 Task: Check the average views per listing of air conditioning unit in the last 5 years.
Action: Mouse moved to (1104, 249)
Screenshot: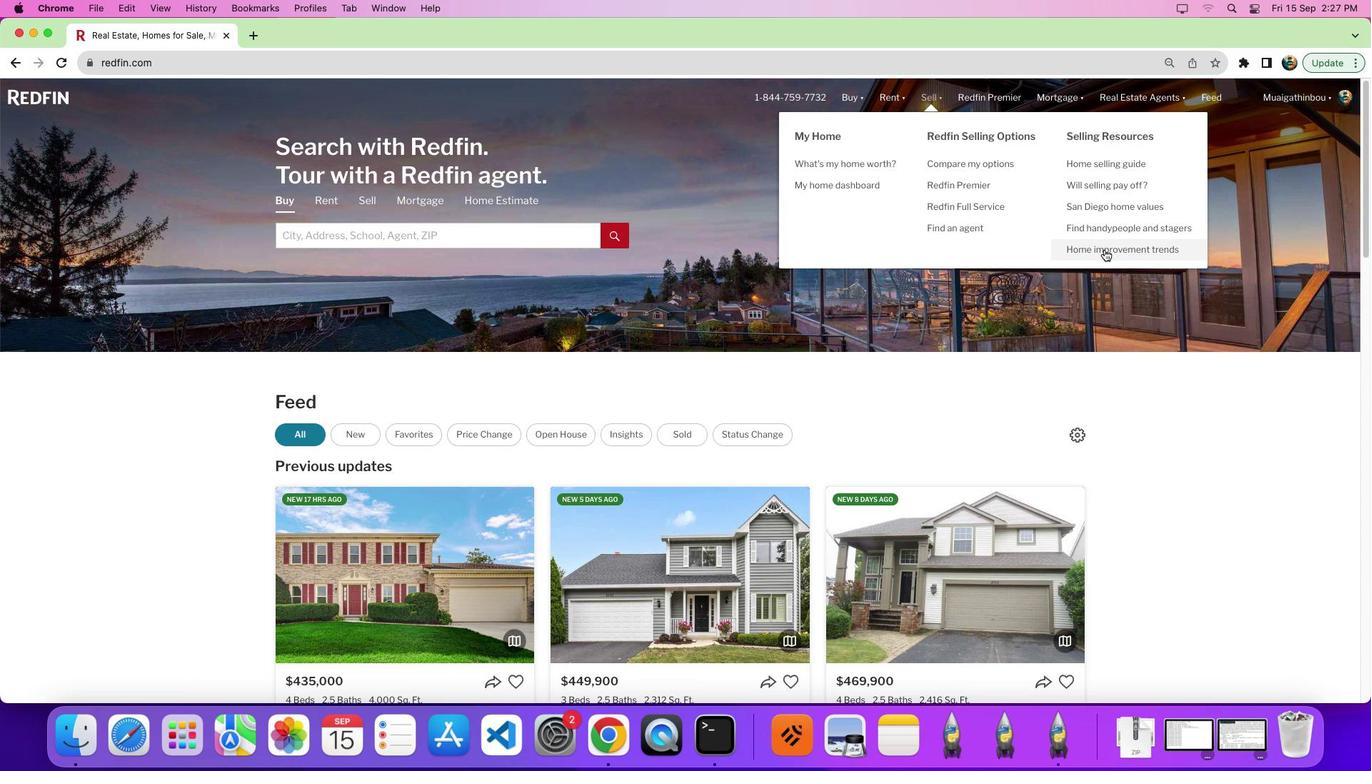 
Action: Mouse pressed left at (1104, 249)
Screenshot: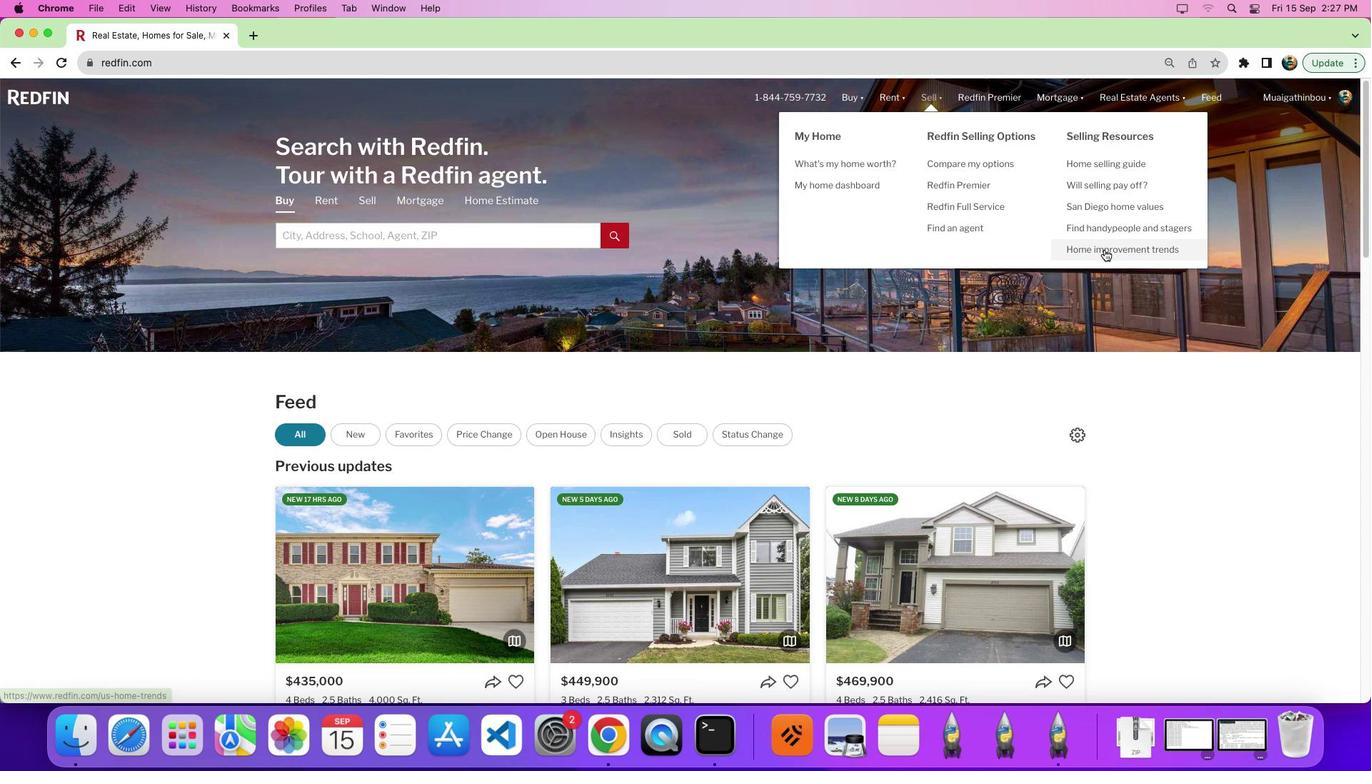 
Action: Mouse pressed left at (1104, 249)
Screenshot: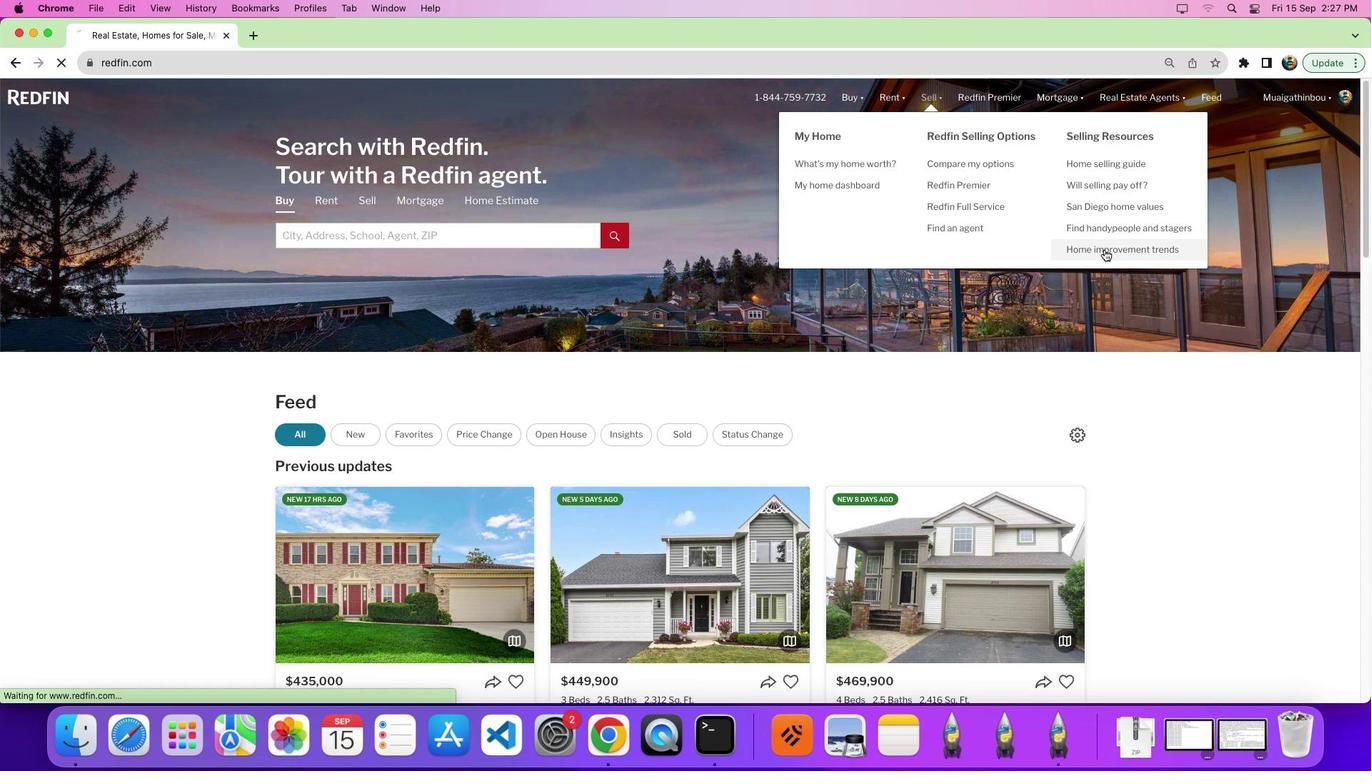 
Action: Mouse moved to (382, 277)
Screenshot: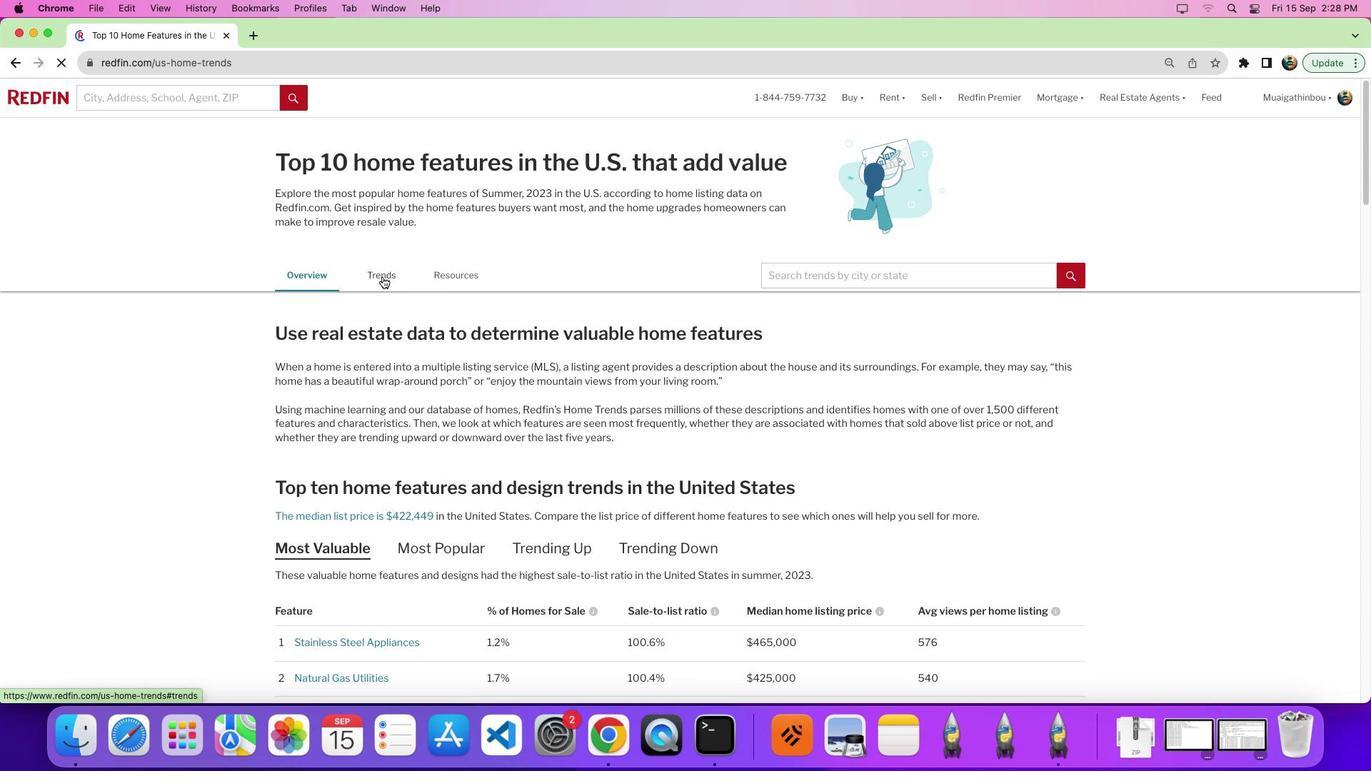 
Action: Mouse pressed left at (382, 277)
Screenshot: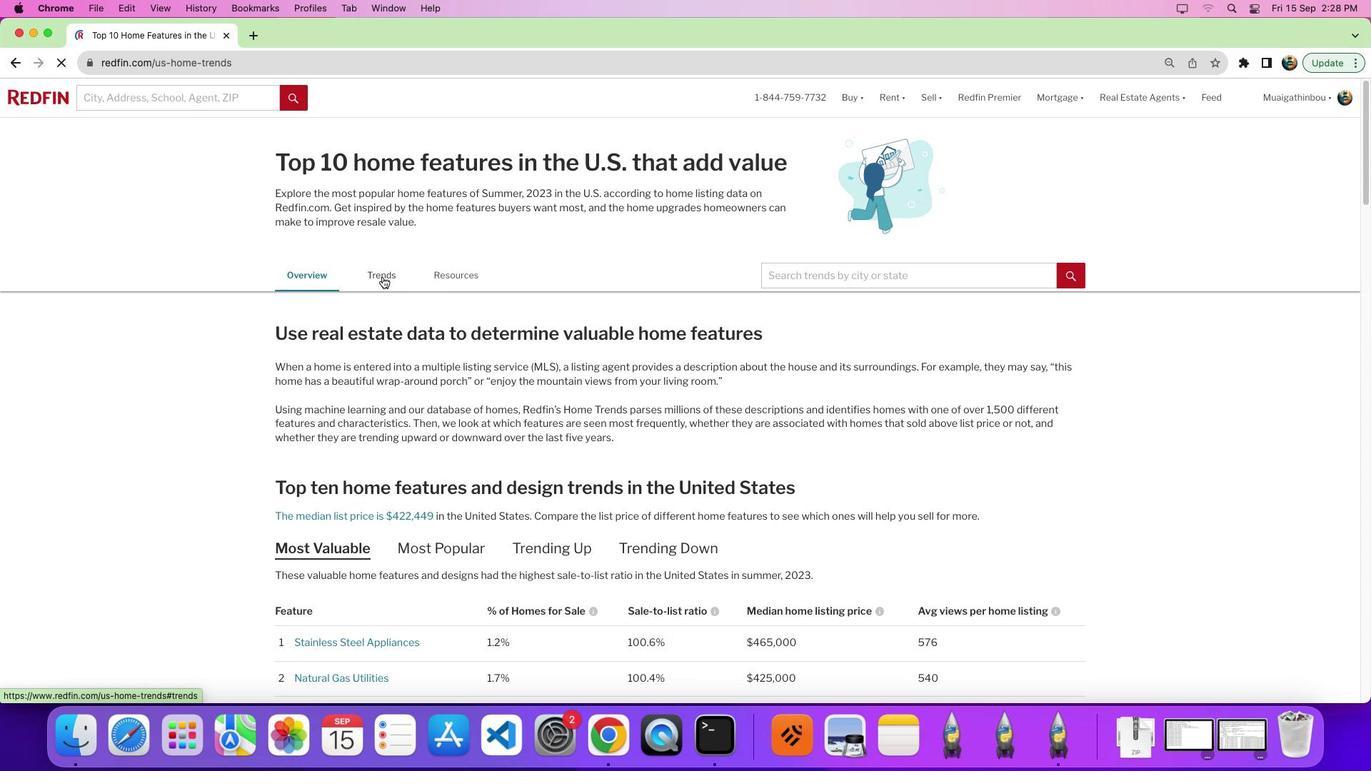 
Action: Mouse pressed left at (382, 277)
Screenshot: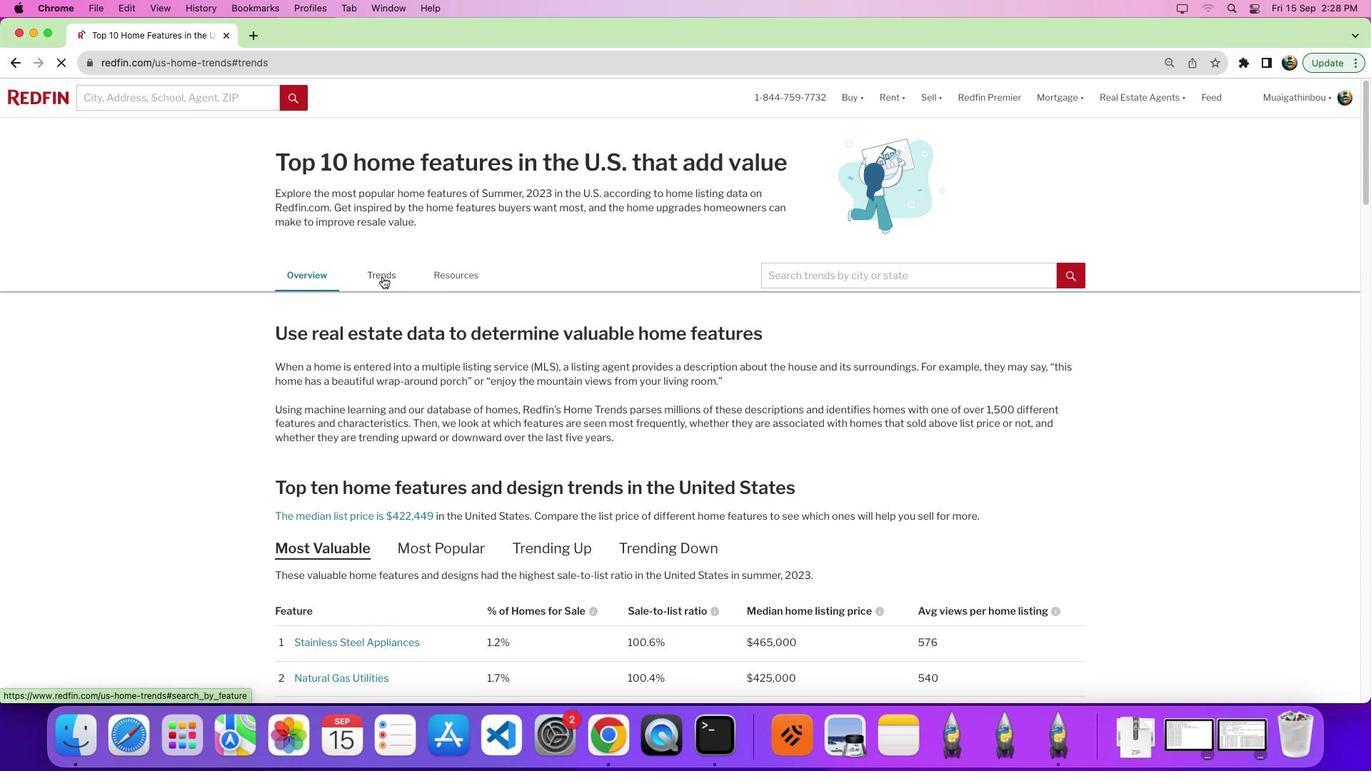 
Action: Mouse moved to (572, 359)
Screenshot: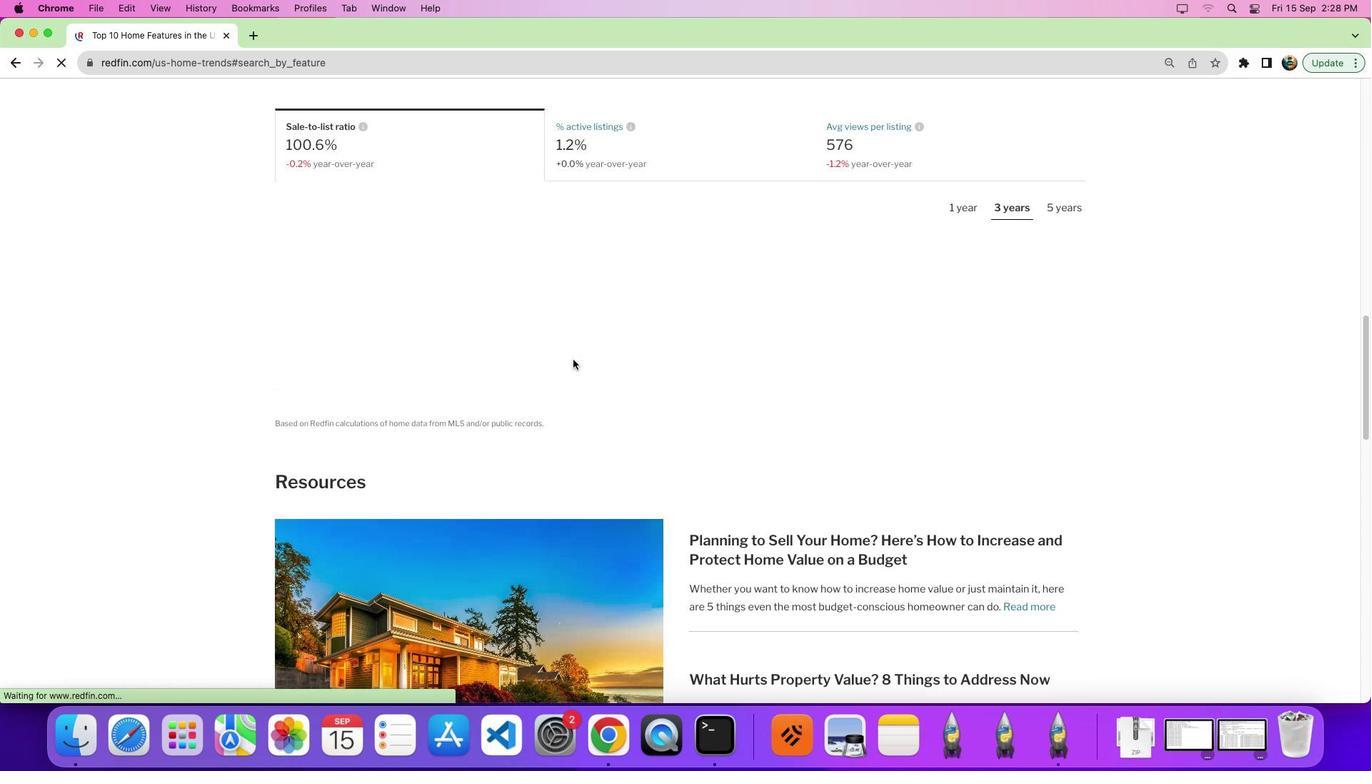 
Action: Mouse scrolled (572, 359) with delta (0, 0)
Screenshot: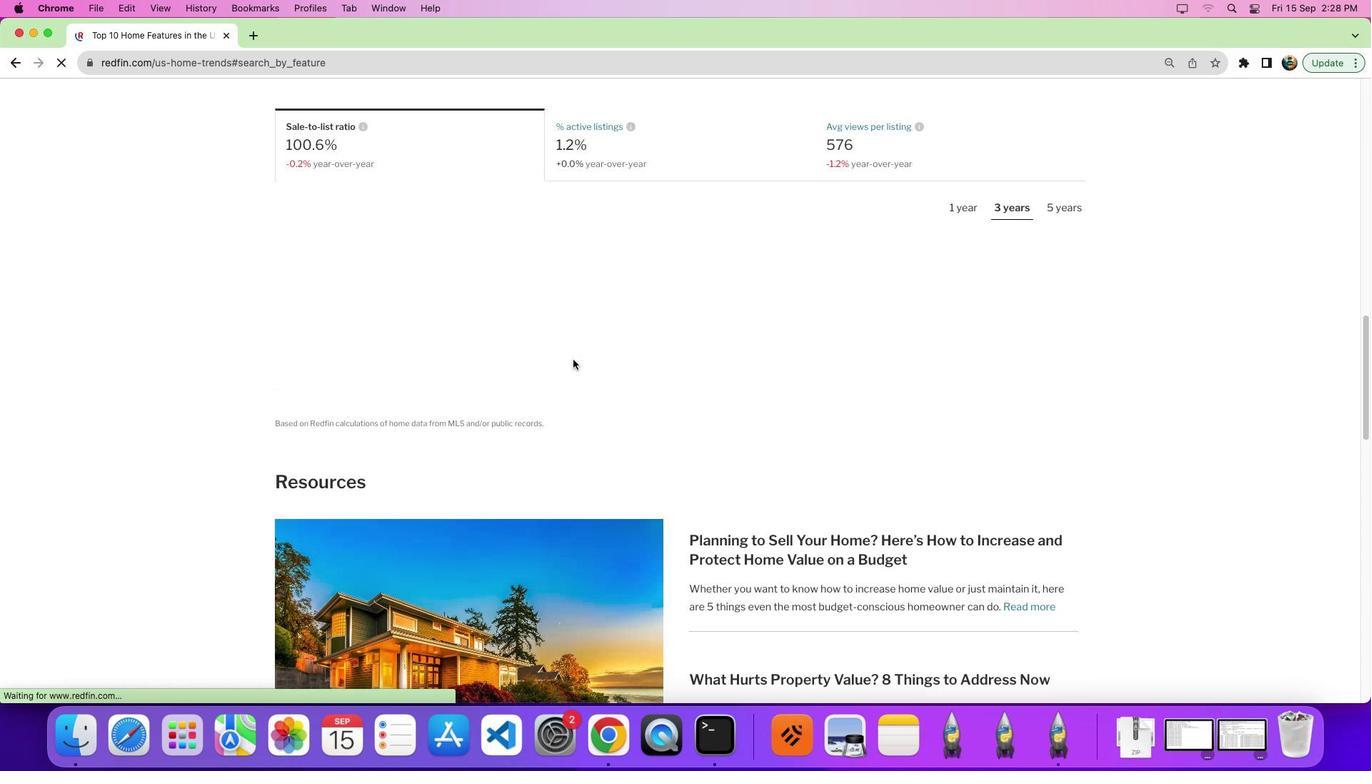 
Action: Mouse scrolled (572, 359) with delta (0, -1)
Screenshot: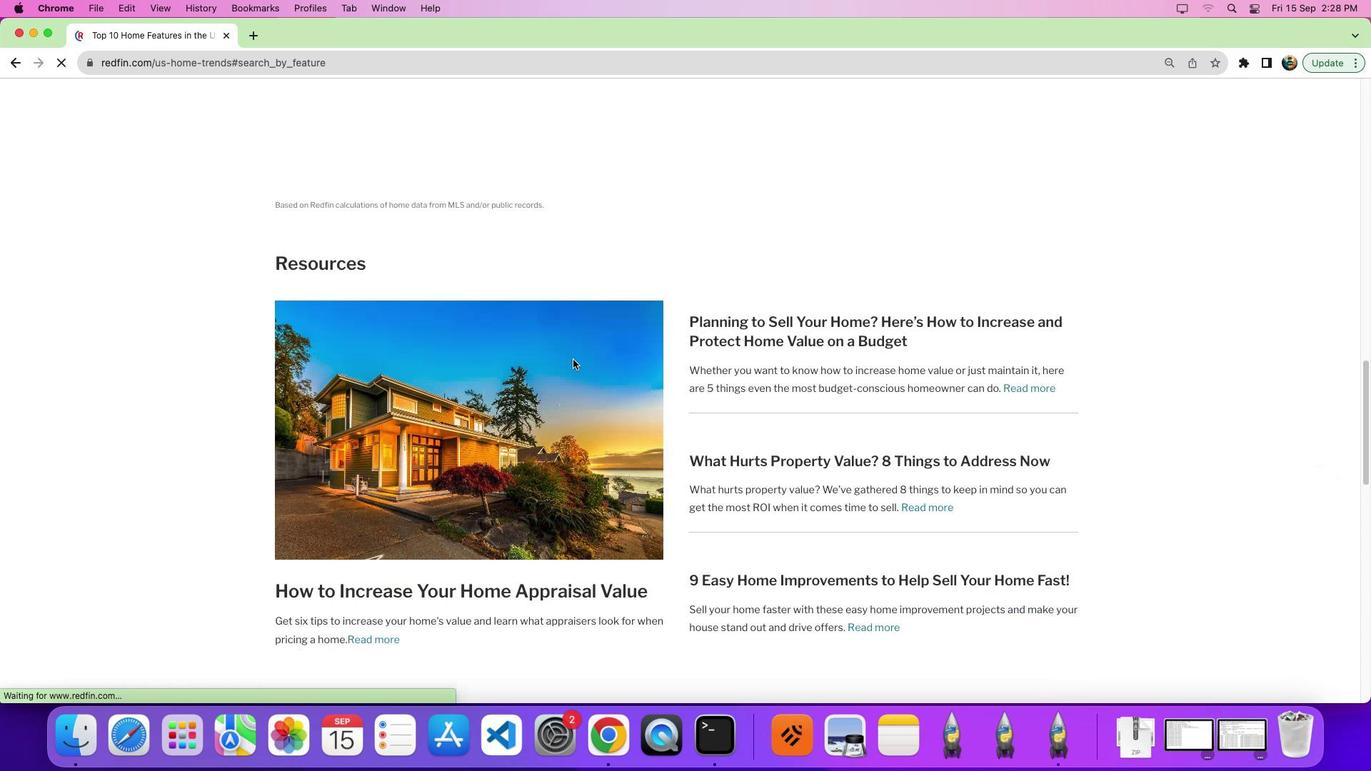
Action: Mouse scrolled (572, 359) with delta (0, -6)
Screenshot: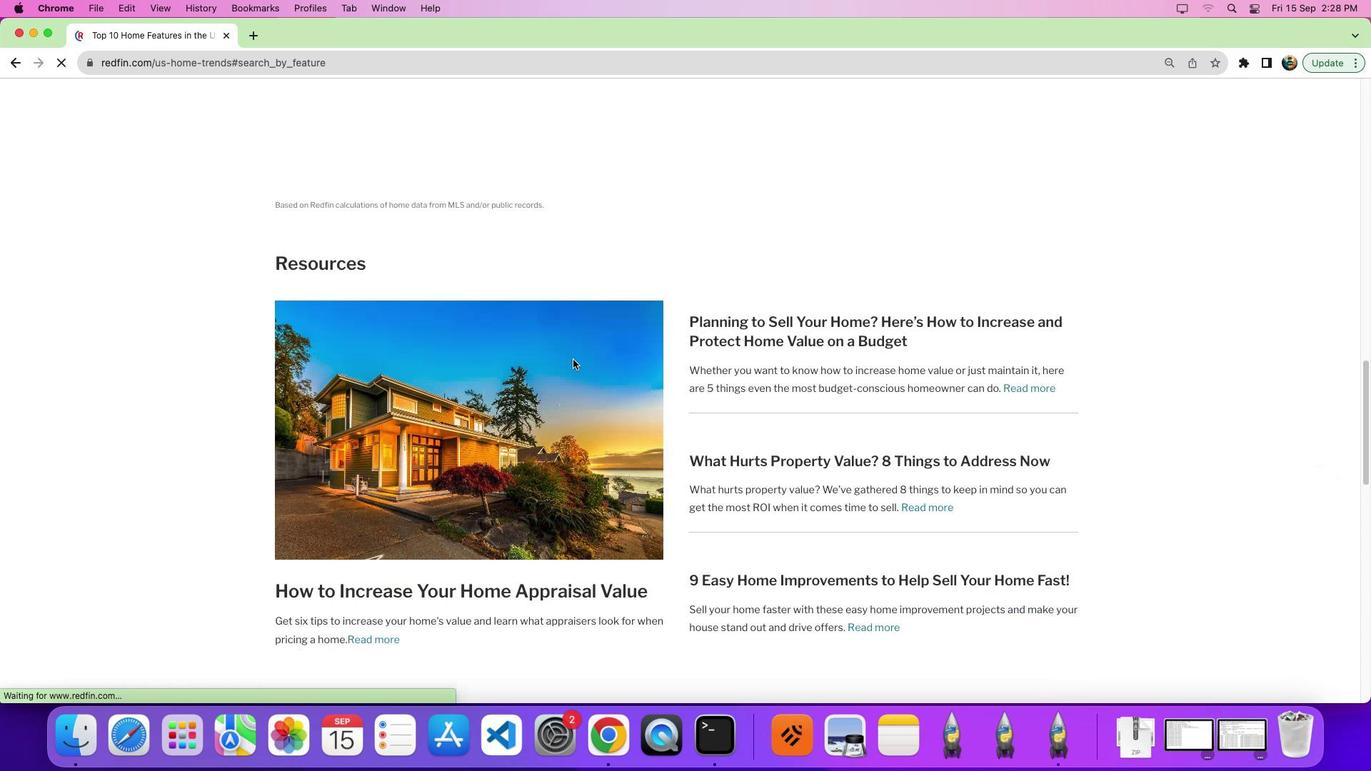 
Action: Mouse moved to (572, 359)
Screenshot: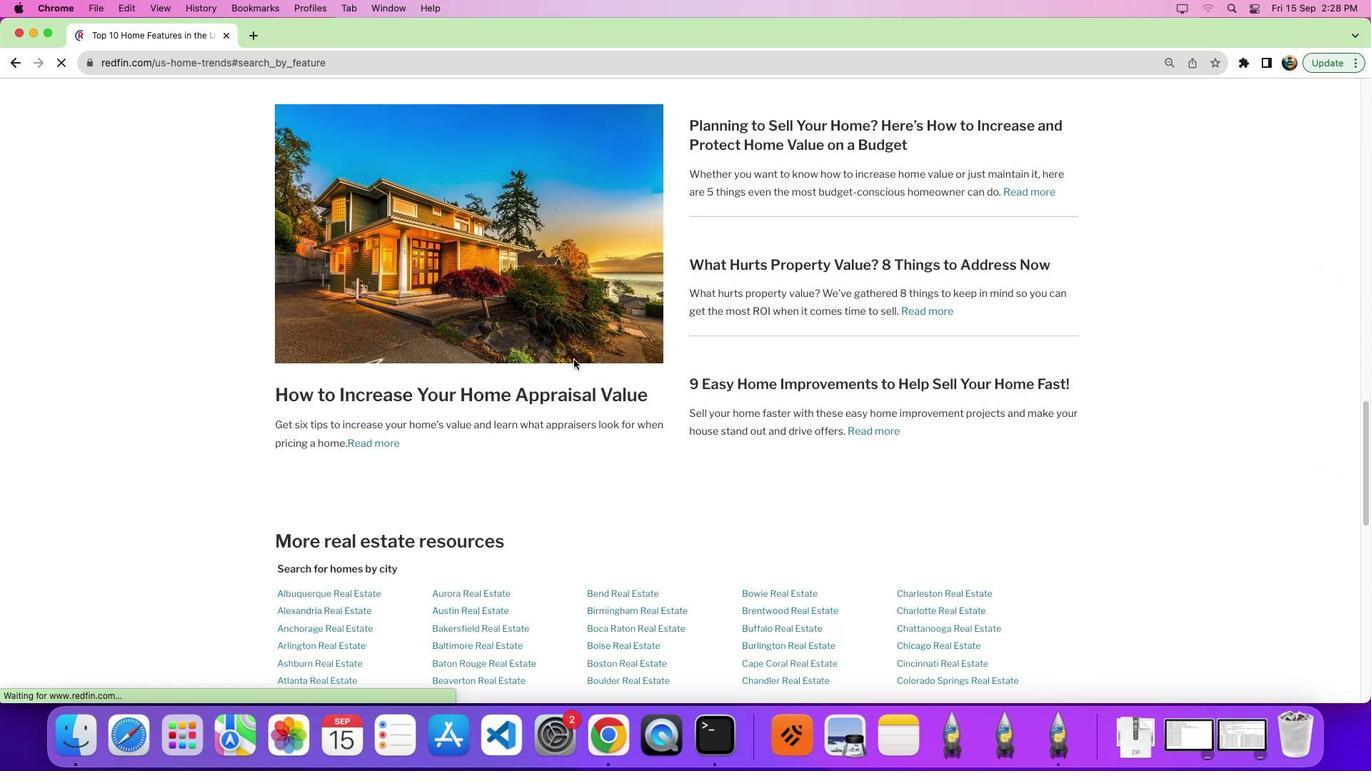 
Action: Mouse scrolled (572, 359) with delta (0, -8)
Screenshot: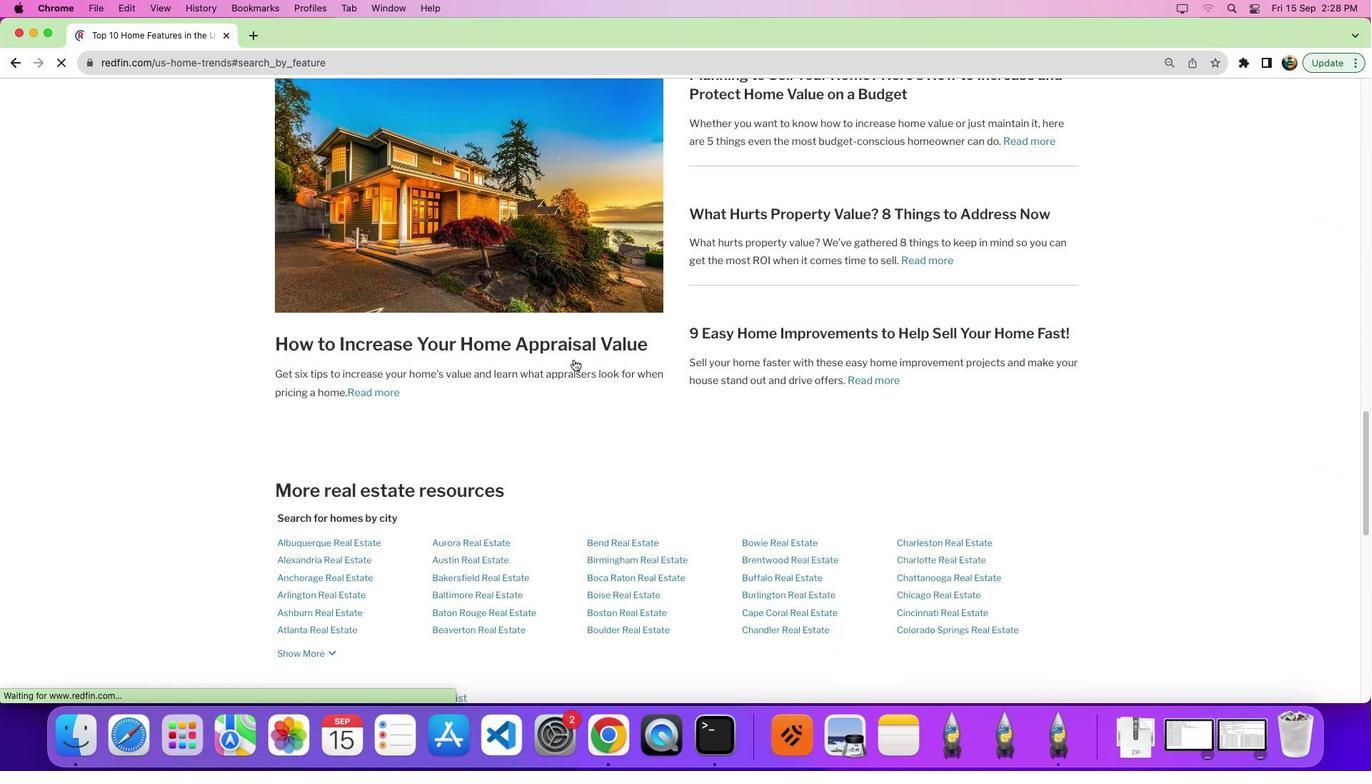 
Action: Mouse moved to (574, 359)
Screenshot: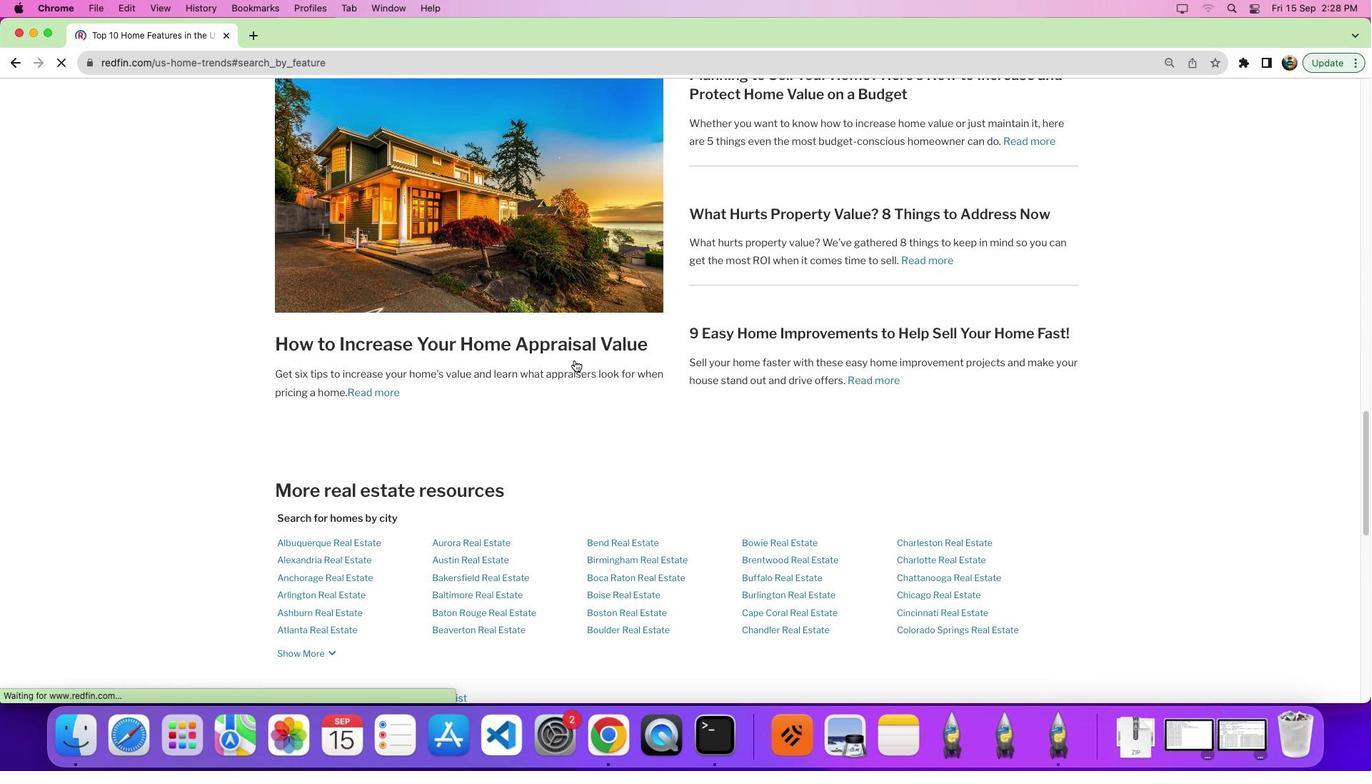 
Action: Mouse scrolled (574, 359) with delta (0, 0)
Screenshot: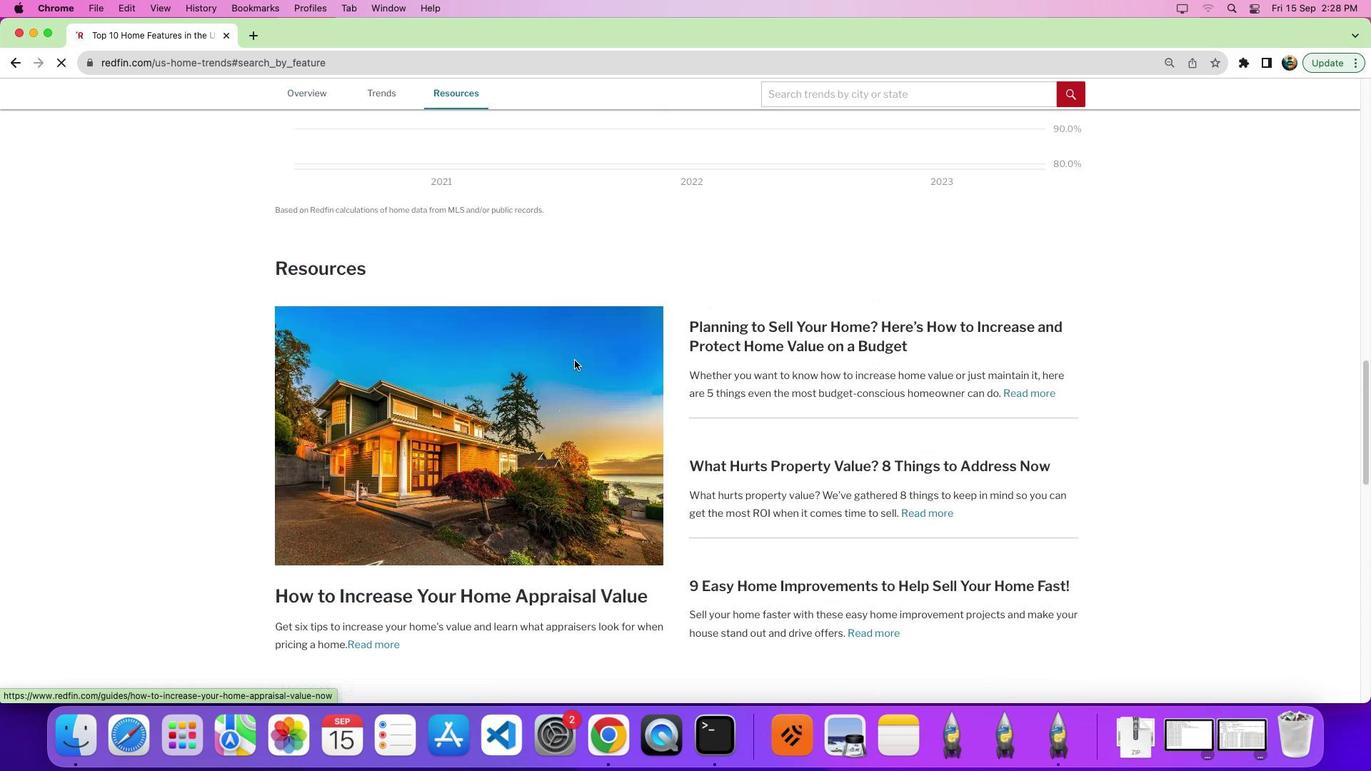
Action: Mouse scrolled (574, 359) with delta (0, 1)
Screenshot: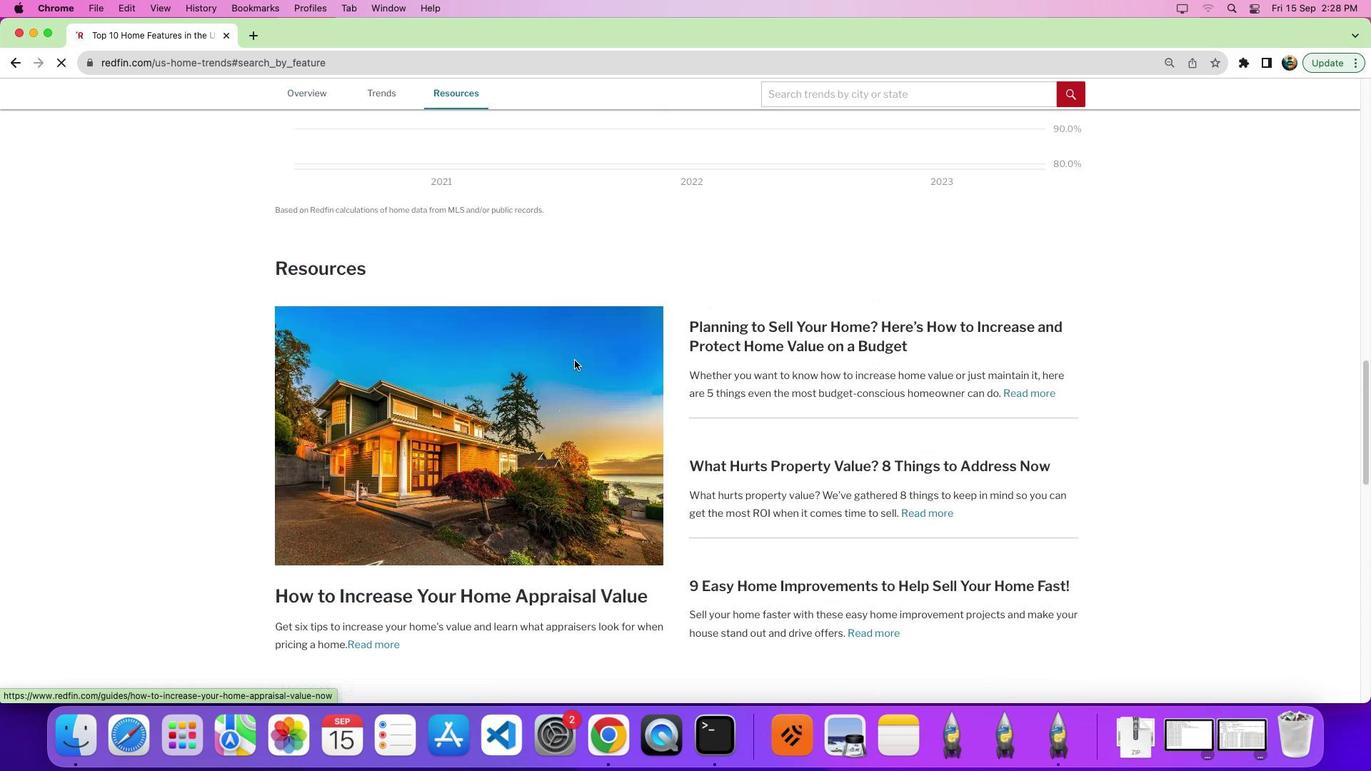 
Action: Mouse scrolled (574, 359) with delta (0, 6)
Screenshot: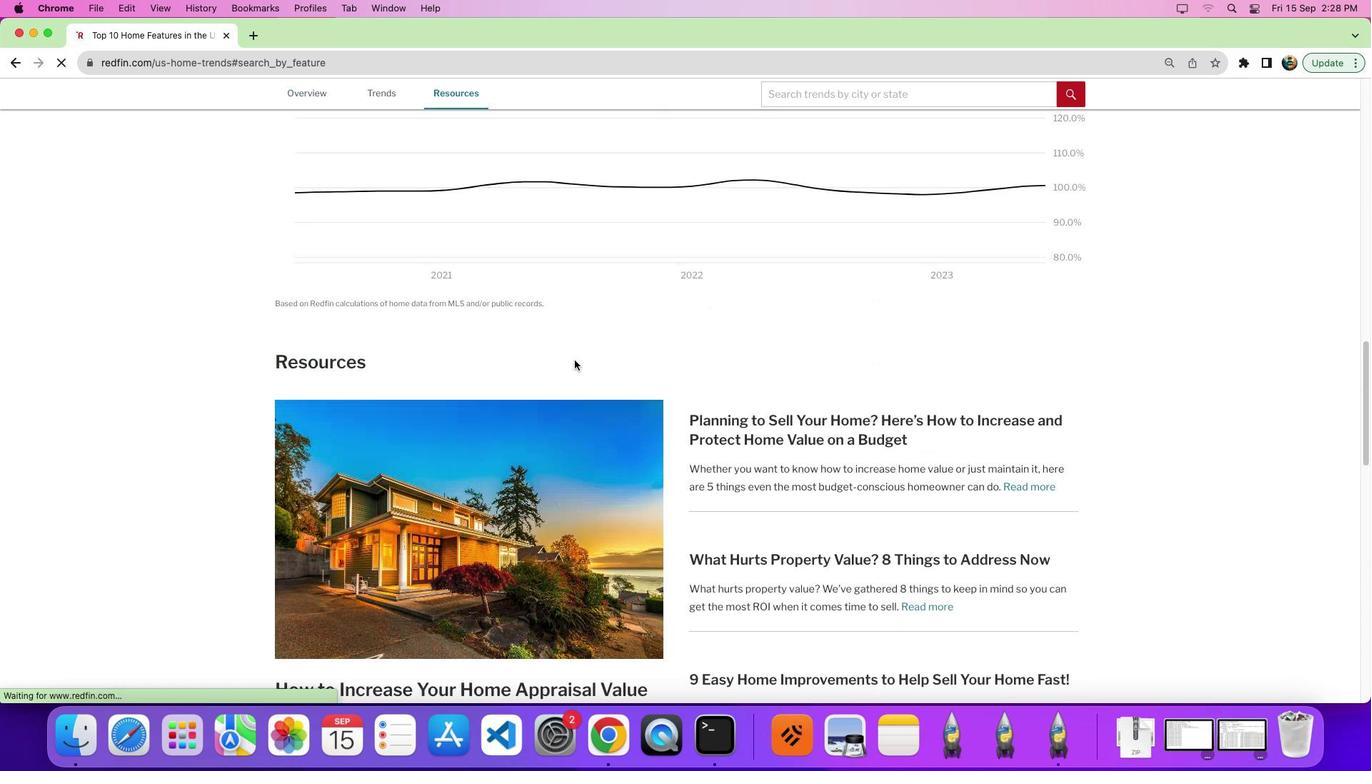 
Action: Mouse moved to (405, 274)
Screenshot: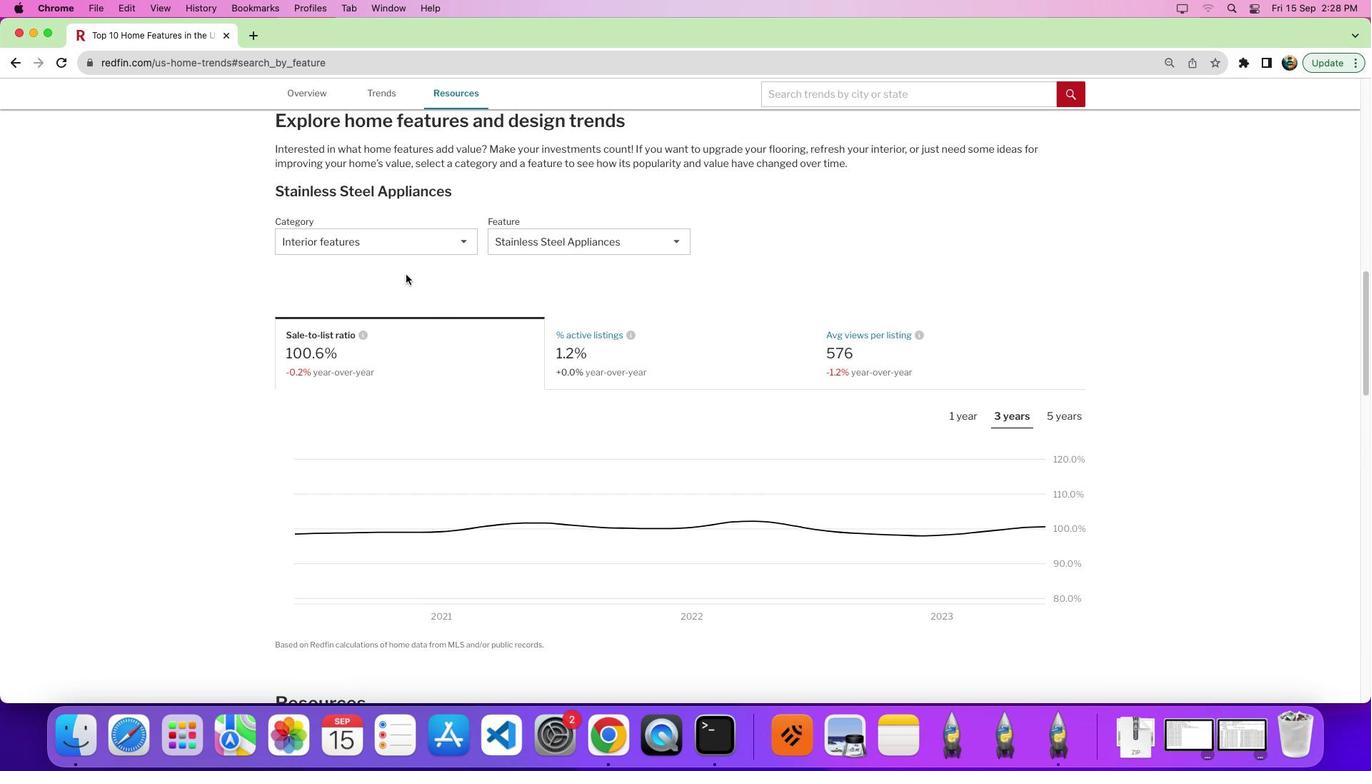 
Action: Mouse pressed left at (405, 274)
Screenshot: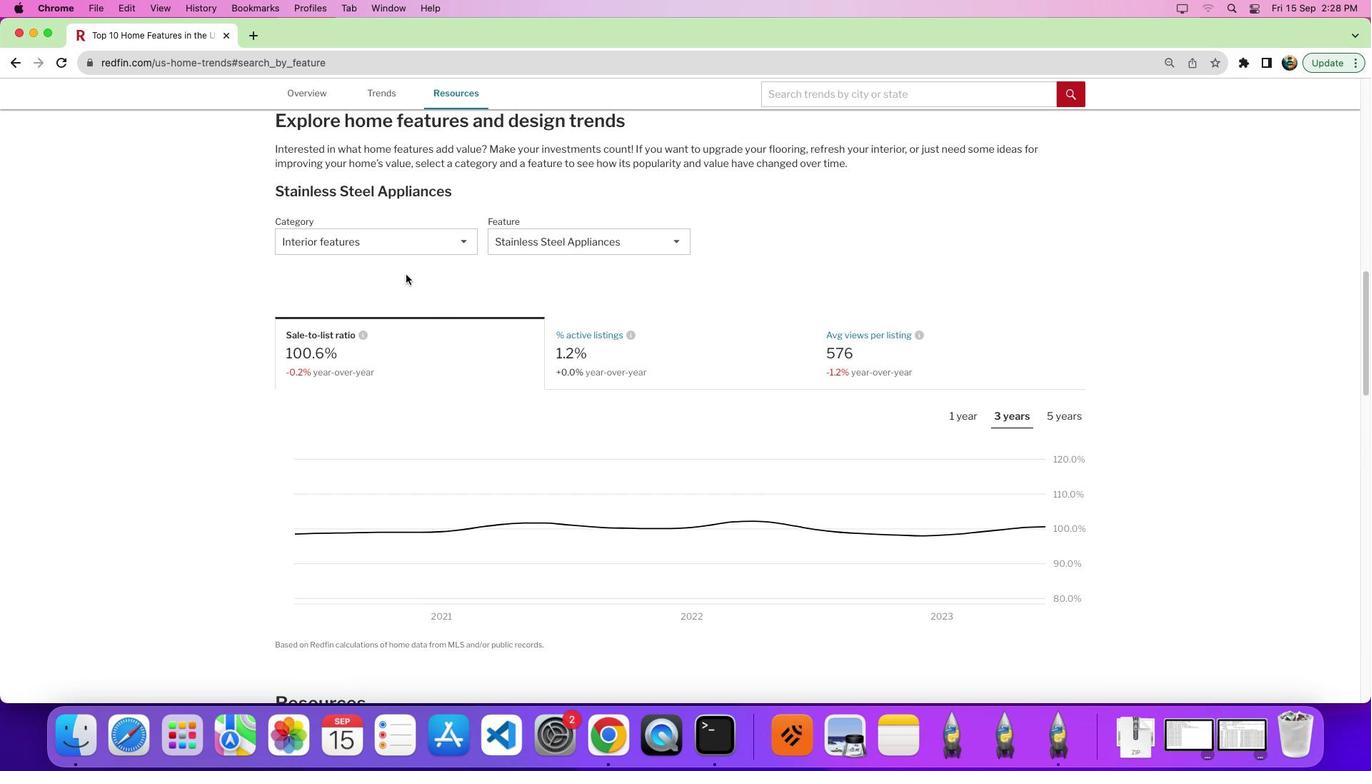 
Action: Mouse moved to (401, 252)
Screenshot: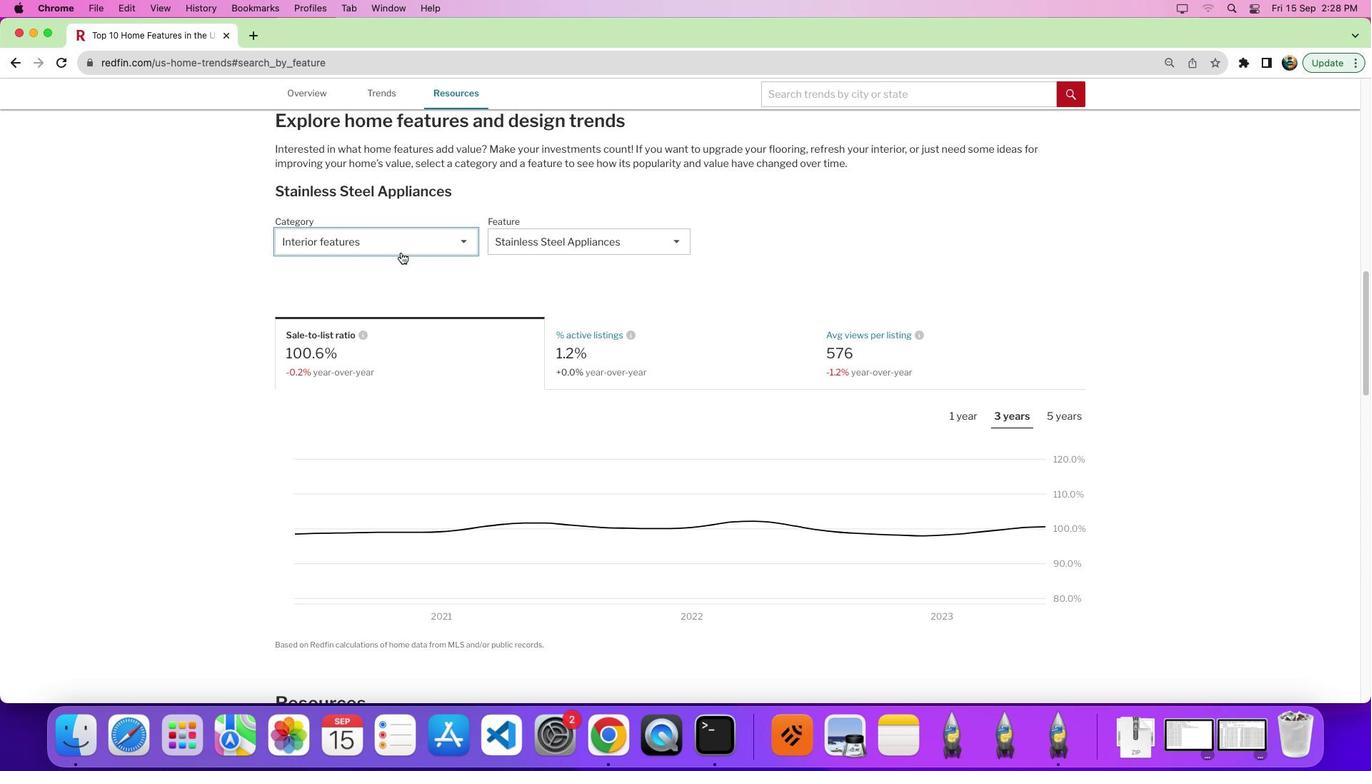 
Action: Mouse pressed left at (401, 252)
Screenshot: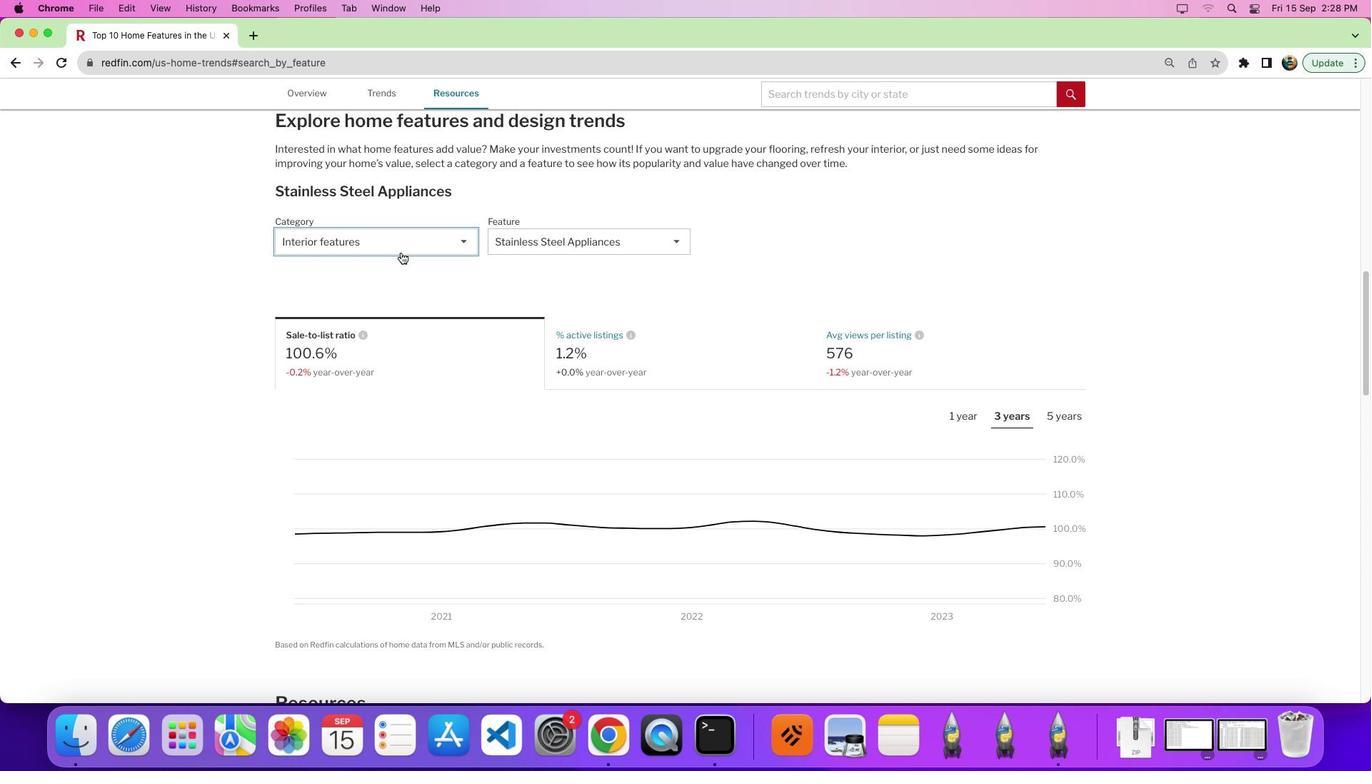 
Action: Mouse moved to (417, 300)
Screenshot: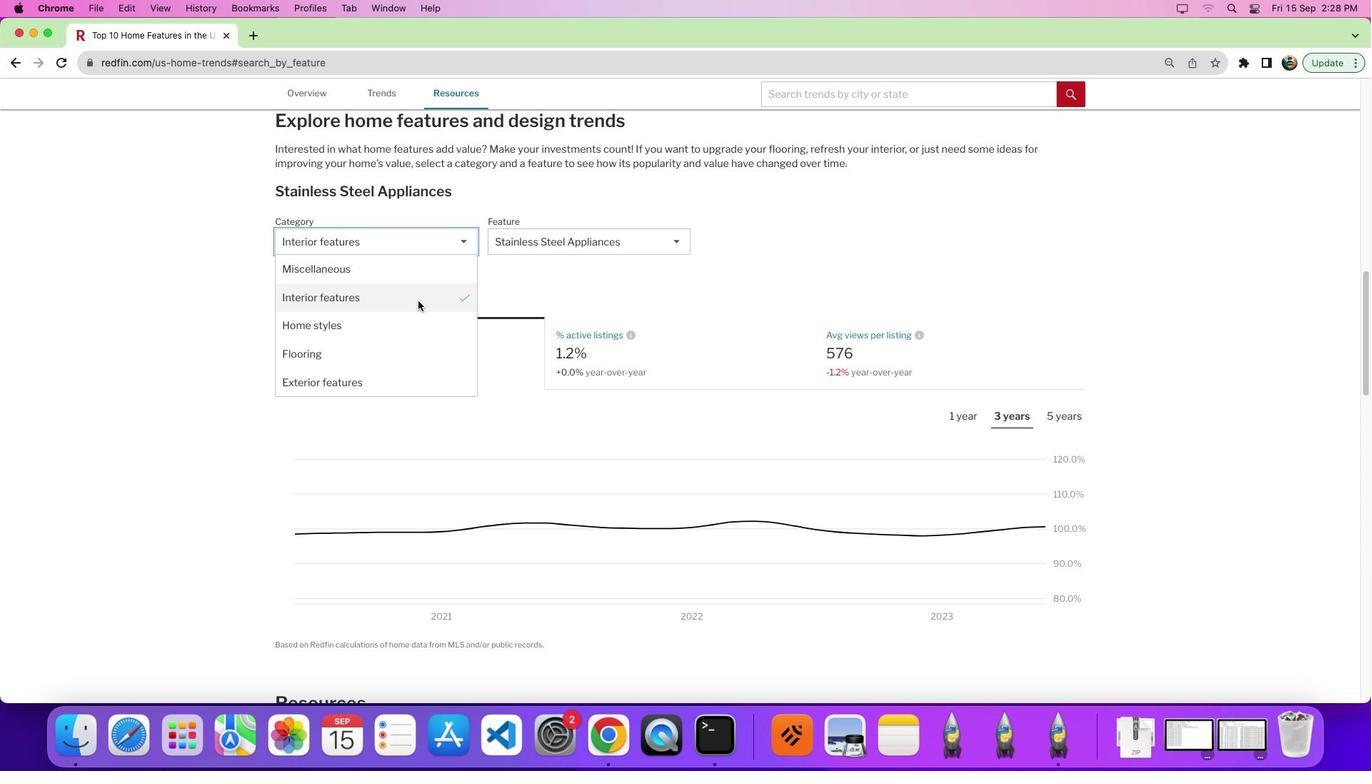 
Action: Mouse pressed left at (417, 300)
Screenshot: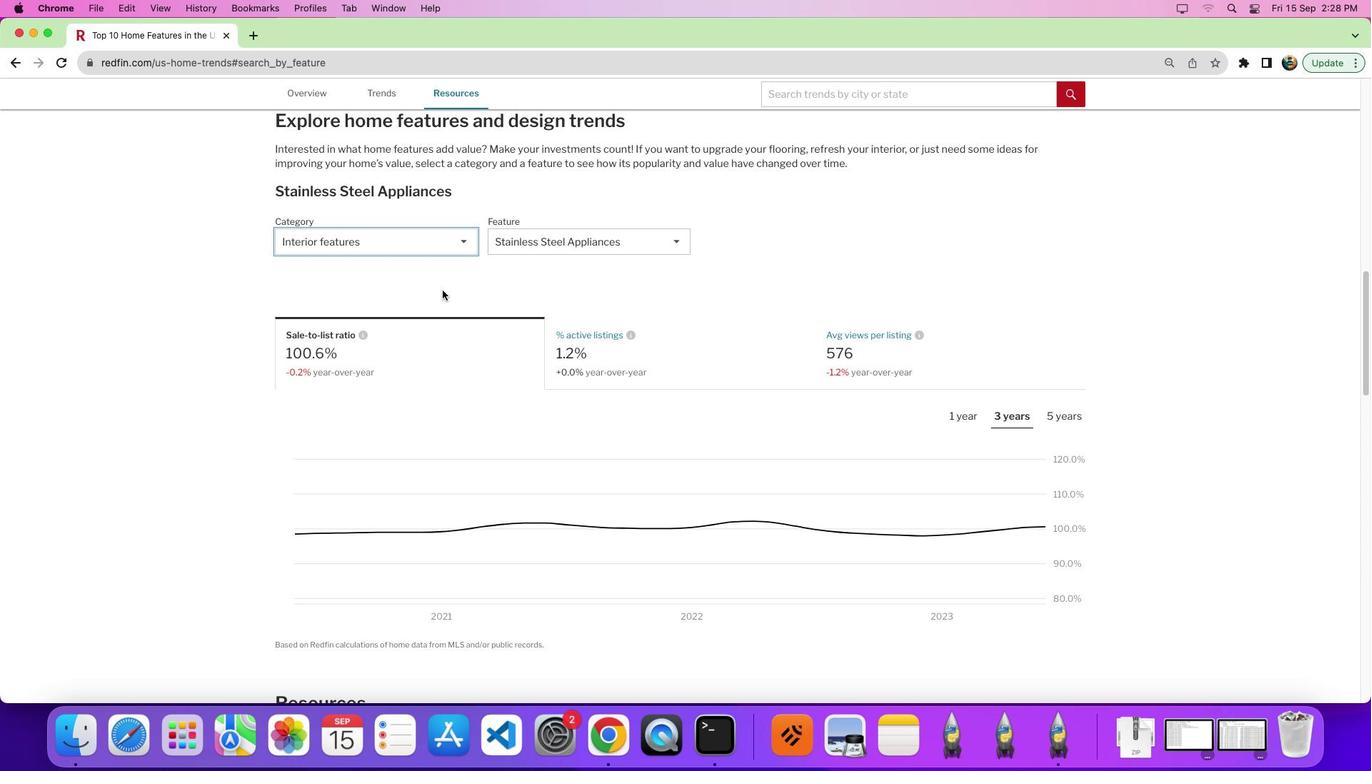 
Action: Mouse moved to (582, 243)
Screenshot: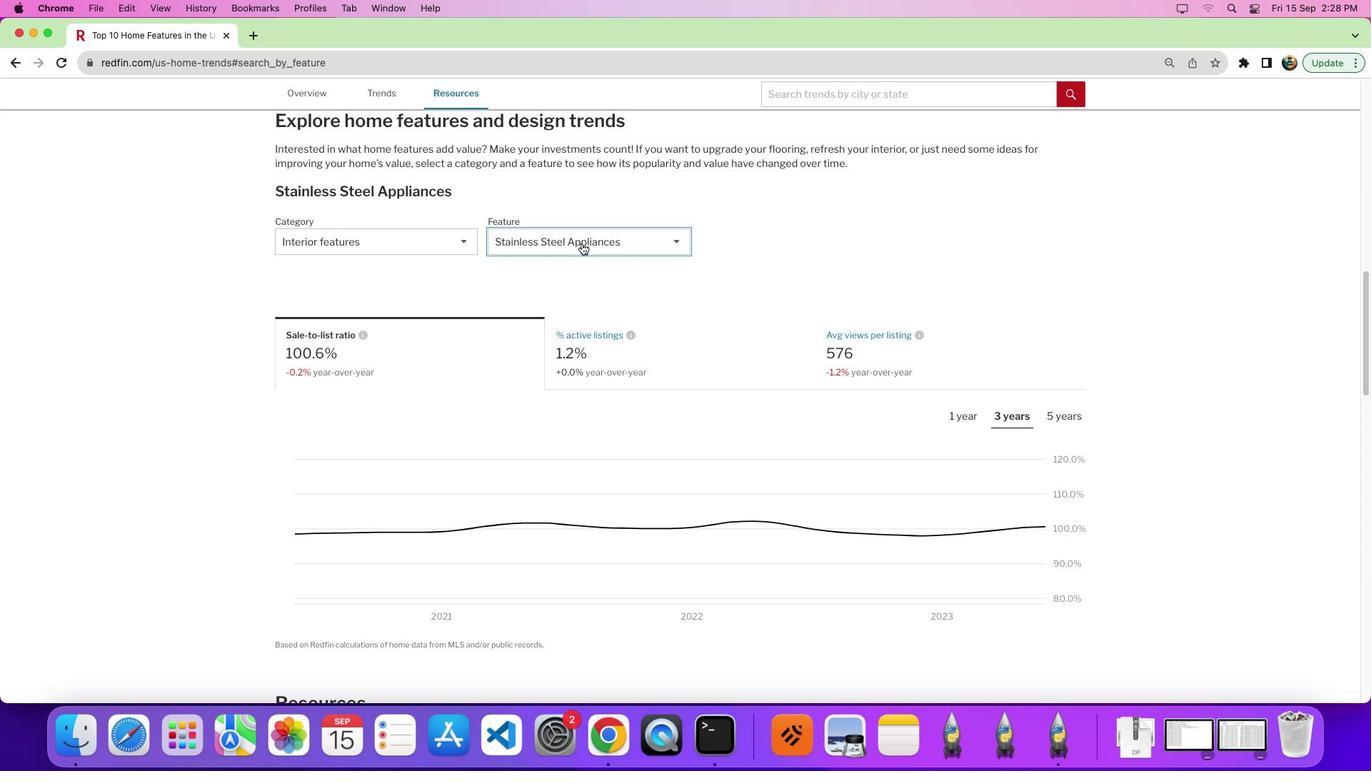 
Action: Mouse pressed left at (582, 243)
Screenshot: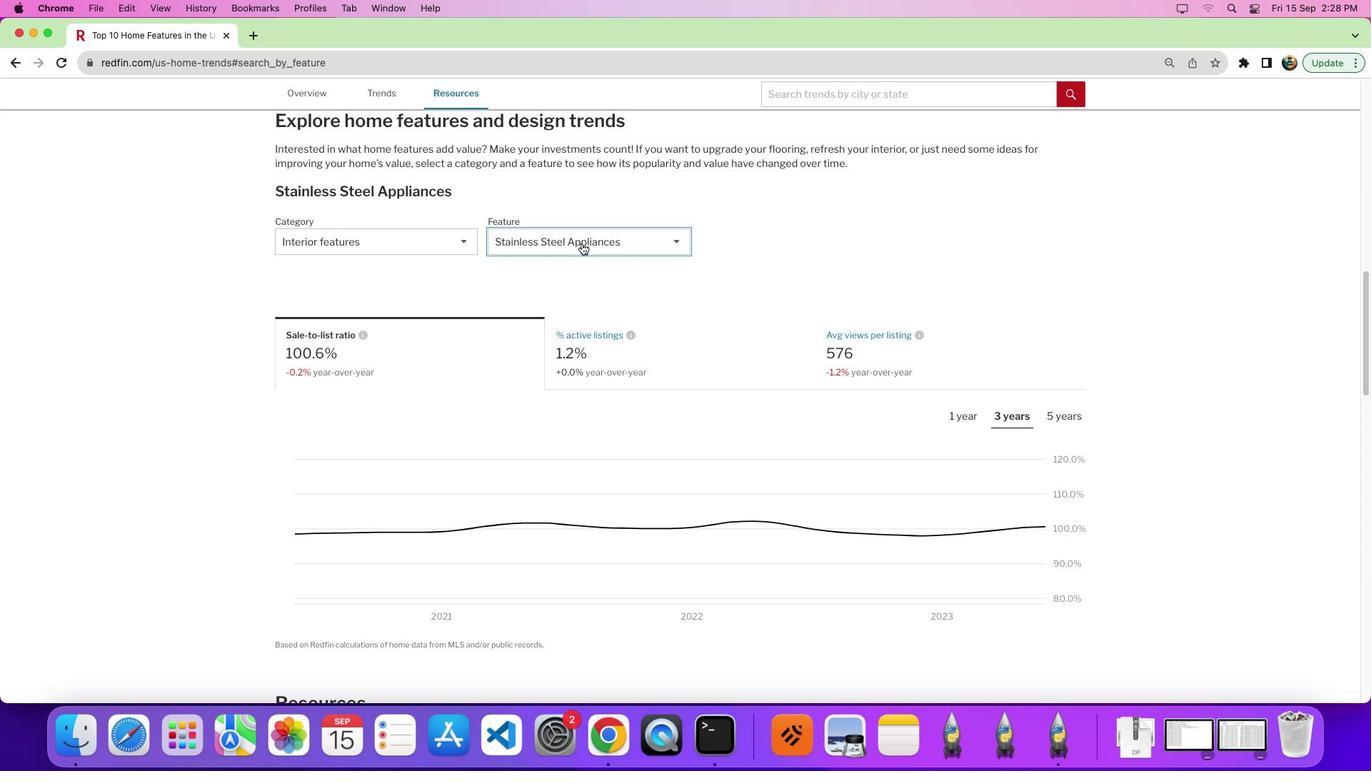 
Action: Mouse moved to (604, 367)
Screenshot: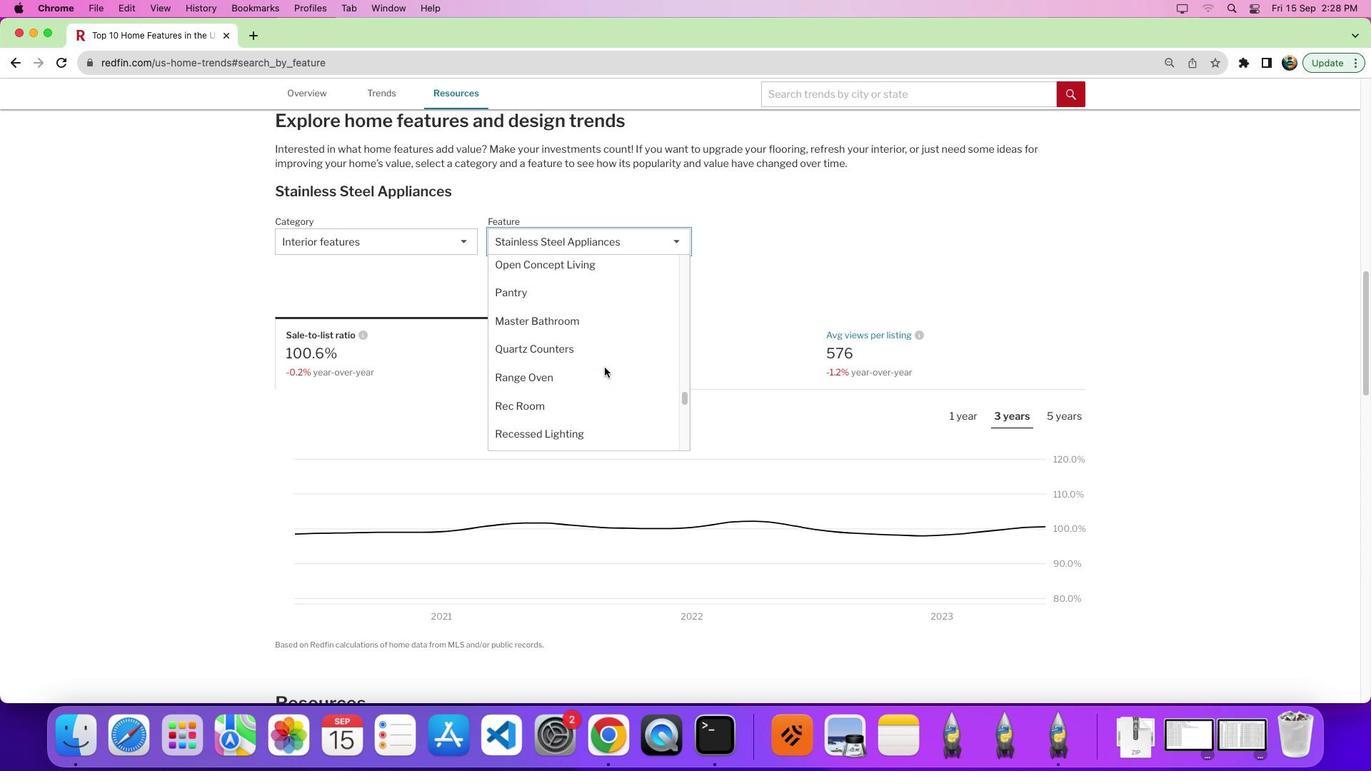 
Action: Mouse scrolled (604, 367) with delta (0, 0)
Screenshot: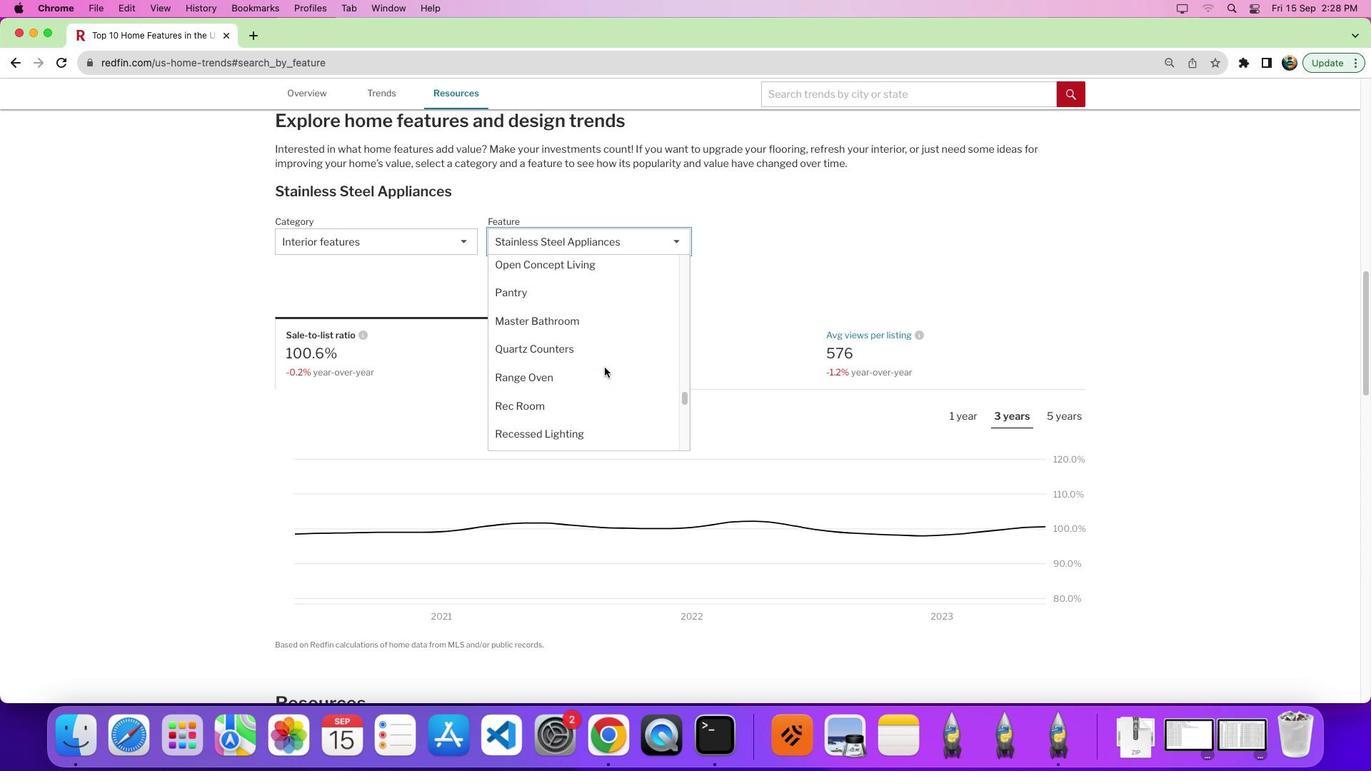 
Action: Mouse scrolled (604, 367) with delta (0, 0)
Screenshot: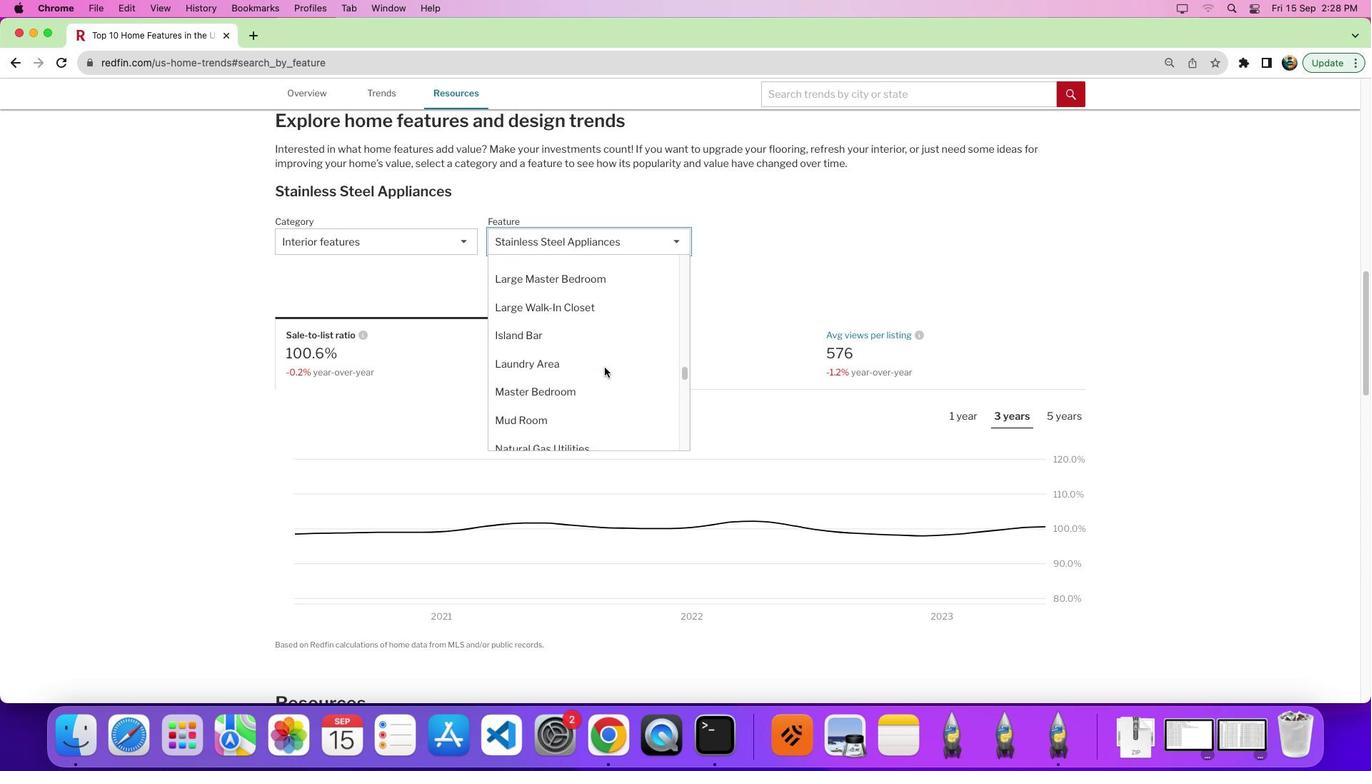 
Action: Mouse scrolled (604, 367) with delta (0, 6)
Screenshot: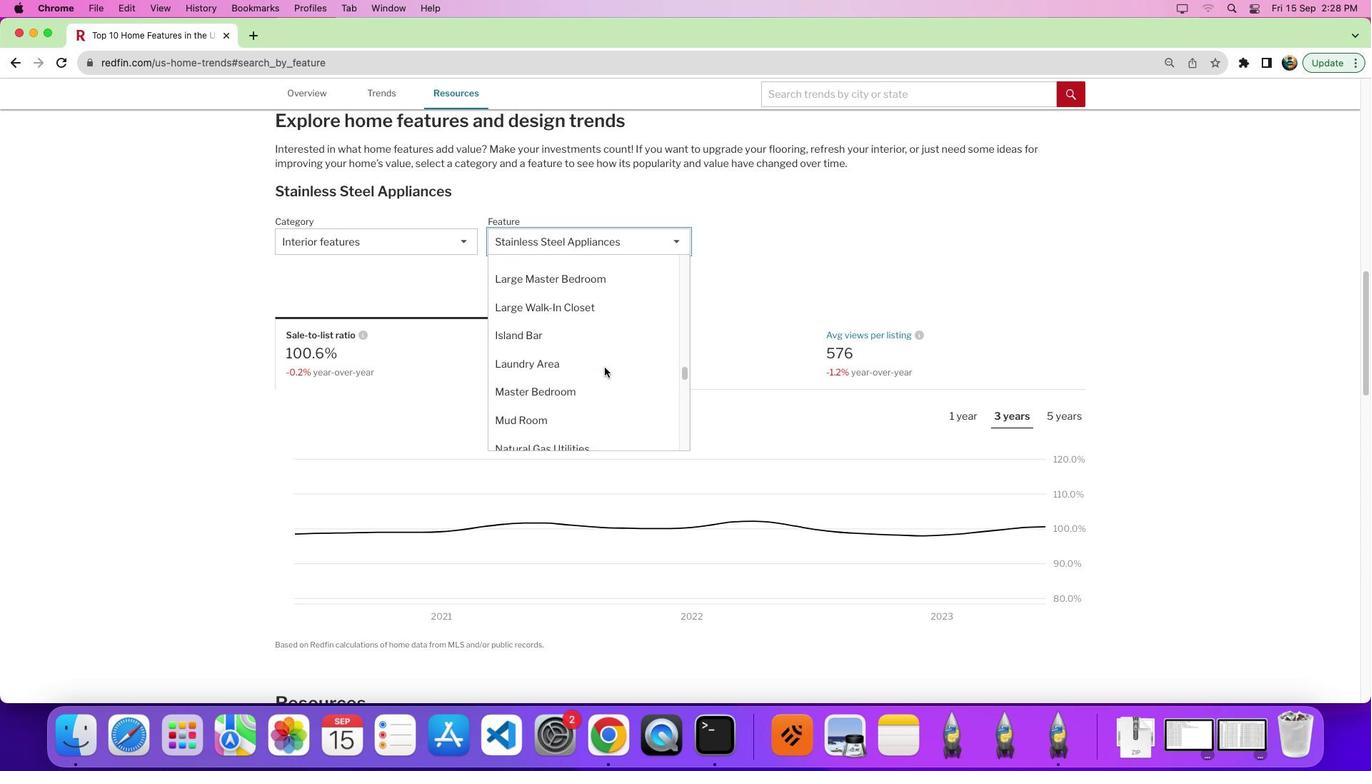 
Action: Mouse scrolled (604, 367) with delta (0, 9)
Screenshot: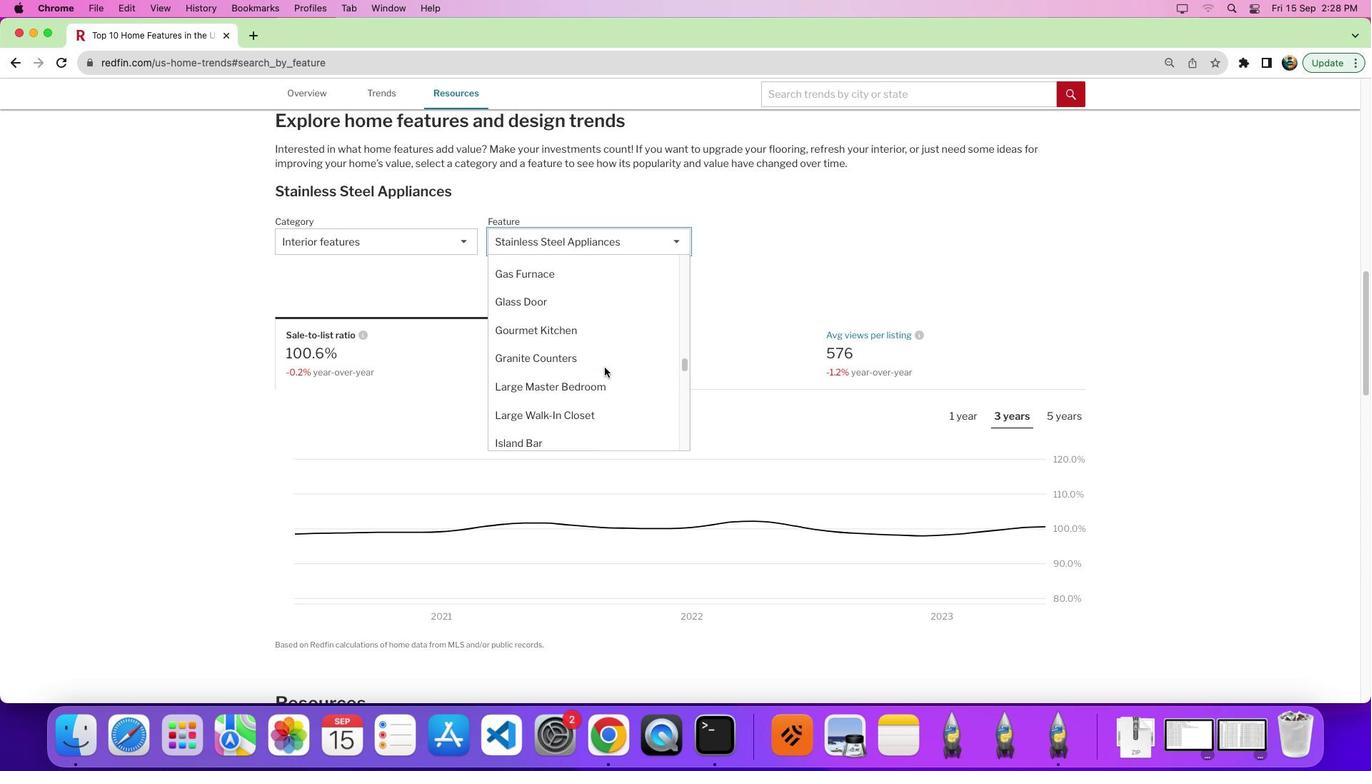 
Action: Mouse scrolled (604, 367) with delta (0, 0)
Screenshot: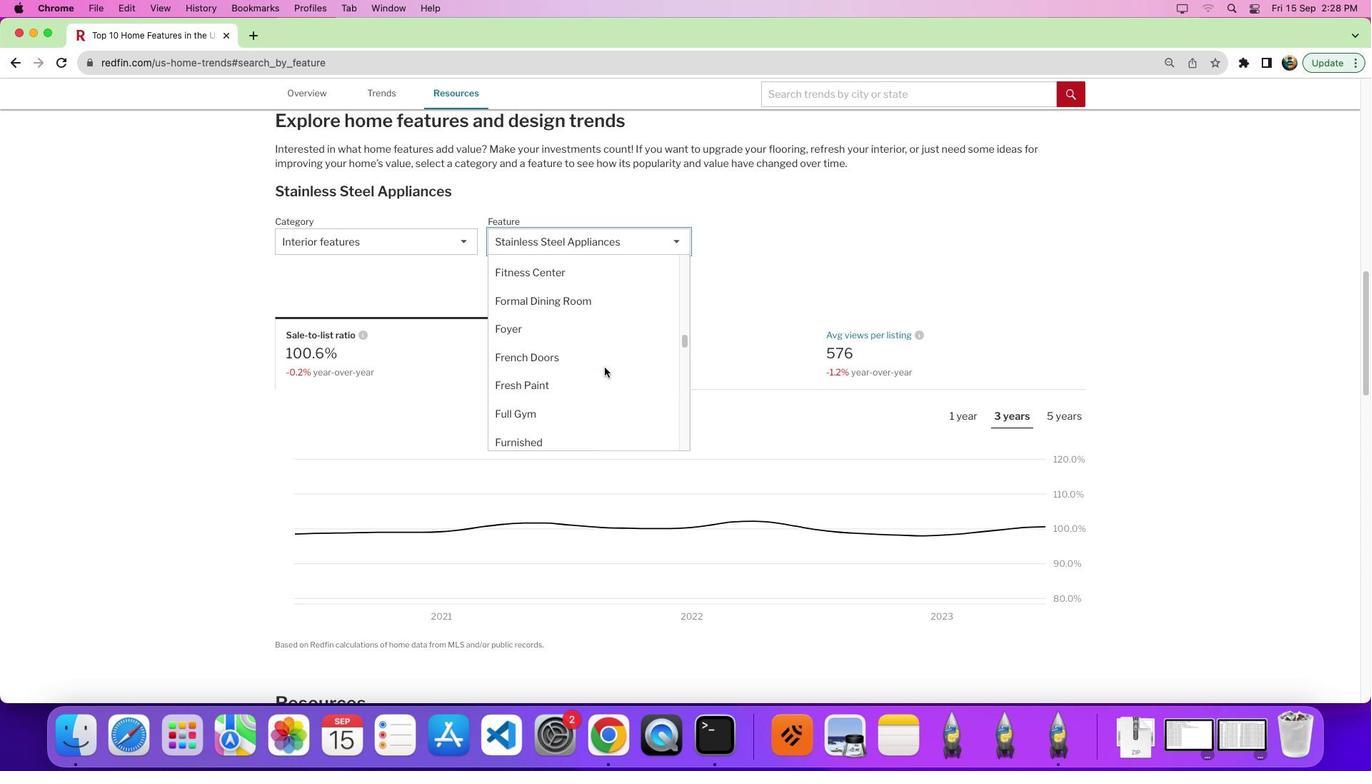 
Action: Mouse scrolled (604, 367) with delta (0, 0)
Screenshot: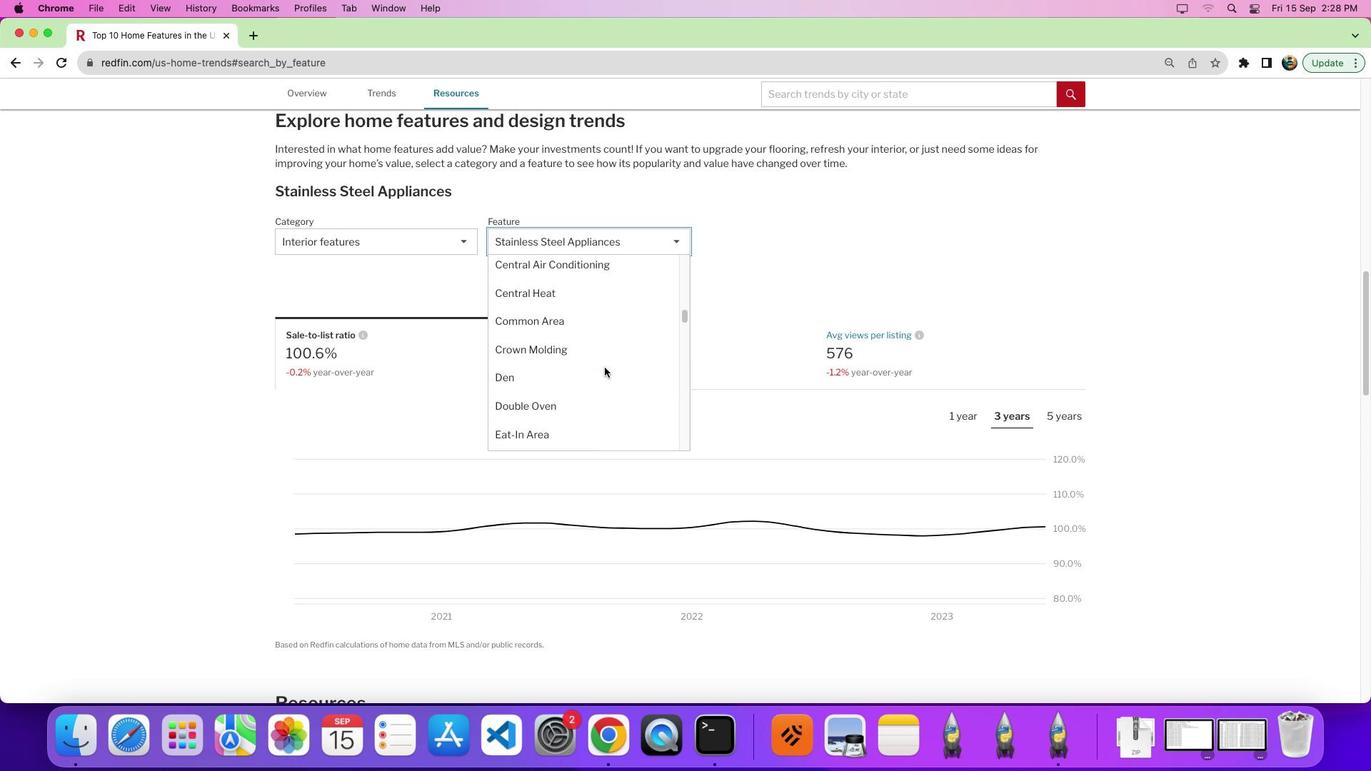 
Action: Mouse scrolled (604, 367) with delta (0, 6)
Screenshot: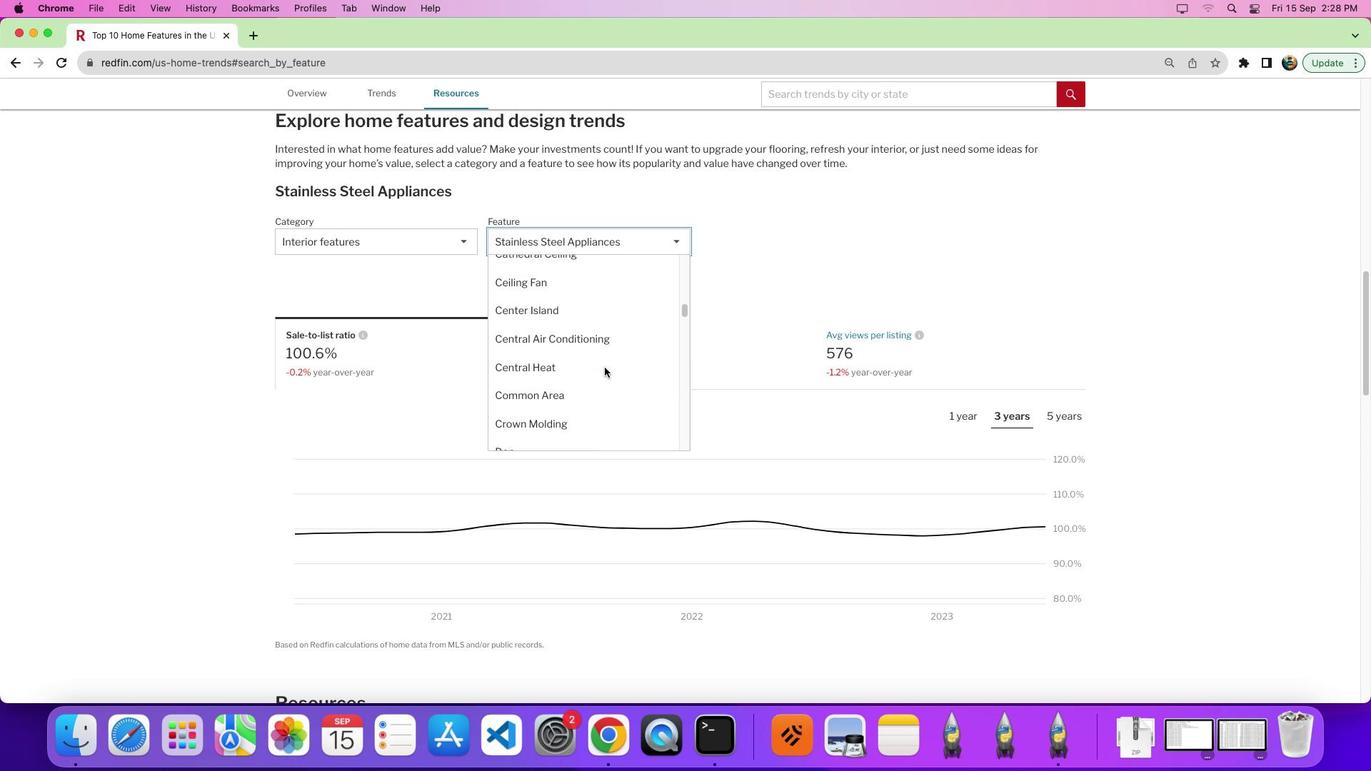 
Action: Mouse scrolled (604, 367) with delta (0, 9)
Screenshot: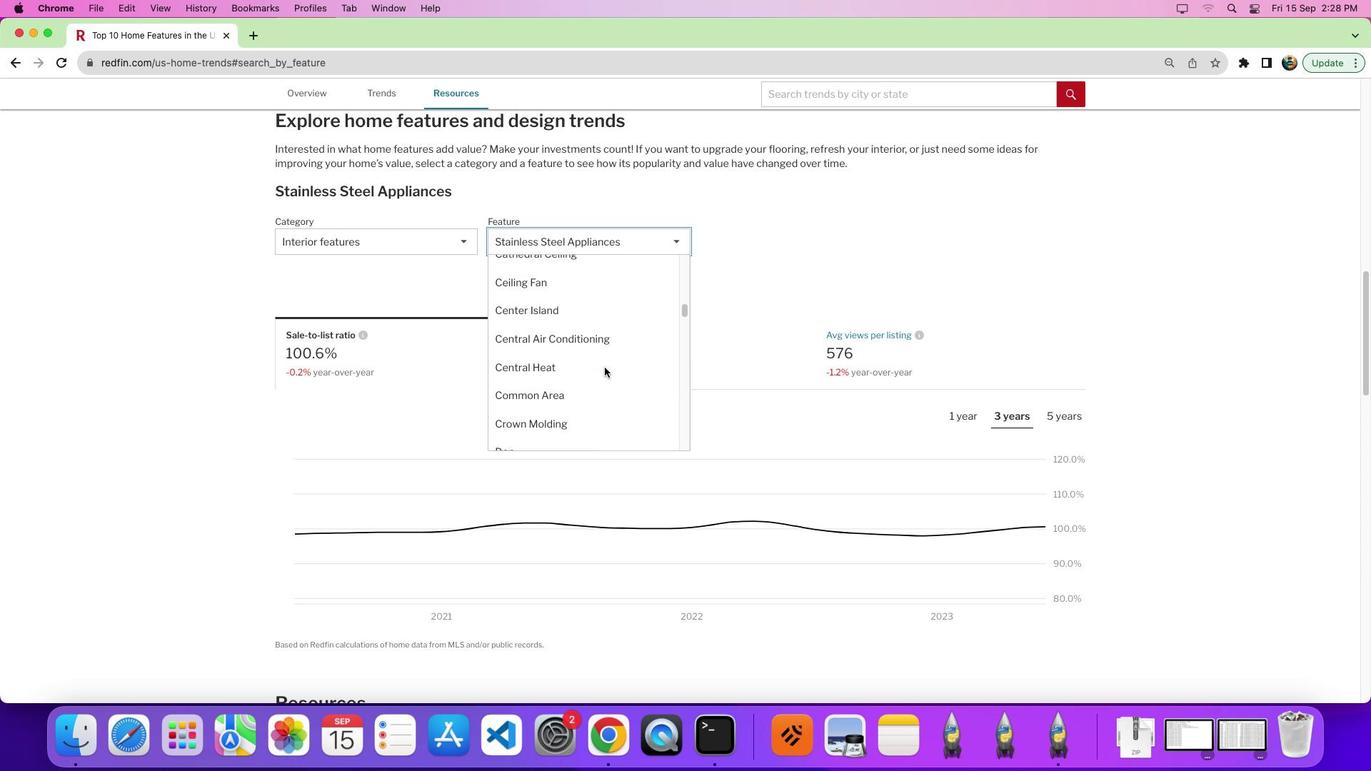 
Action: Mouse scrolled (604, 367) with delta (0, 0)
Screenshot: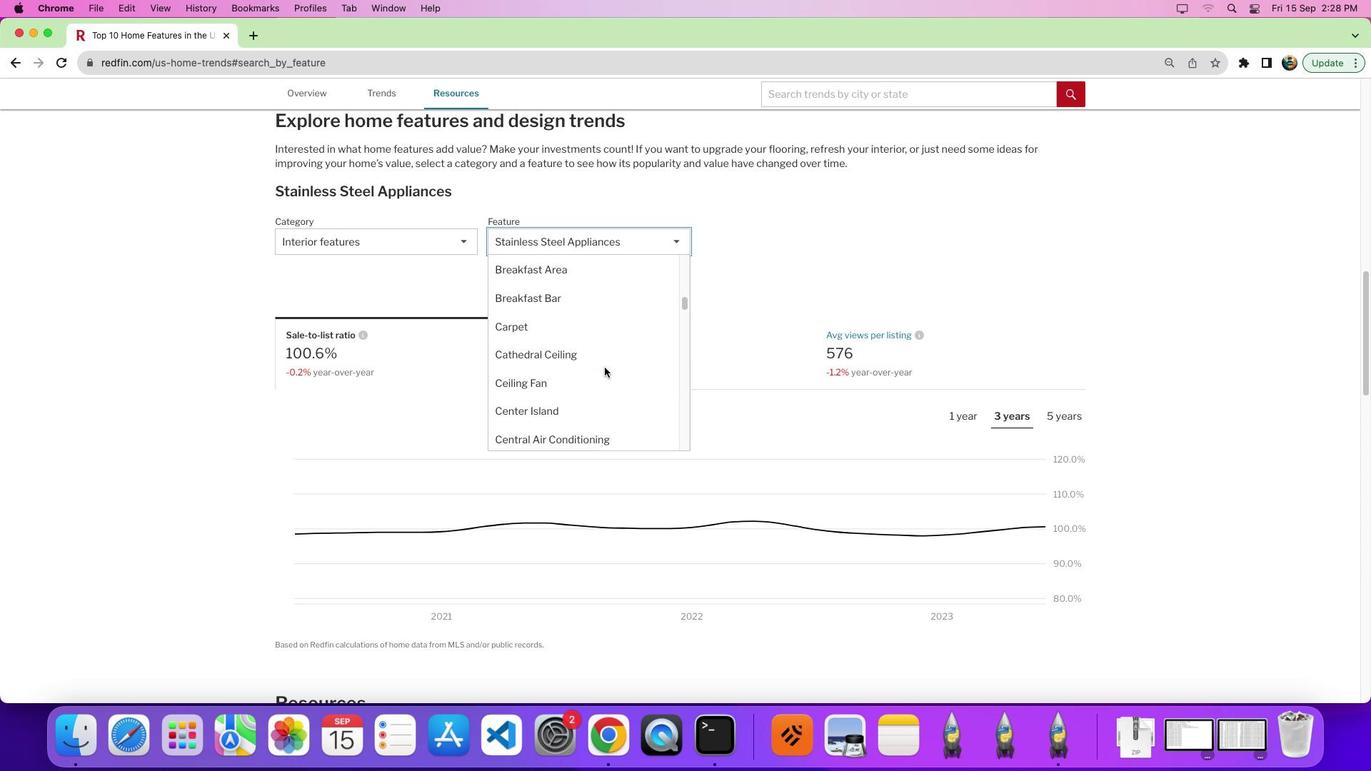 
Action: Mouse scrolled (604, 367) with delta (0, 0)
Screenshot: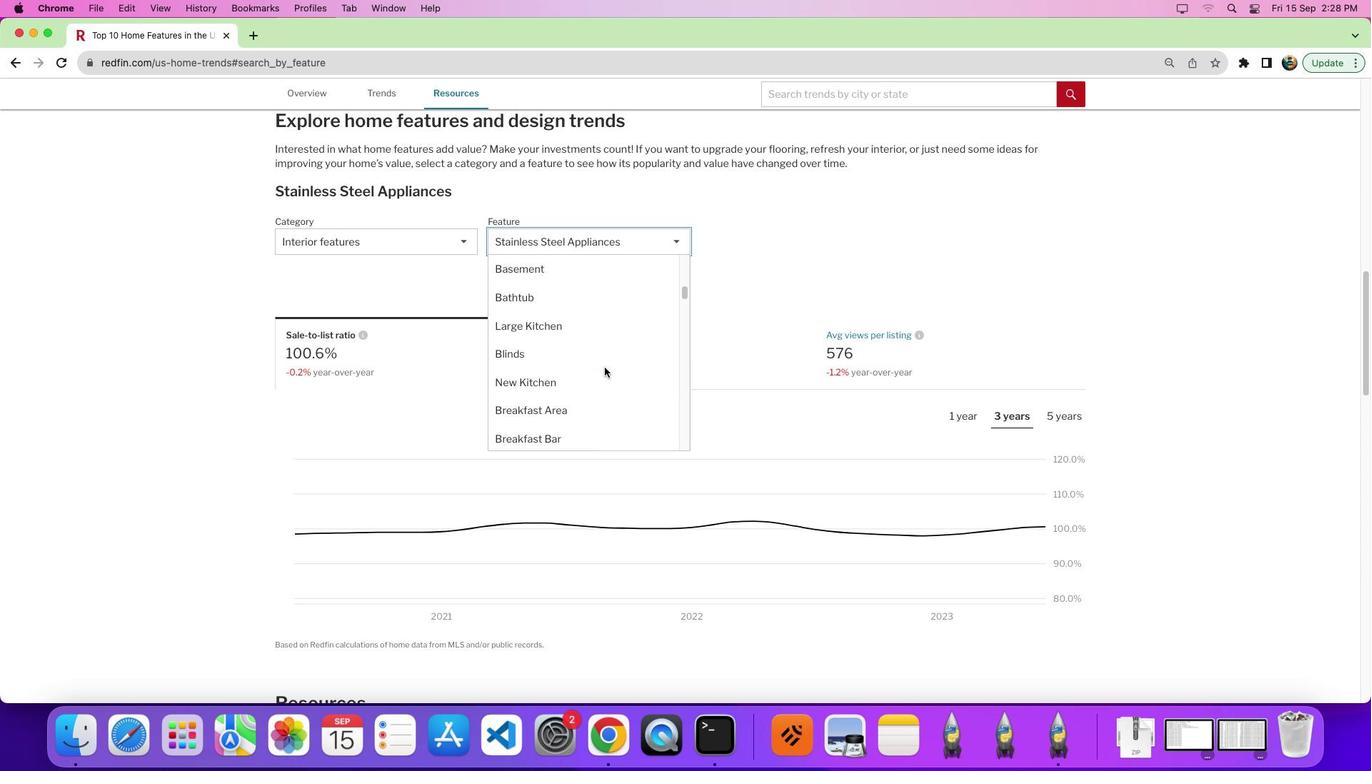 
Action: Mouse scrolled (604, 367) with delta (0, 5)
Screenshot: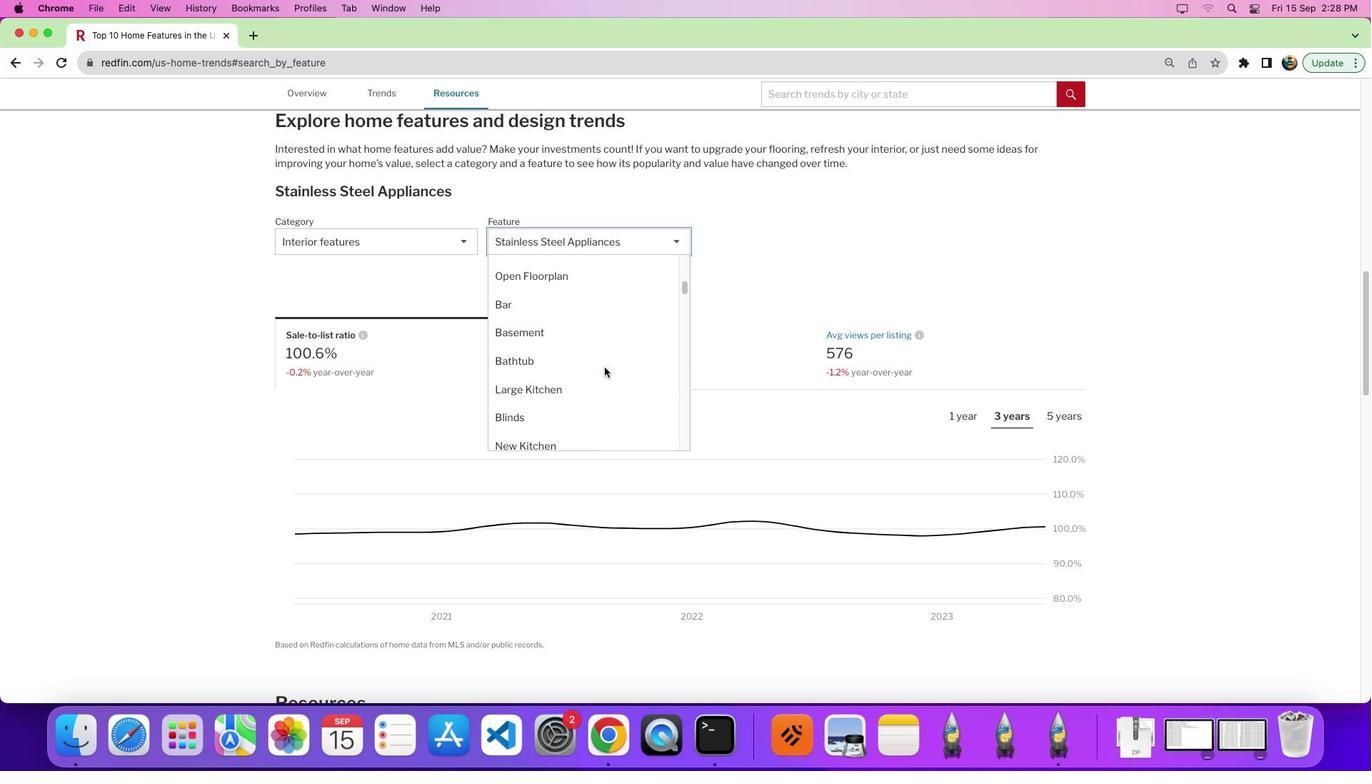 
Action: Mouse scrolled (604, 367) with delta (0, 0)
Screenshot: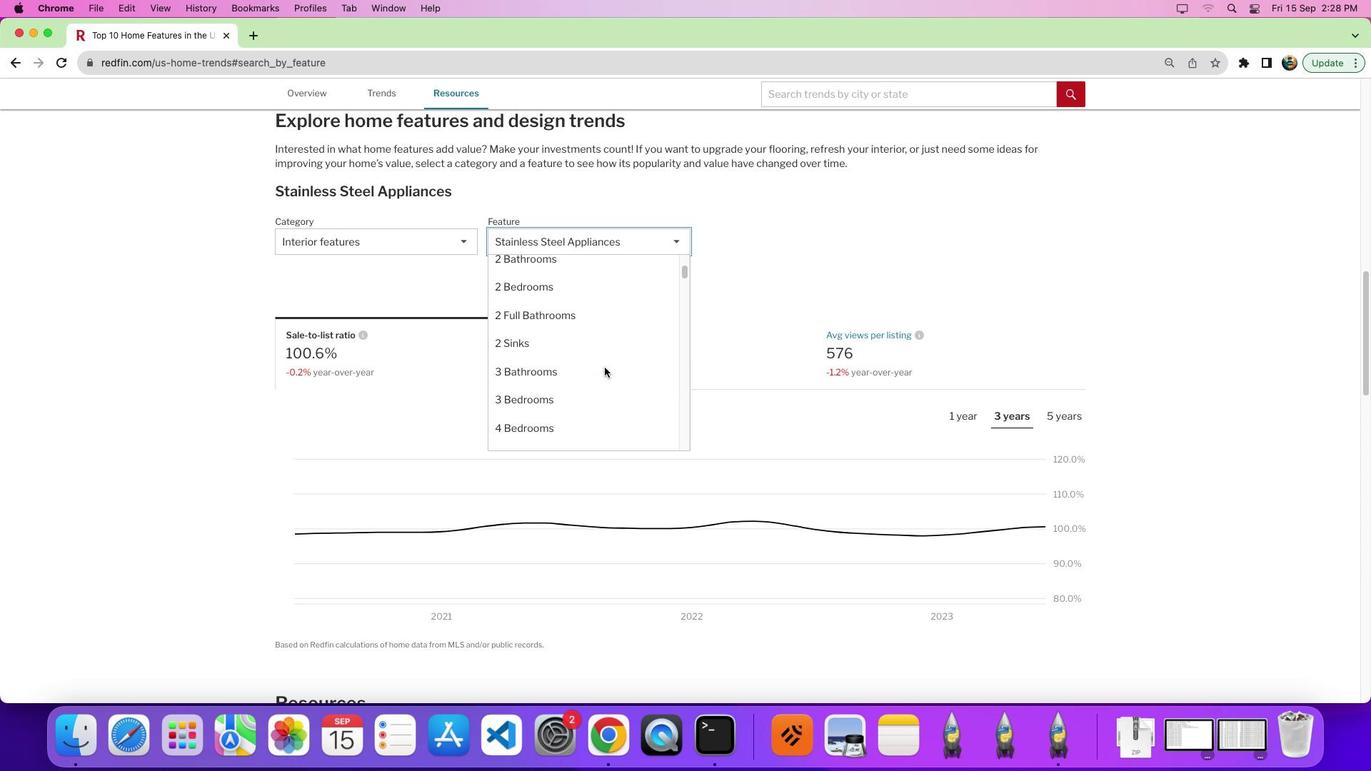 
Action: Mouse scrolled (604, 367) with delta (0, 0)
Screenshot: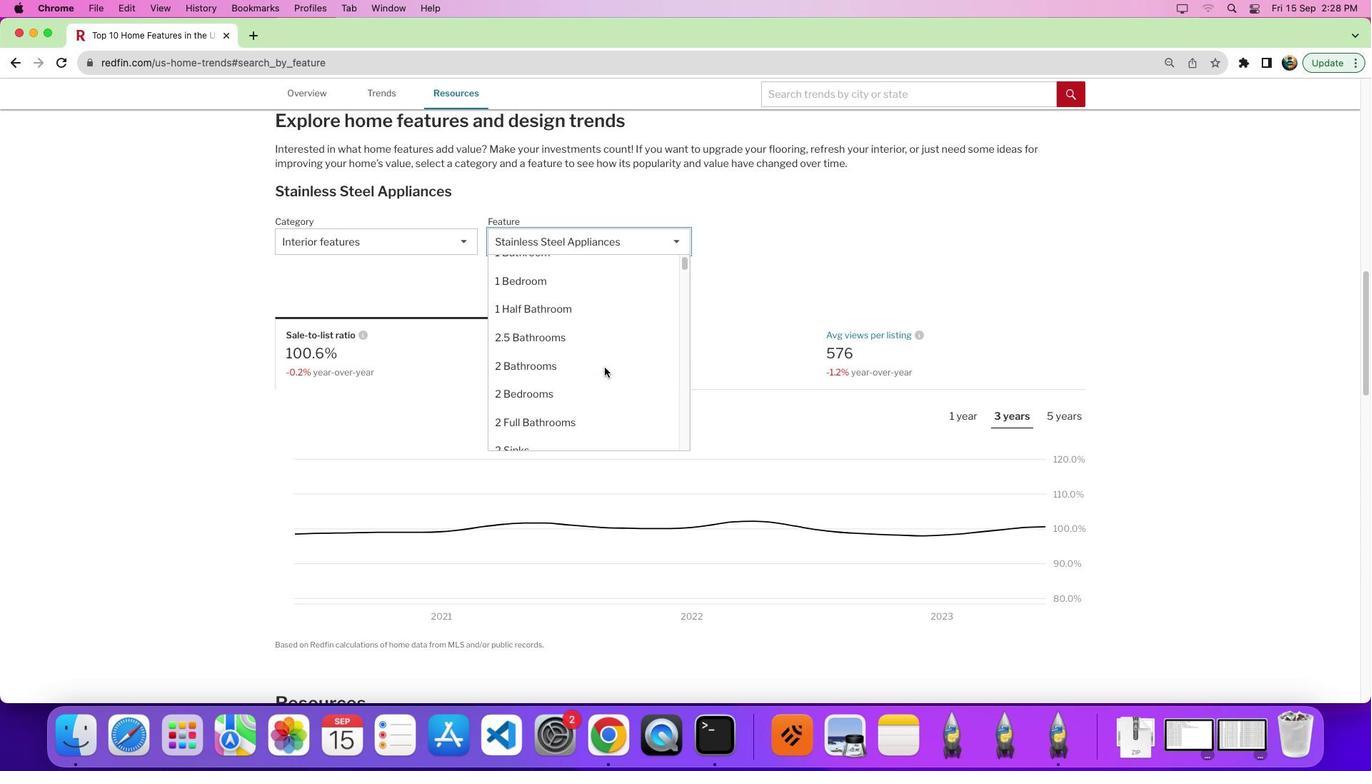 
Action: Mouse scrolled (604, 367) with delta (0, 6)
Screenshot: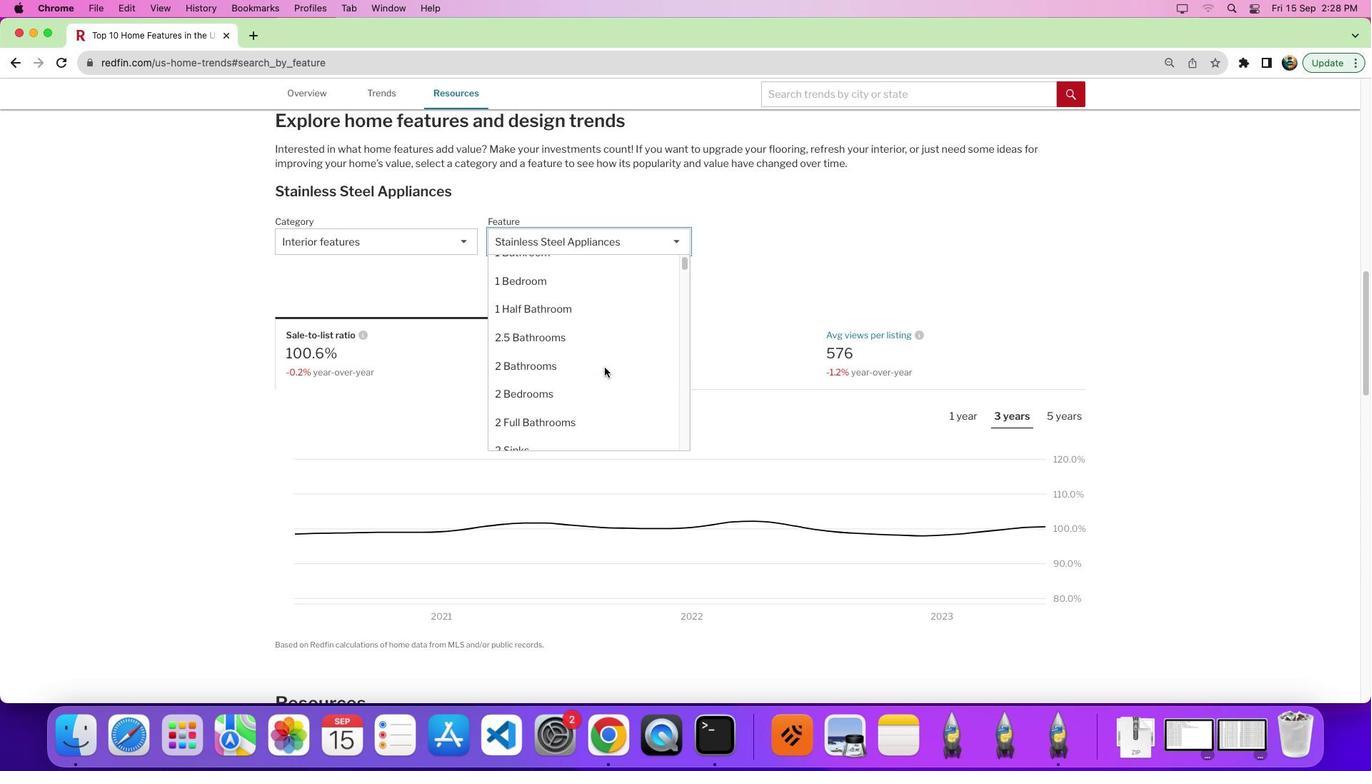 
Action: Mouse scrolled (604, 367) with delta (0, 9)
Screenshot: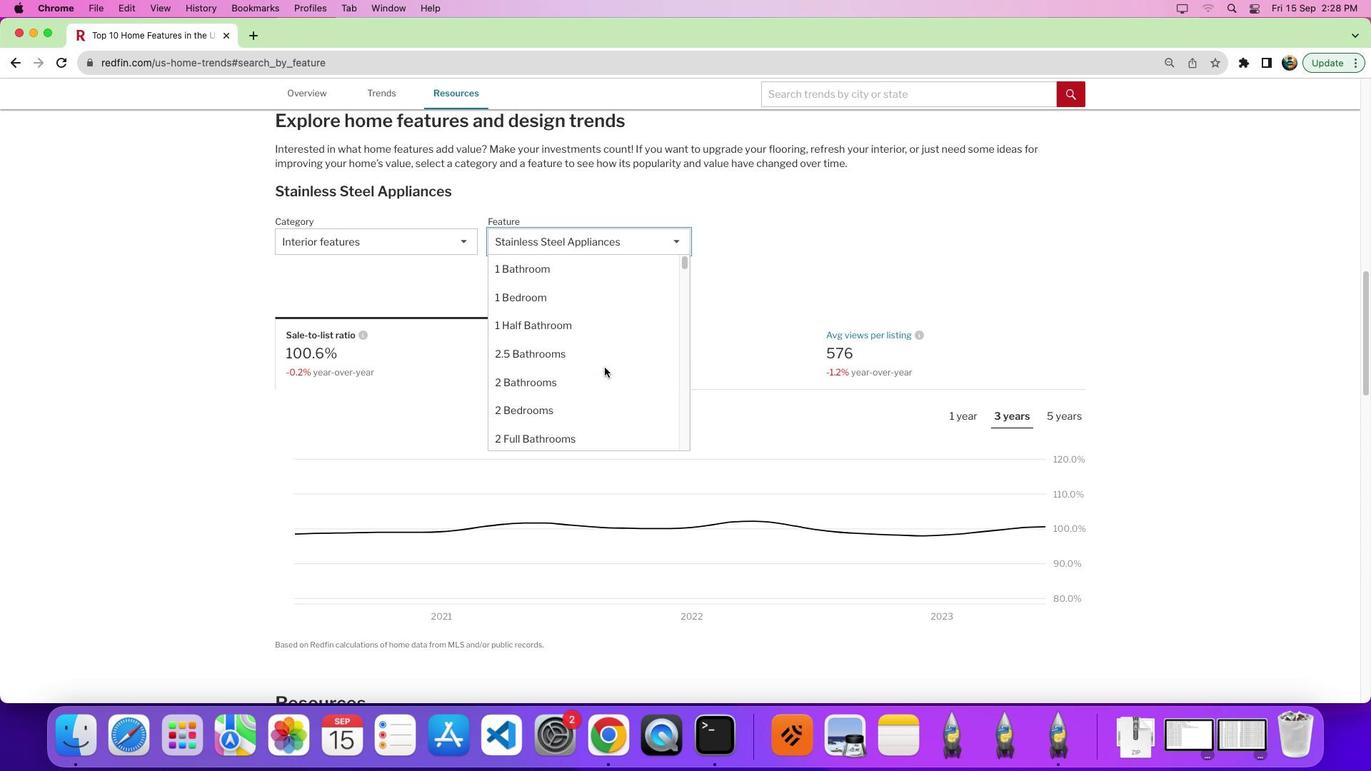
Action: Mouse scrolled (604, 367) with delta (0, 0)
Screenshot: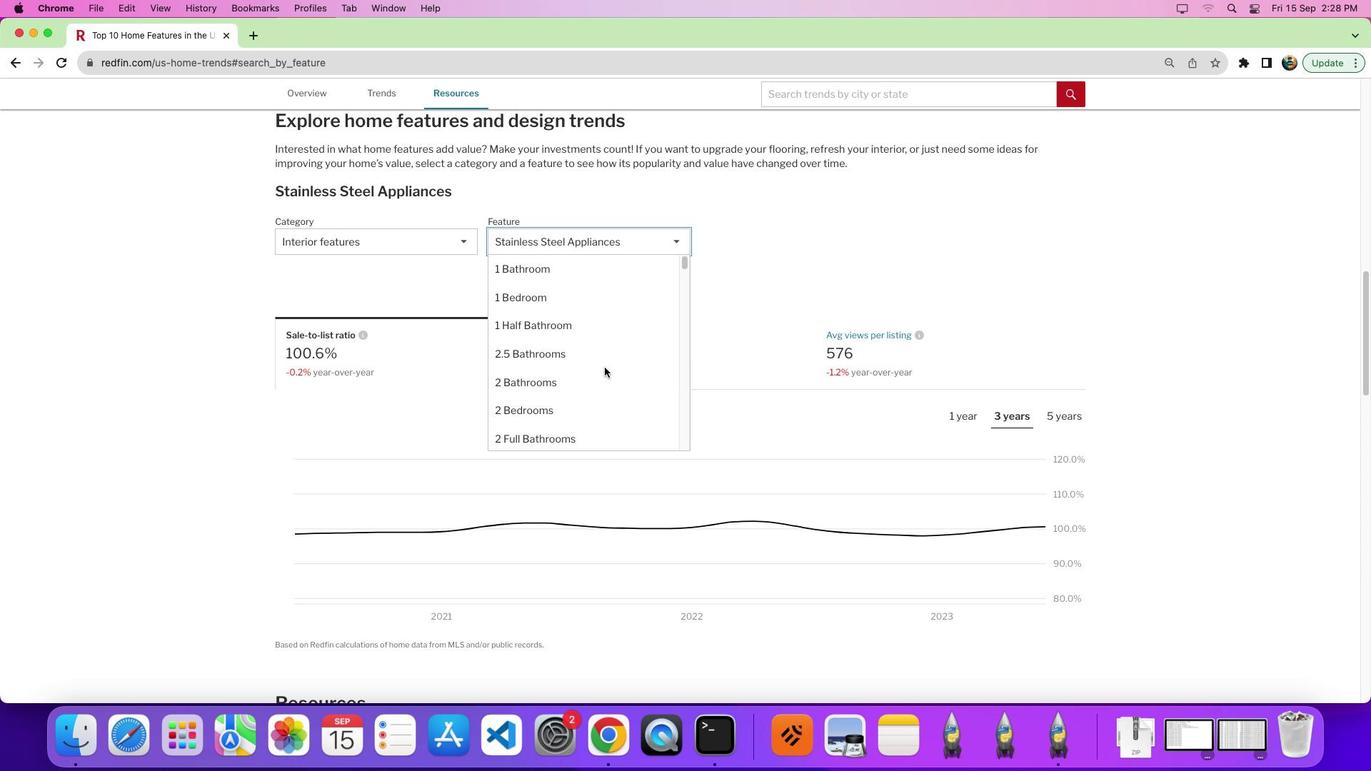 
Action: Mouse moved to (509, 410)
Screenshot: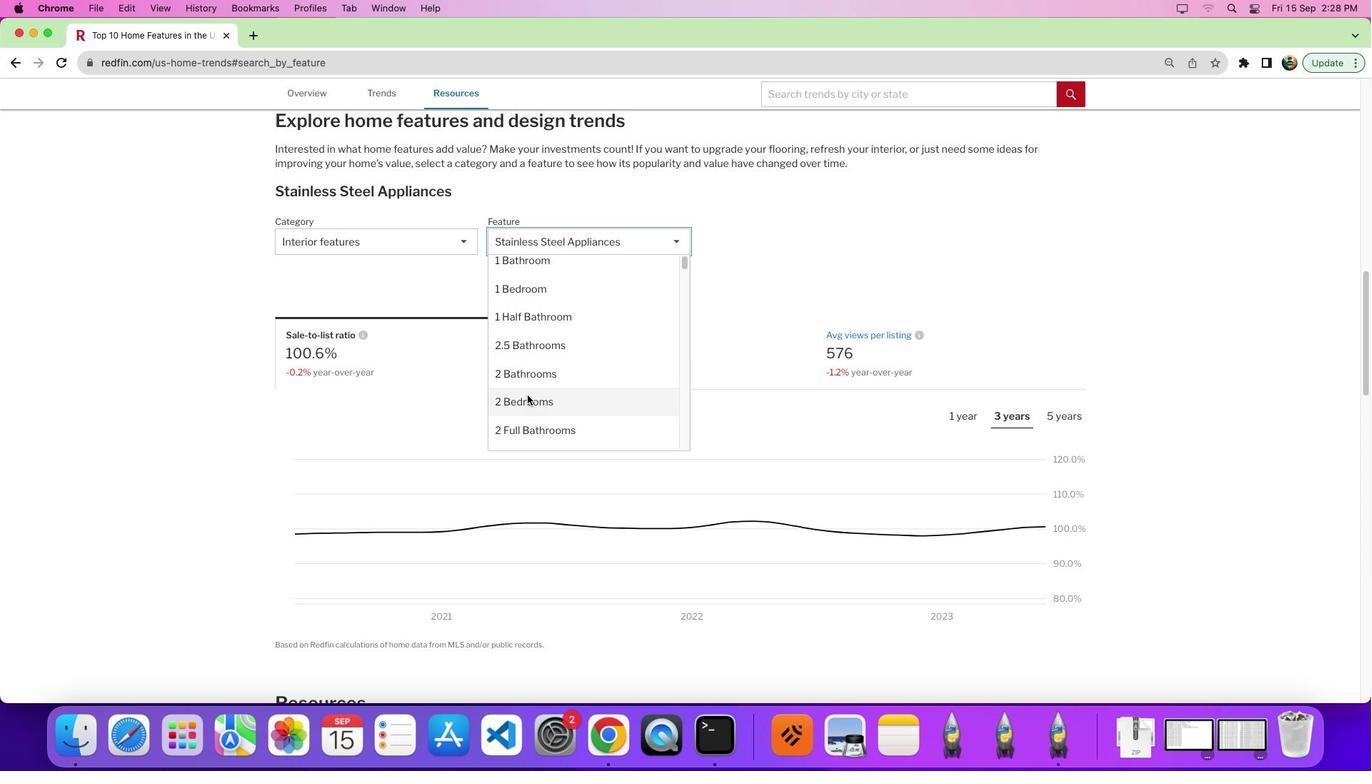
Action: Mouse scrolled (509, 410) with delta (0, 0)
Screenshot: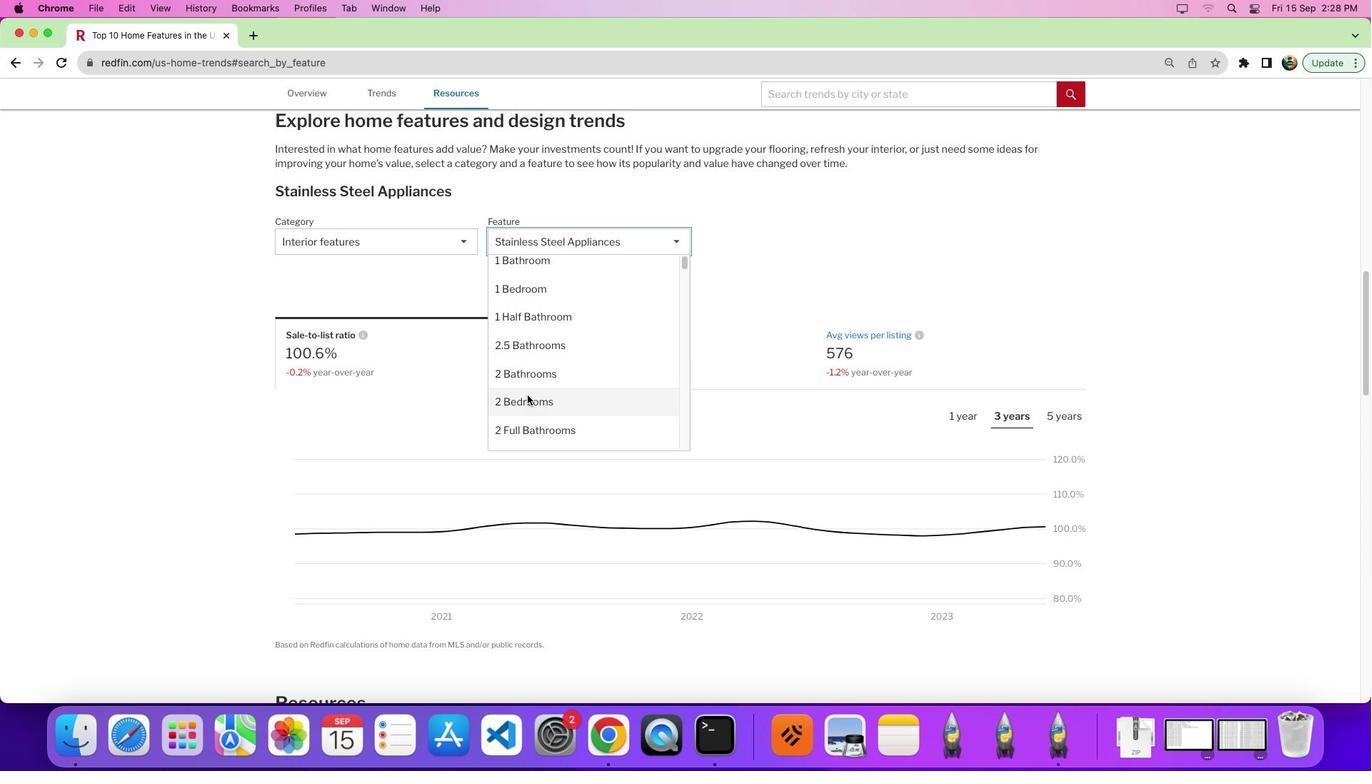 
Action: Mouse moved to (510, 409)
Screenshot: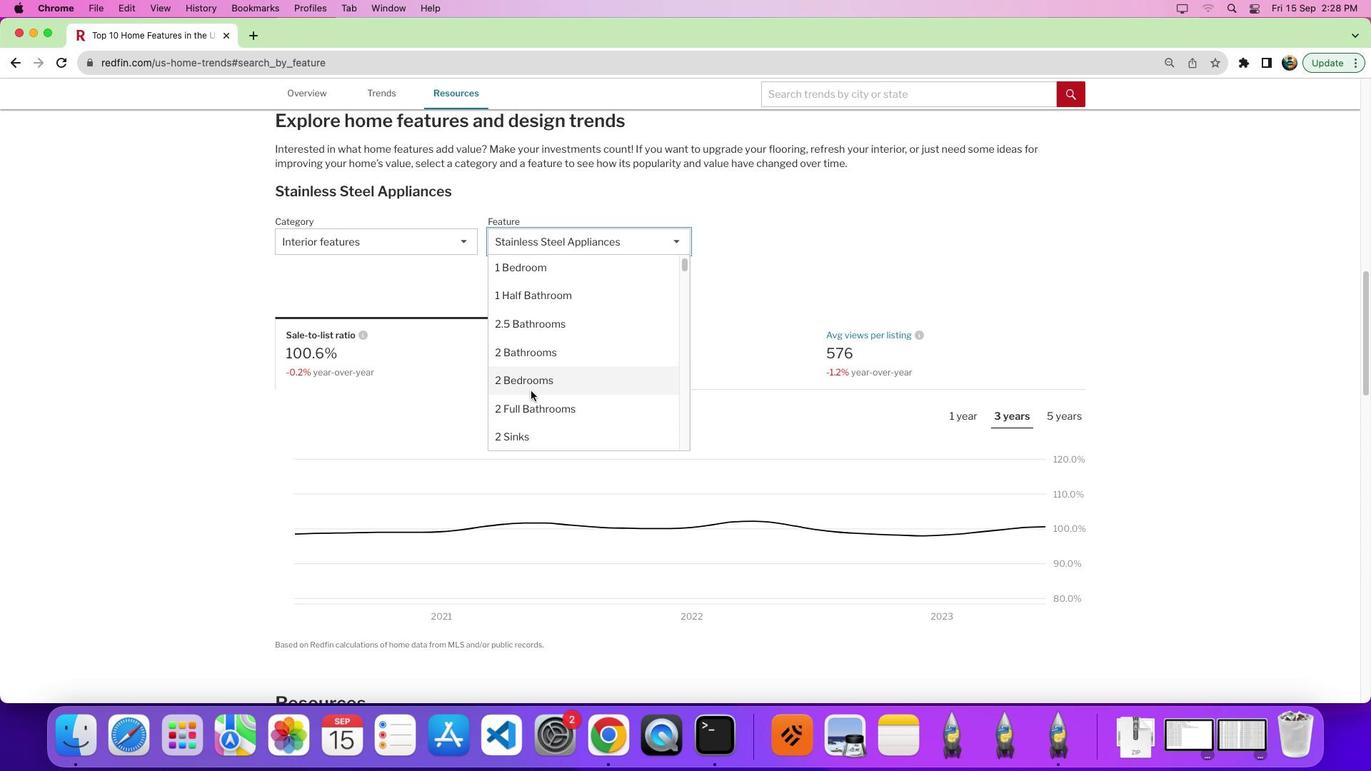 
Action: Mouse scrolled (510, 409) with delta (0, 0)
Screenshot: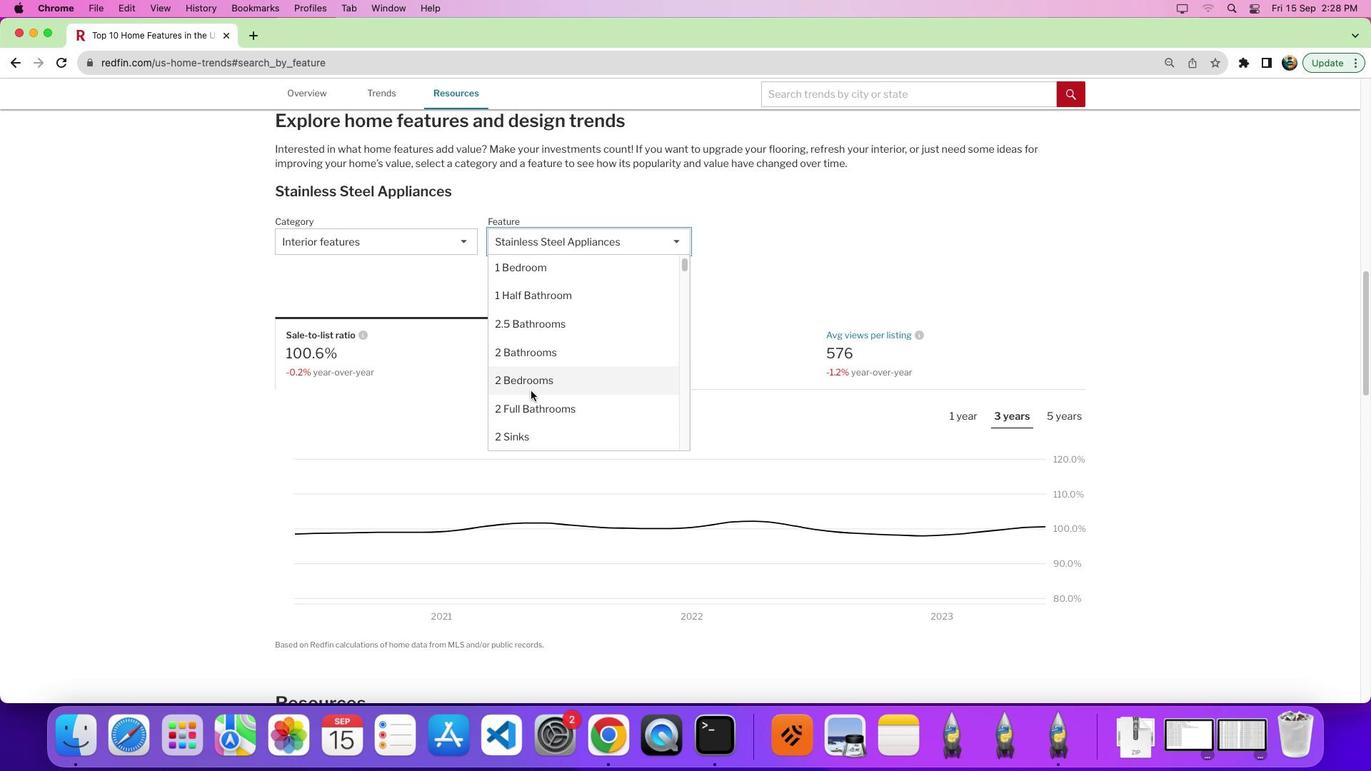 
Action: Mouse moved to (530, 391)
Screenshot: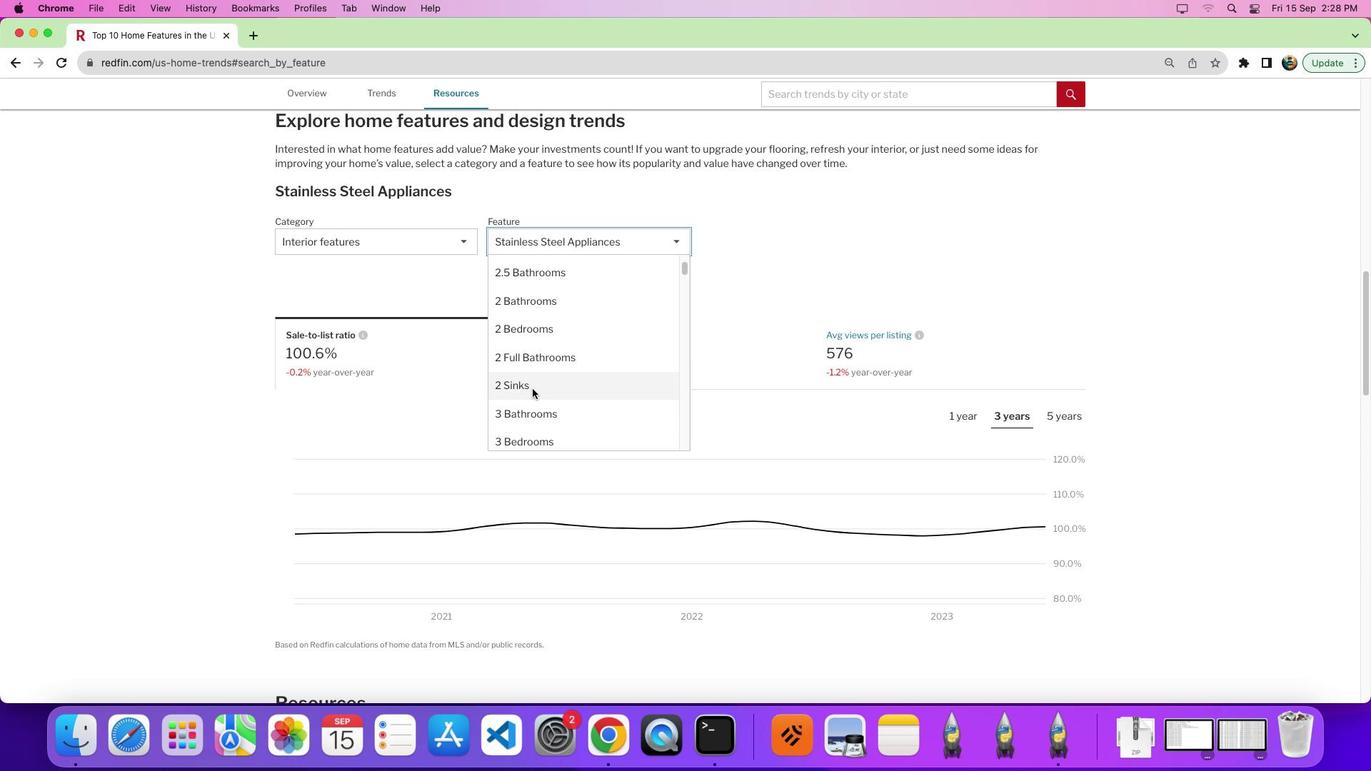 
Action: Mouse scrolled (530, 391) with delta (0, 0)
Screenshot: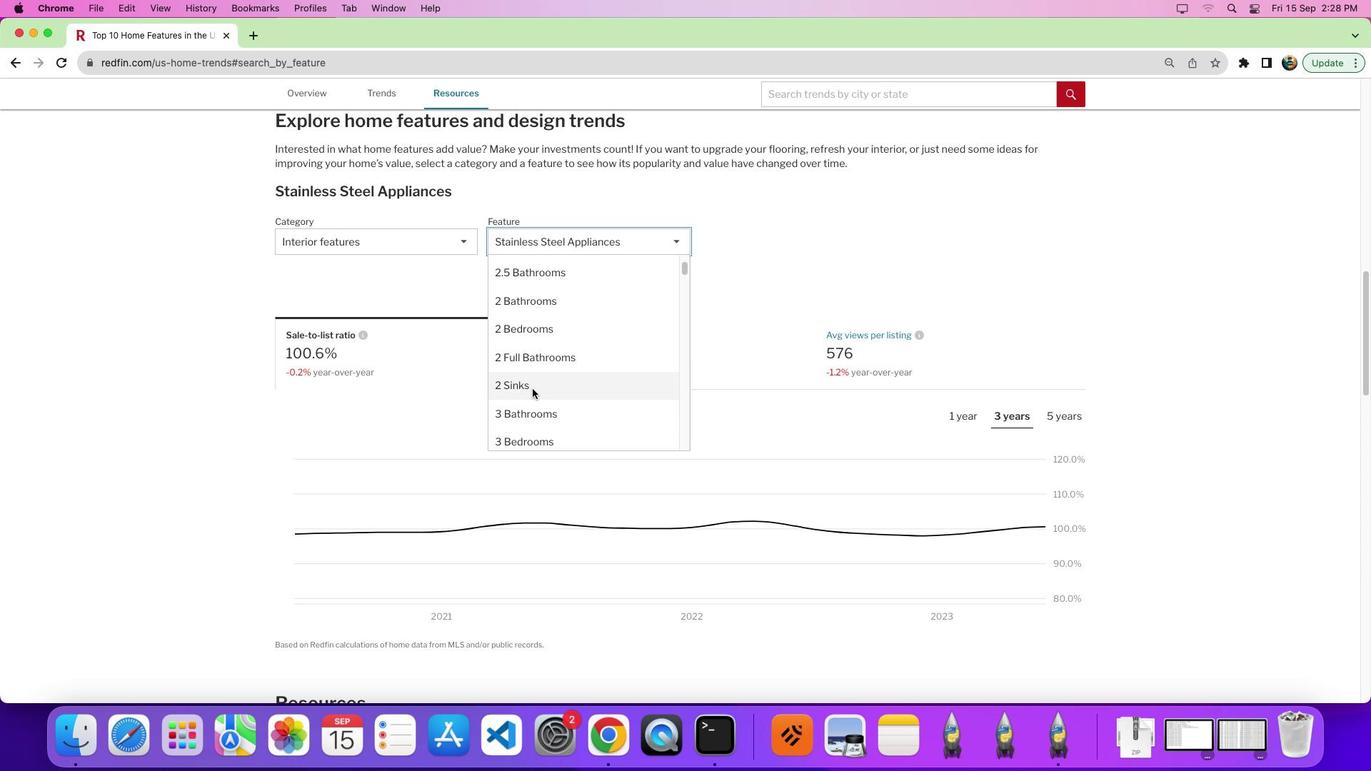 
Action: Mouse moved to (538, 389)
Screenshot: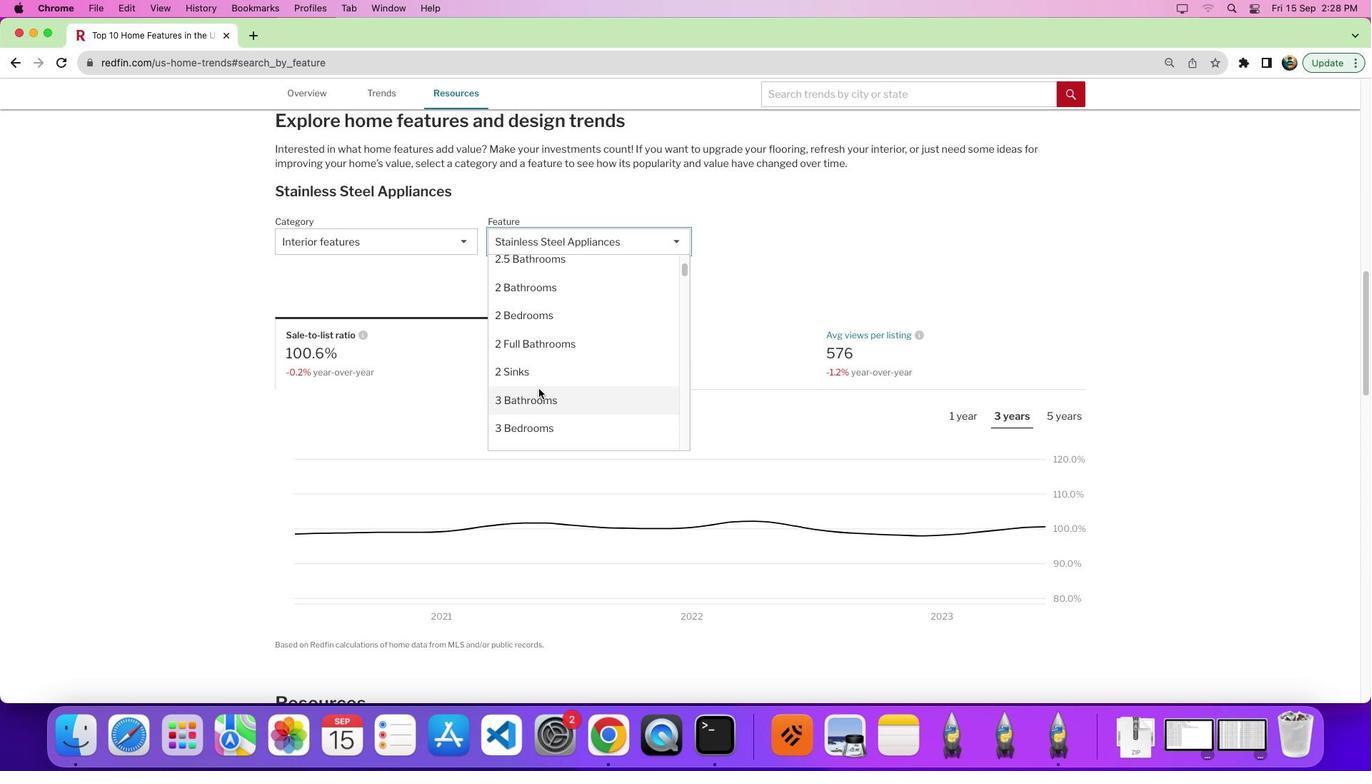 
Action: Mouse scrolled (538, 389) with delta (0, 0)
Screenshot: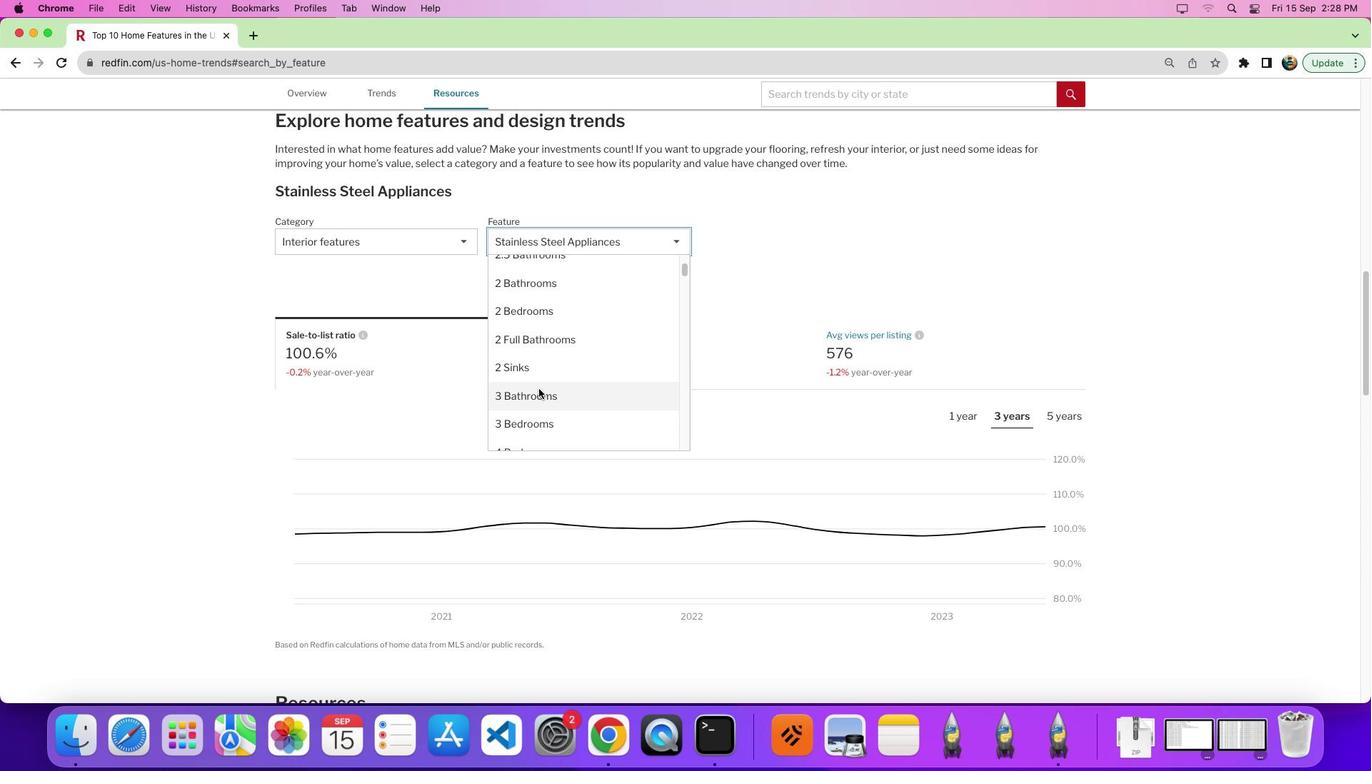 
Action: Mouse scrolled (538, 389) with delta (0, 0)
Screenshot: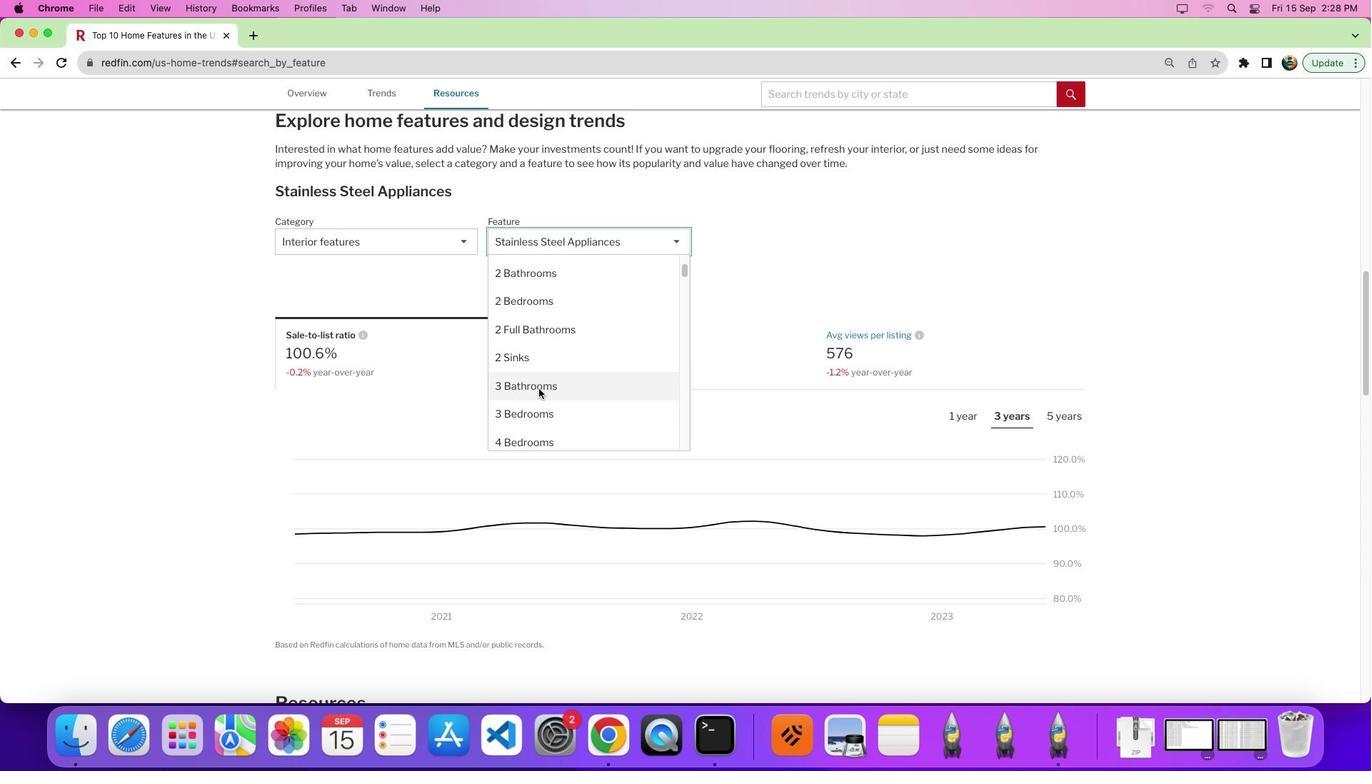 
Action: Mouse moved to (554, 407)
Screenshot: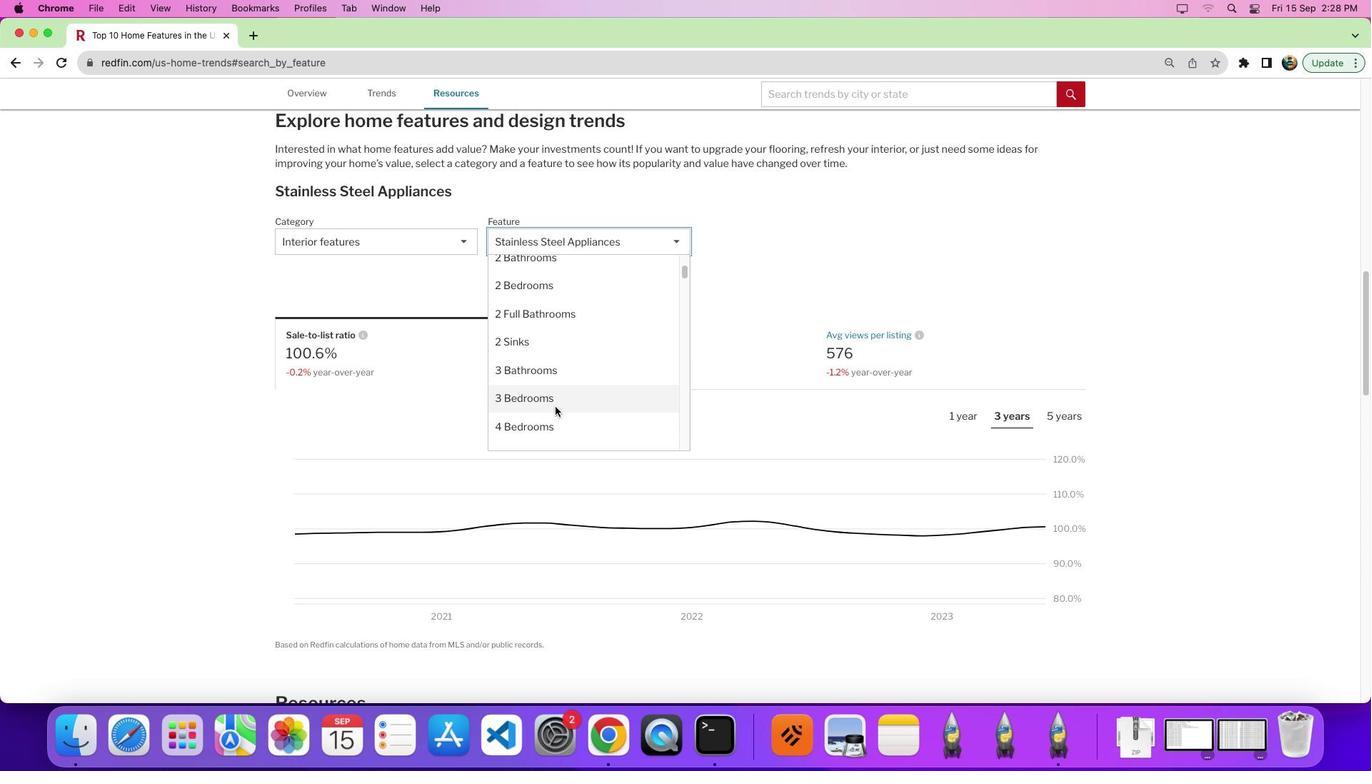 
Action: Mouse scrolled (554, 407) with delta (0, 0)
Screenshot: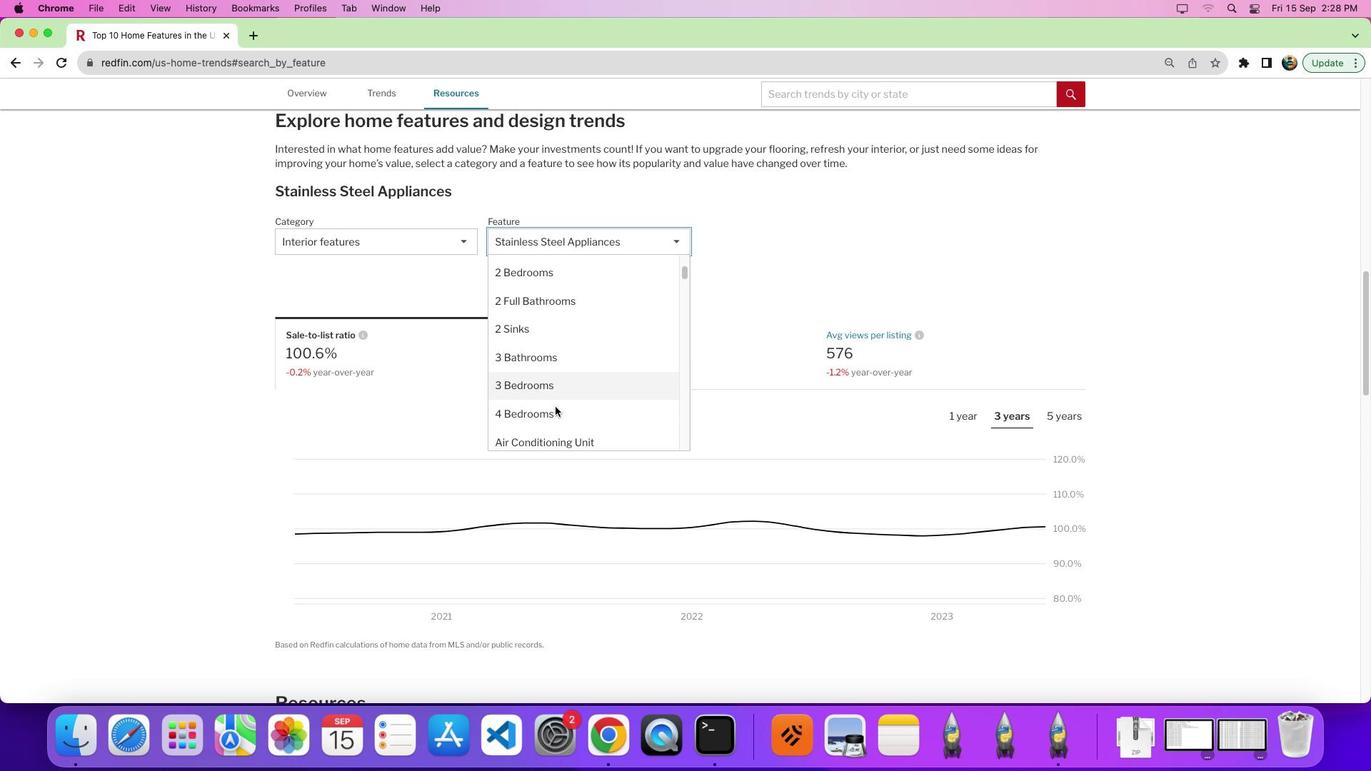 
Action: Mouse scrolled (554, 407) with delta (0, 0)
Screenshot: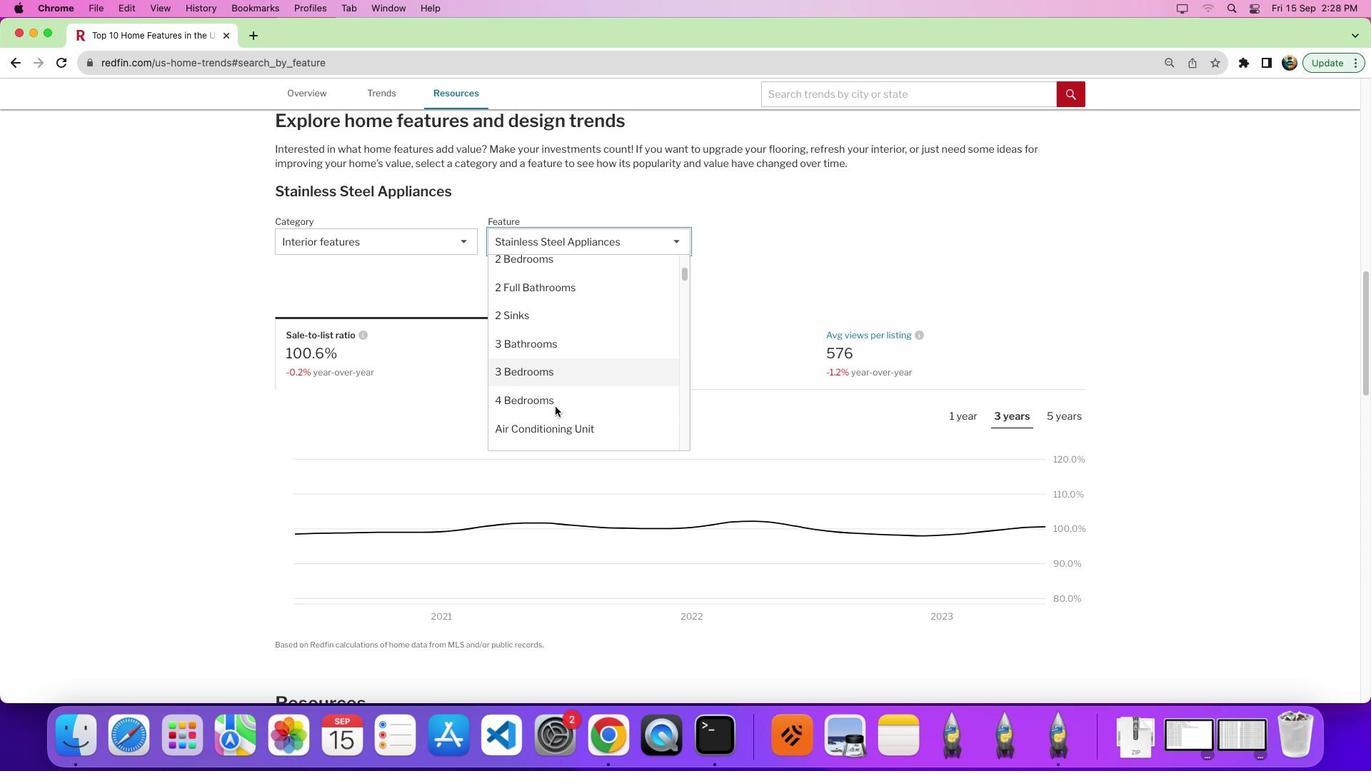 
Action: Mouse scrolled (554, 407) with delta (0, -1)
Screenshot: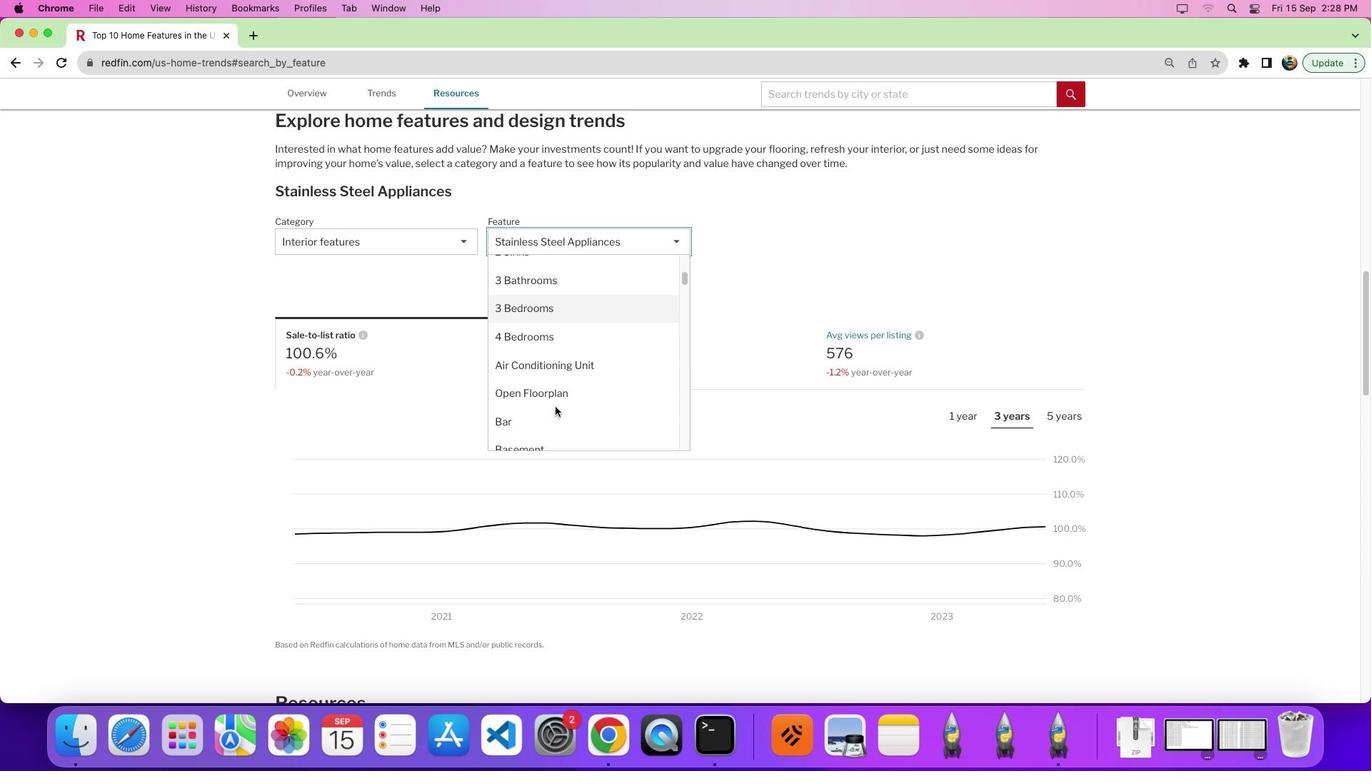 
Action: Mouse moved to (569, 347)
Screenshot: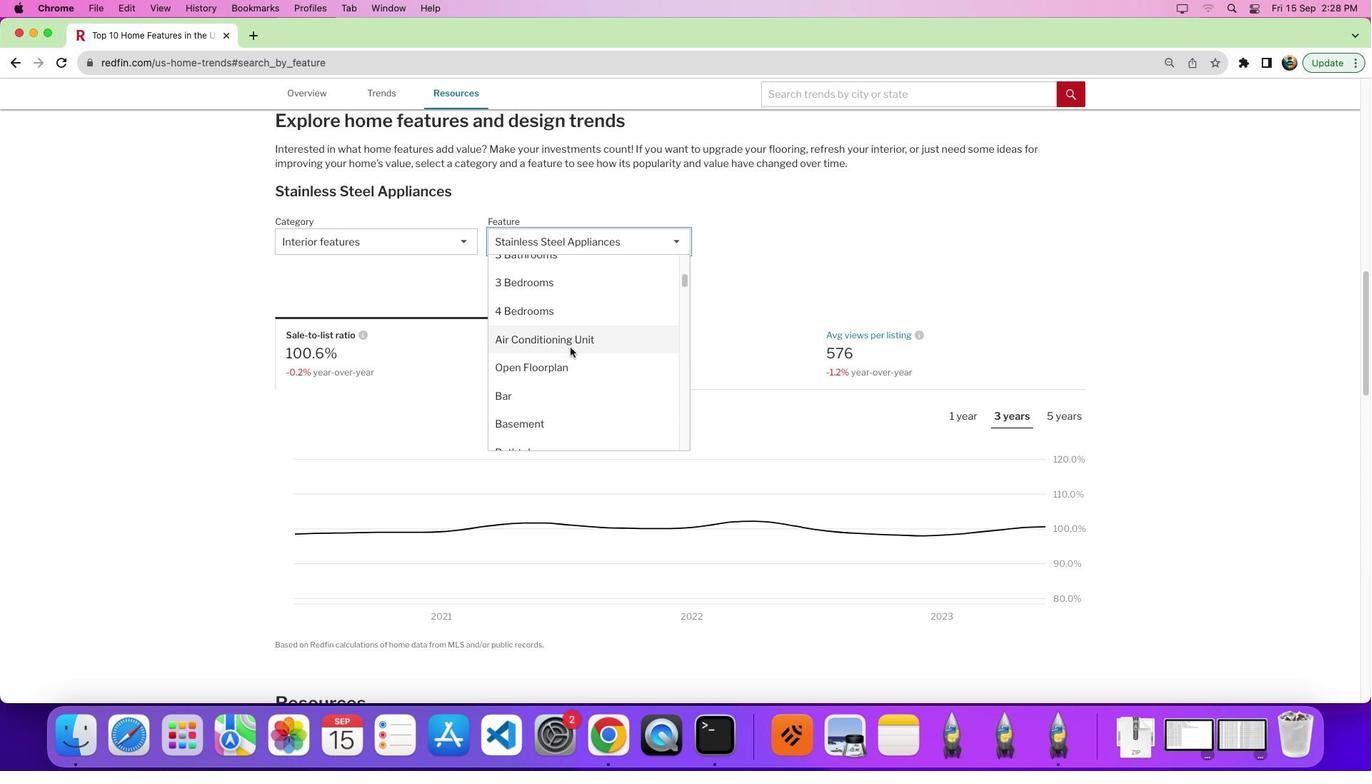 
Action: Mouse pressed left at (569, 347)
Screenshot: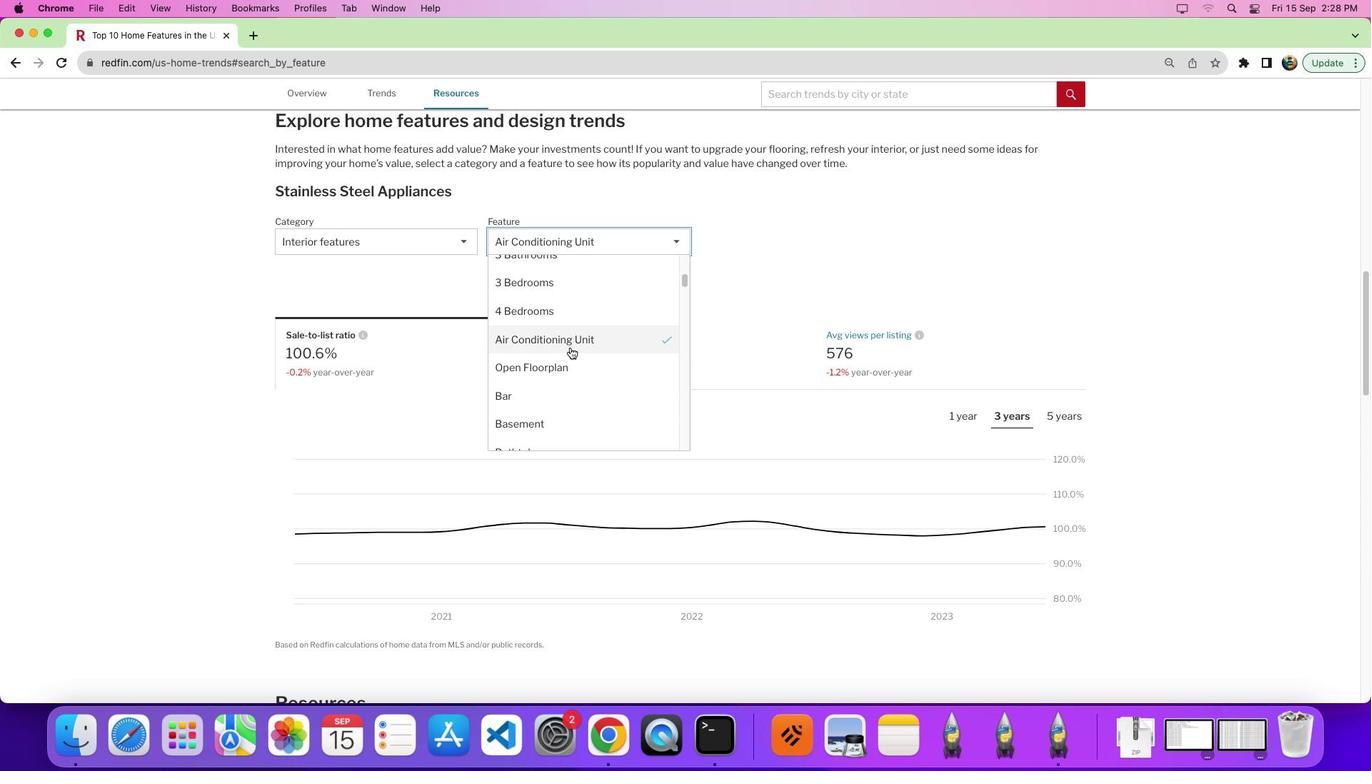 
Action: Mouse moved to (875, 383)
Screenshot: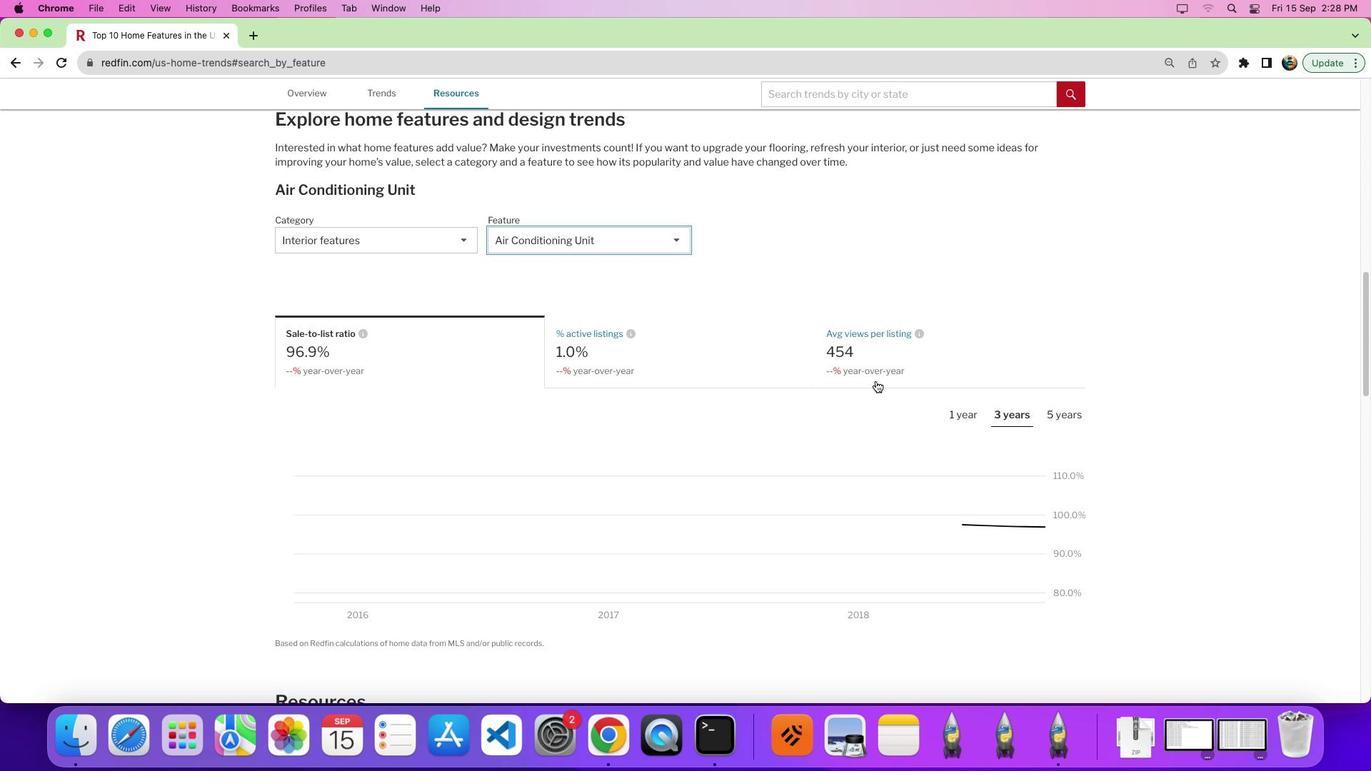 
Action: Mouse scrolled (875, 383) with delta (0, 0)
Screenshot: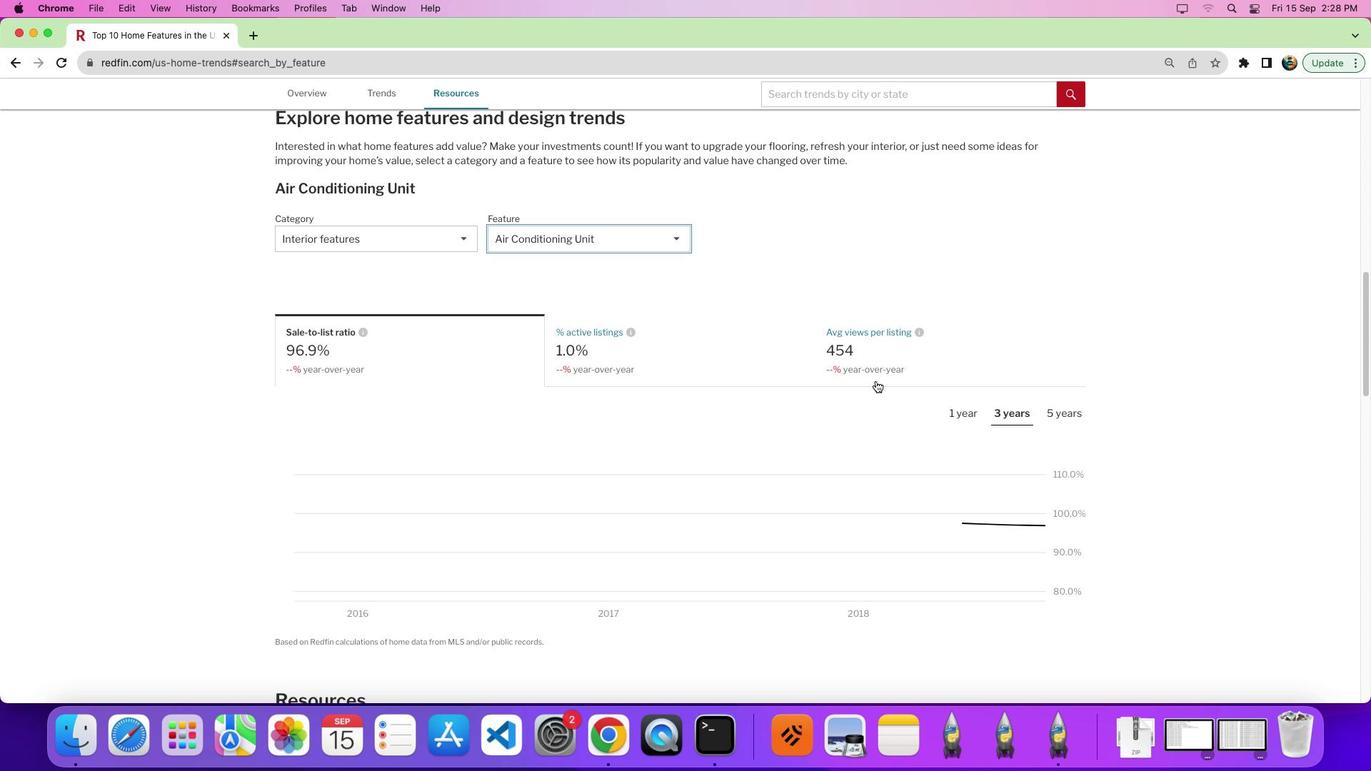 
Action: Mouse moved to (804, 339)
Screenshot: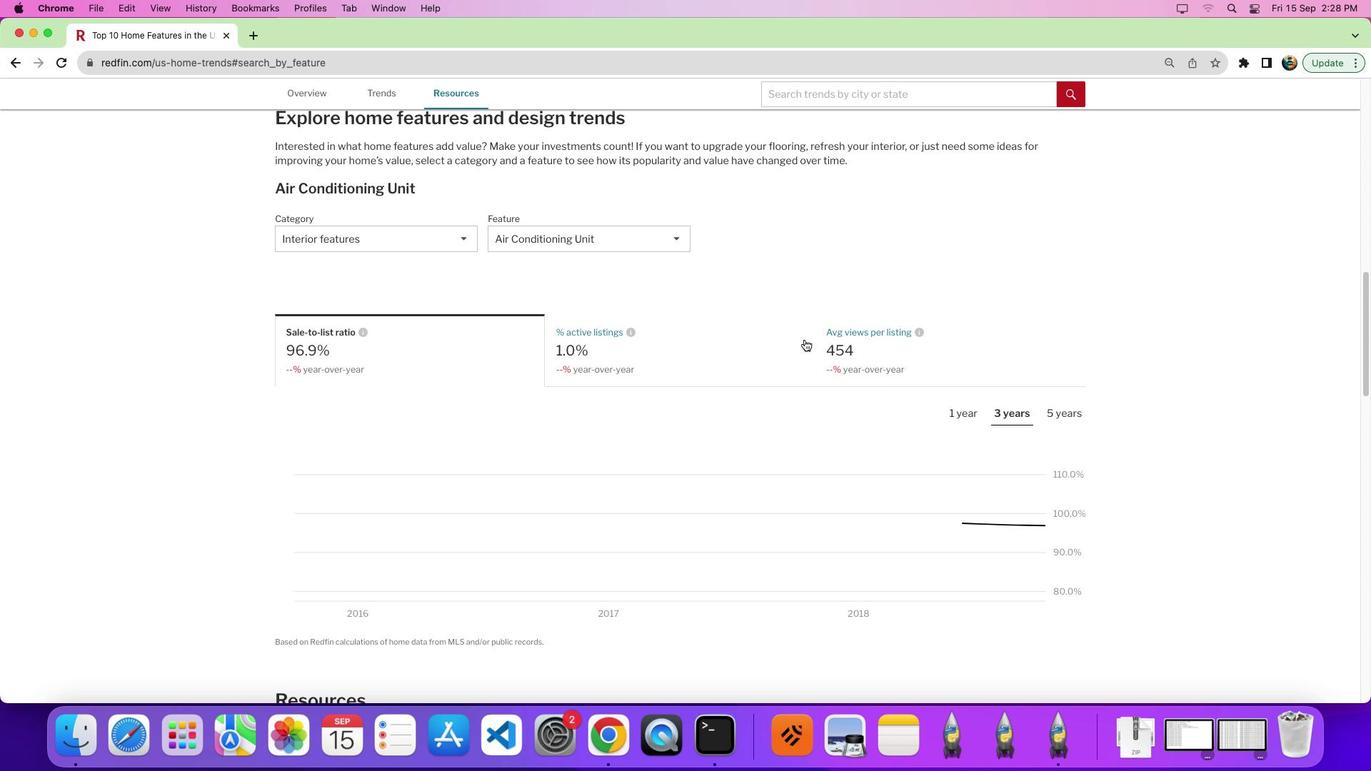 
Action: Mouse pressed left at (804, 339)
Screenshot: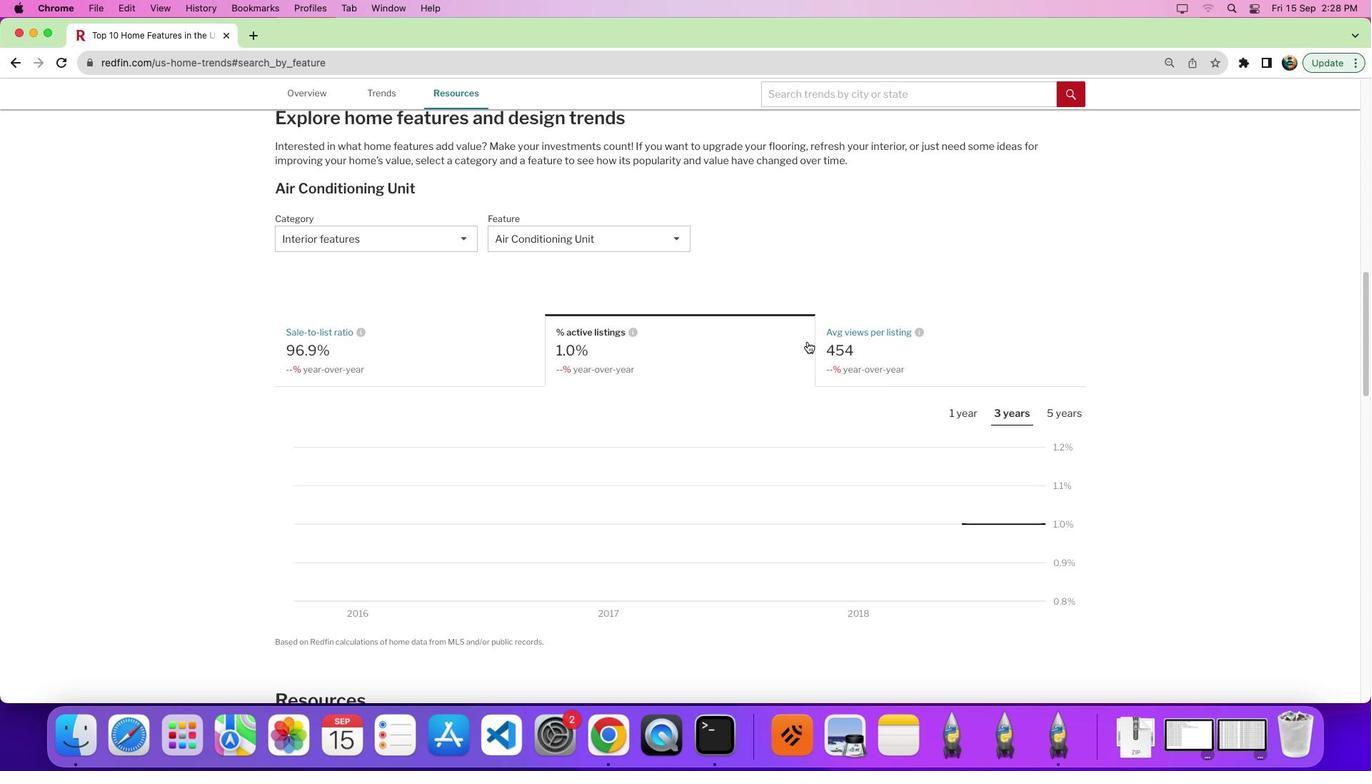 
Action: Mouse moved to (884, 359)
Screenshot: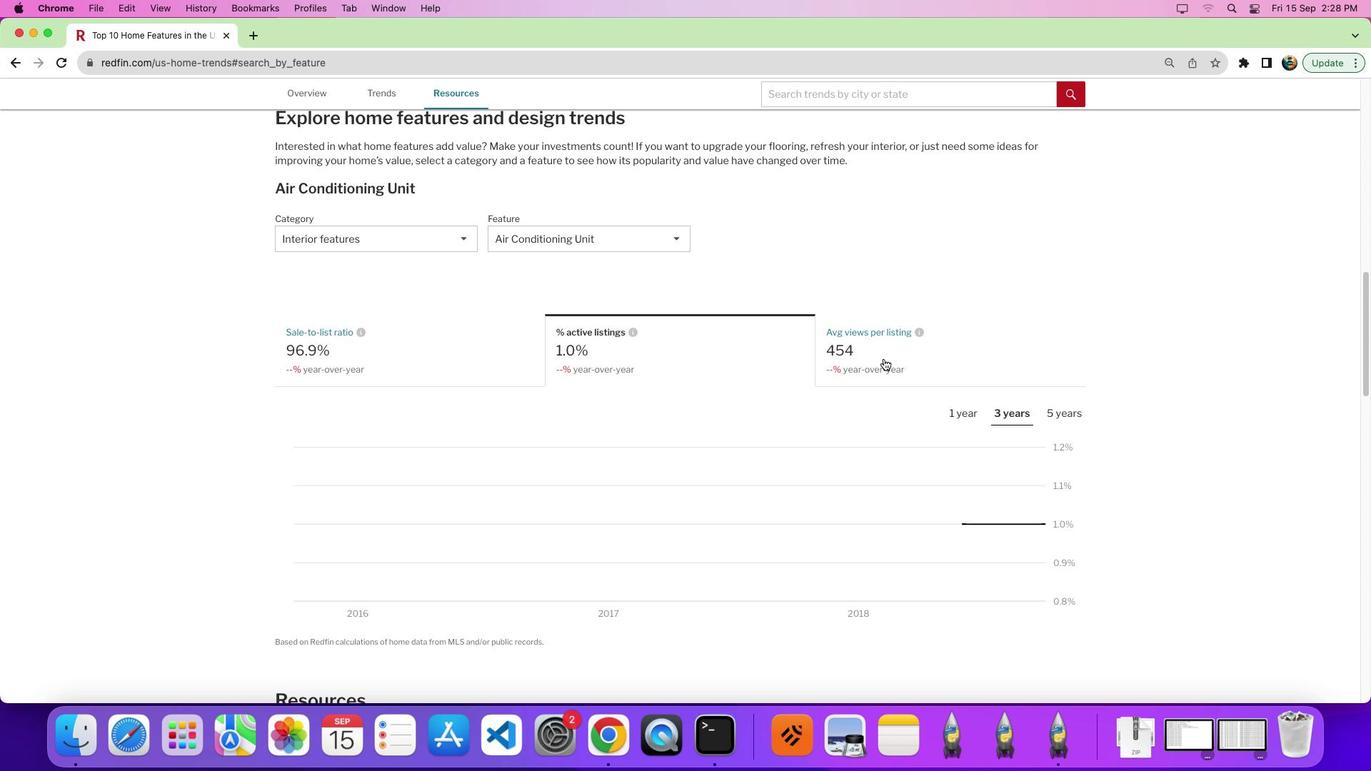 
Action: Mouse pressed left at (884, 359)
Screenshot: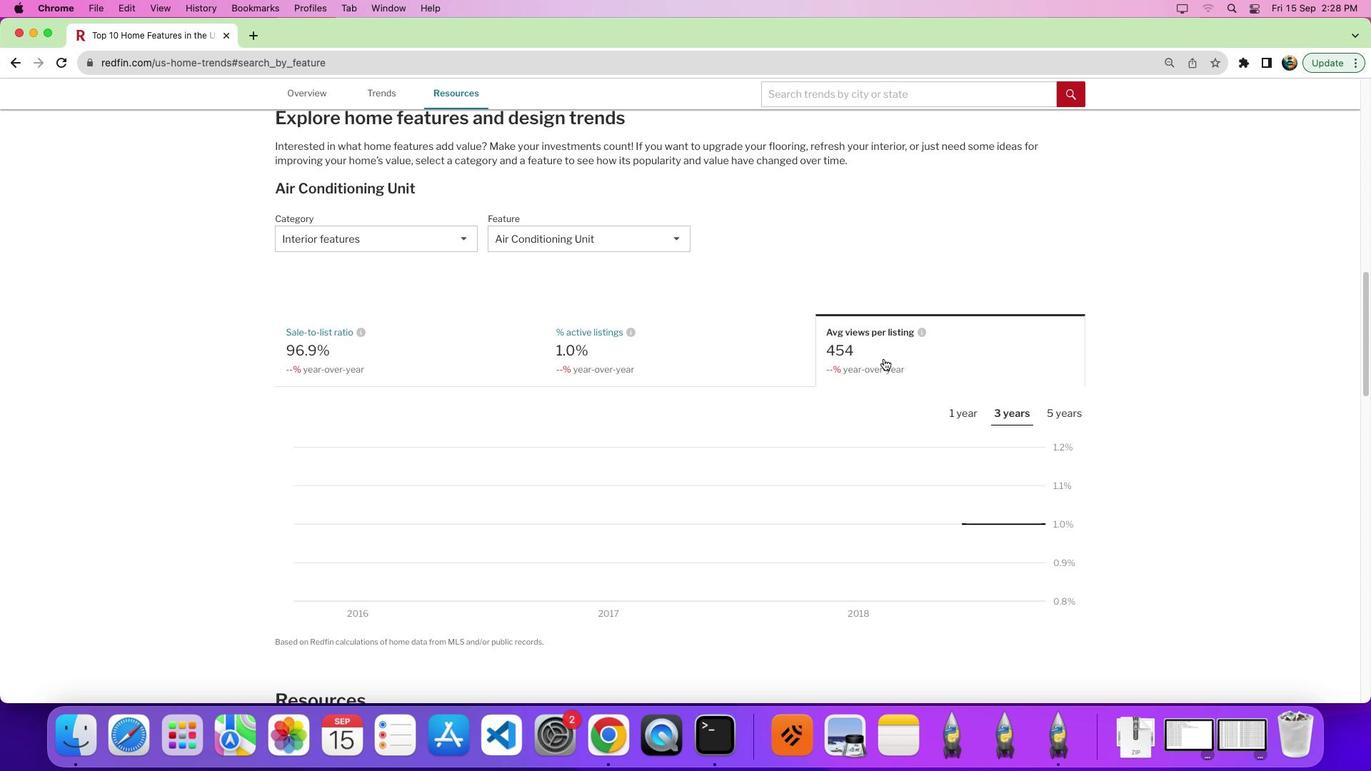 
Action: Mouse moved to (1059, 413)
Screenshot: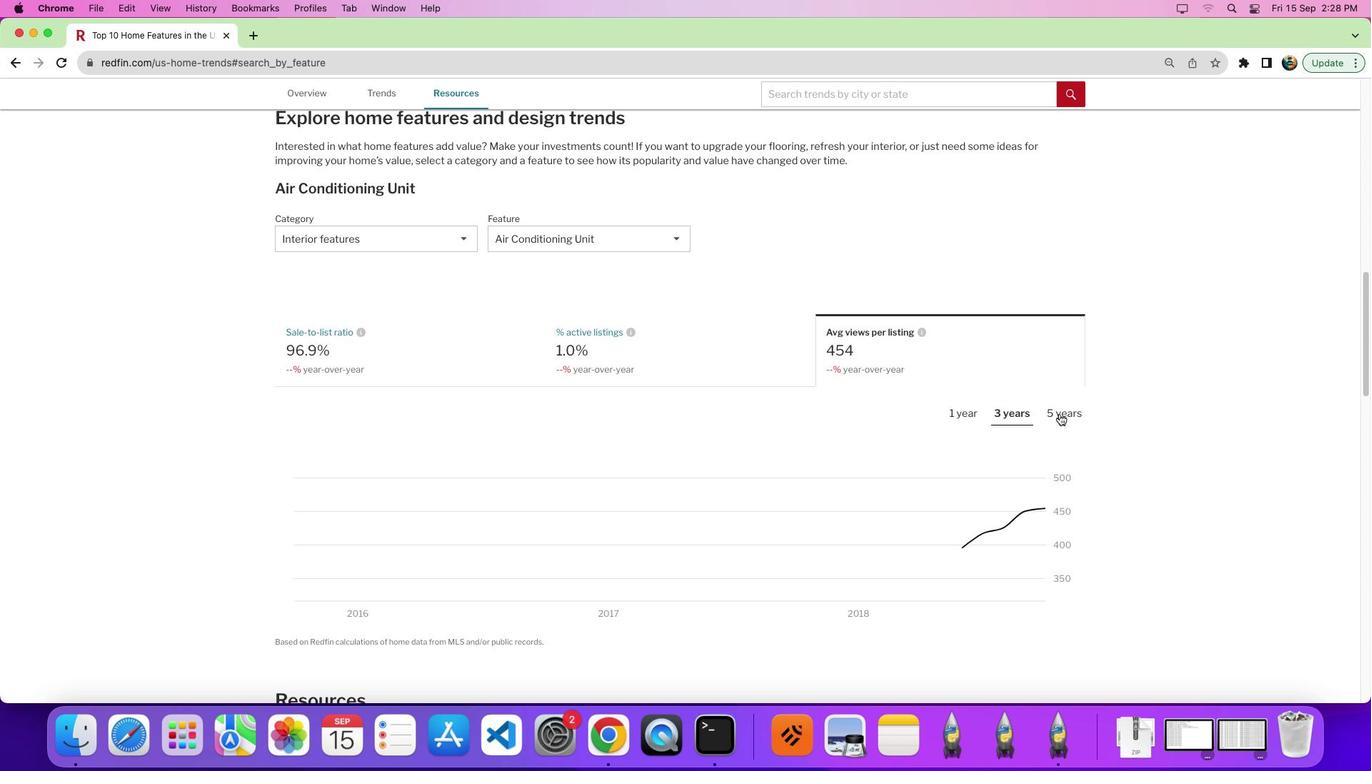 
Action: Mouse pressed left at (1059, 413)
Screenshot: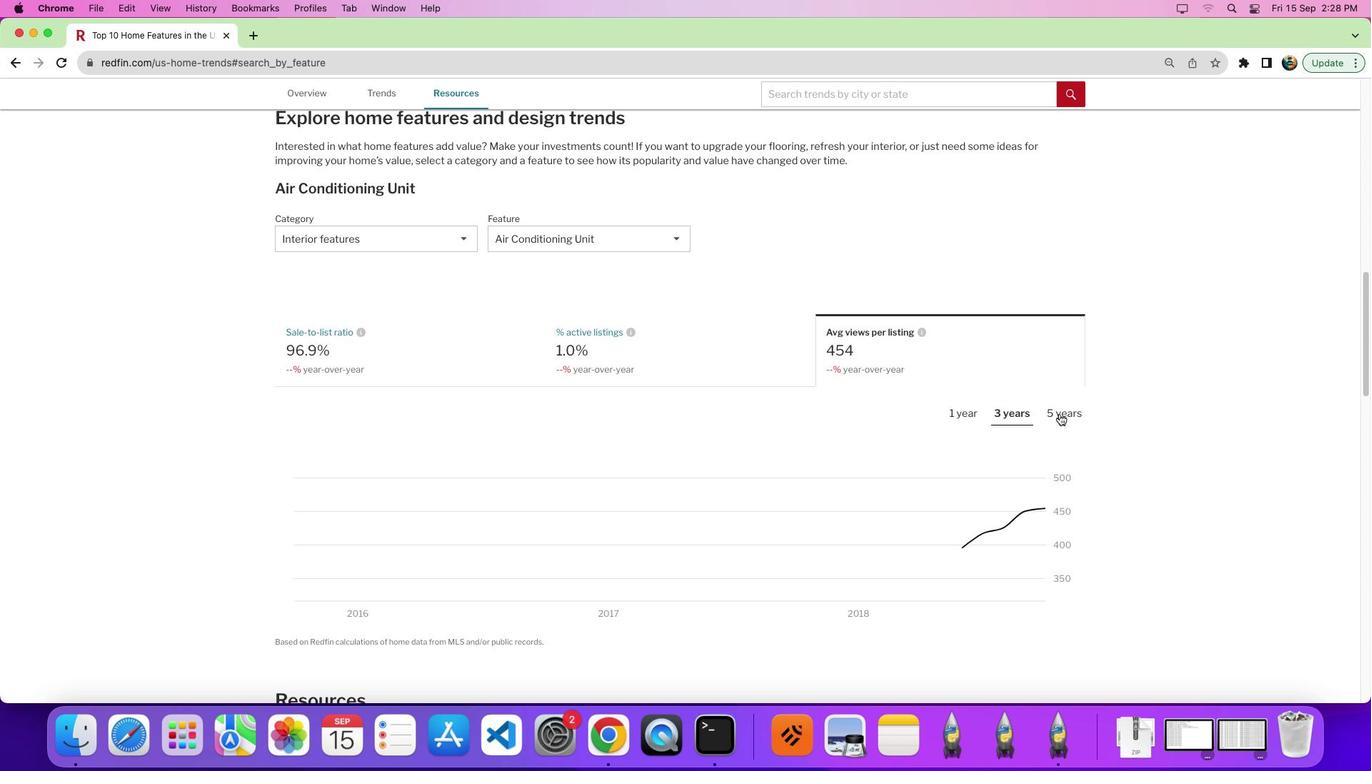 
Action: Mouse moved to (910, 445)
Screenshot: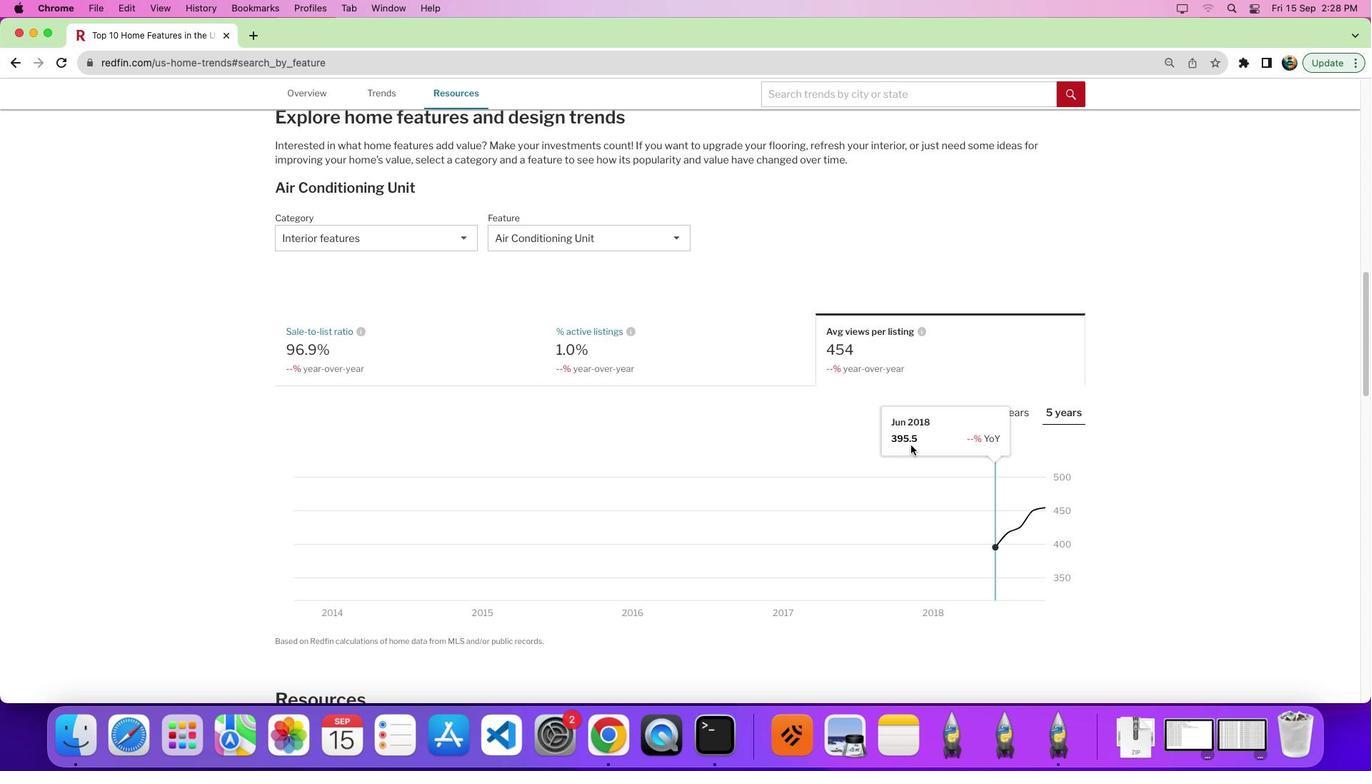 
Action: Mouse scrolled (910, 445) with delta (0, 0)
Screenshot: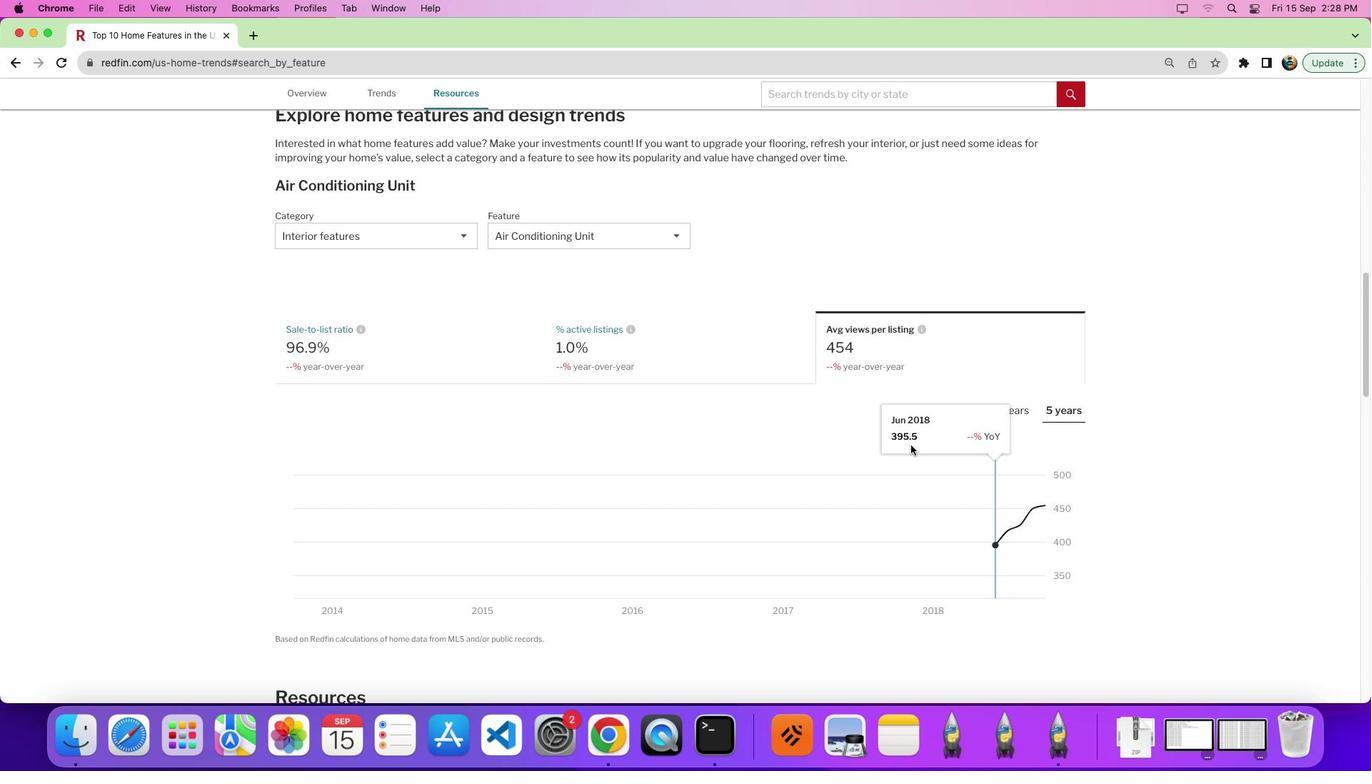 
Action: Mouse scrolled (910, 445) with delta (0, 0)
Screenshot: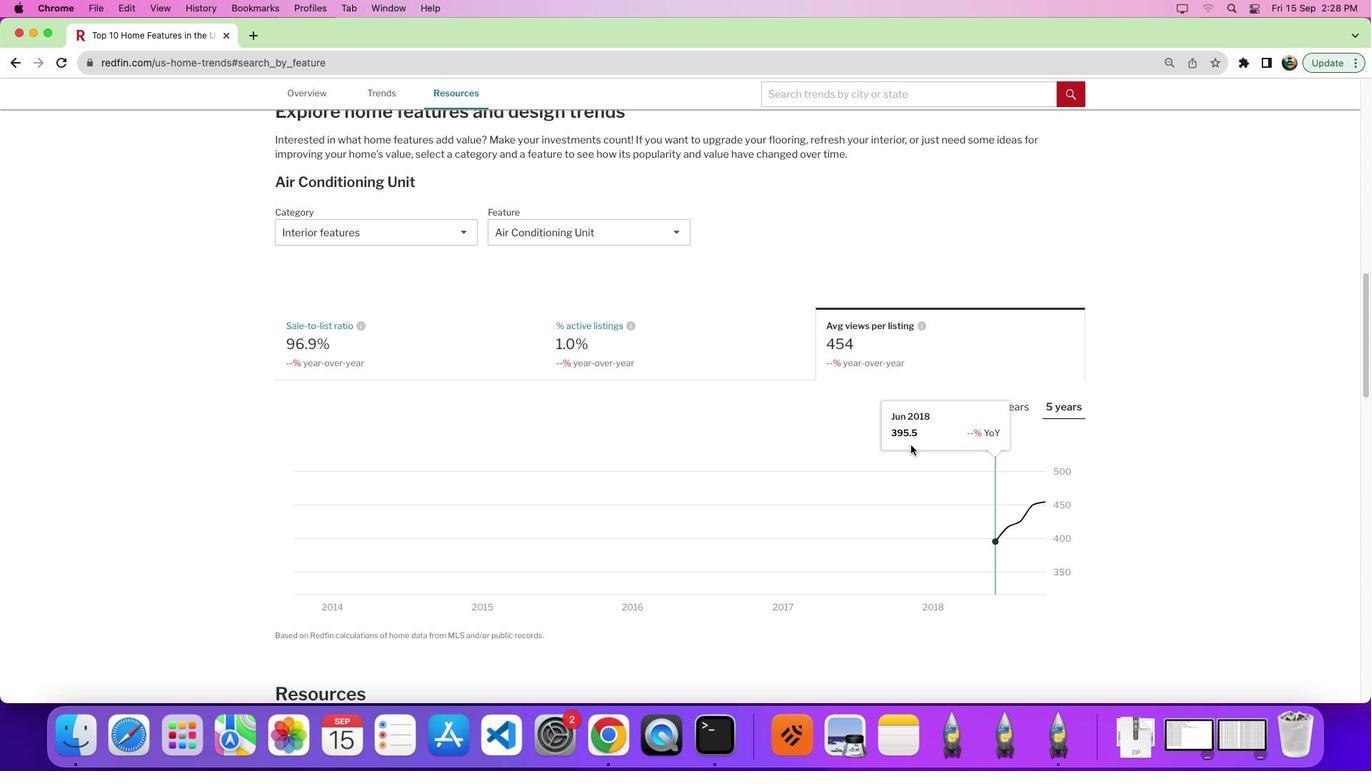 
Action: Mouse scrolled (910, 445) with delta (0, 0)
Screenshot: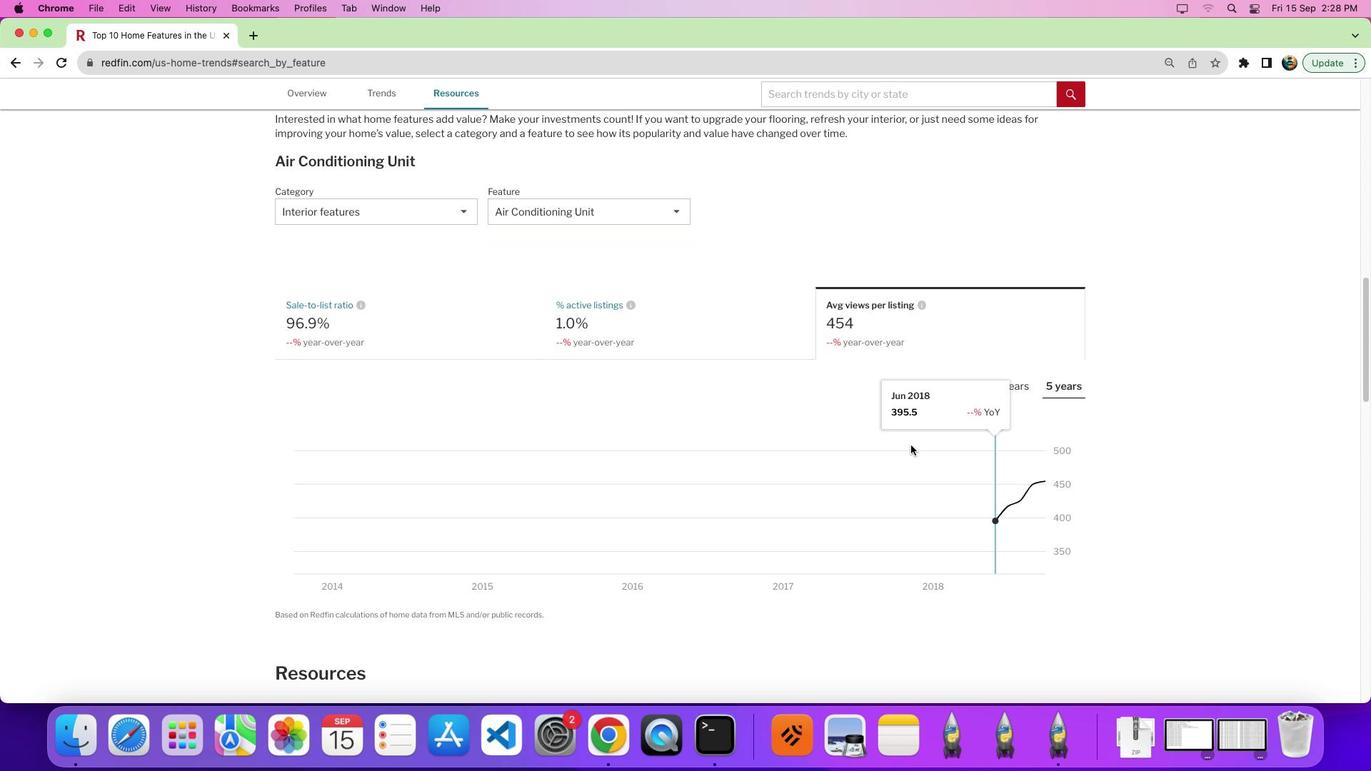 
Action: Mouse scrolled (910, 445) with delta (0, 0)
Screenshot: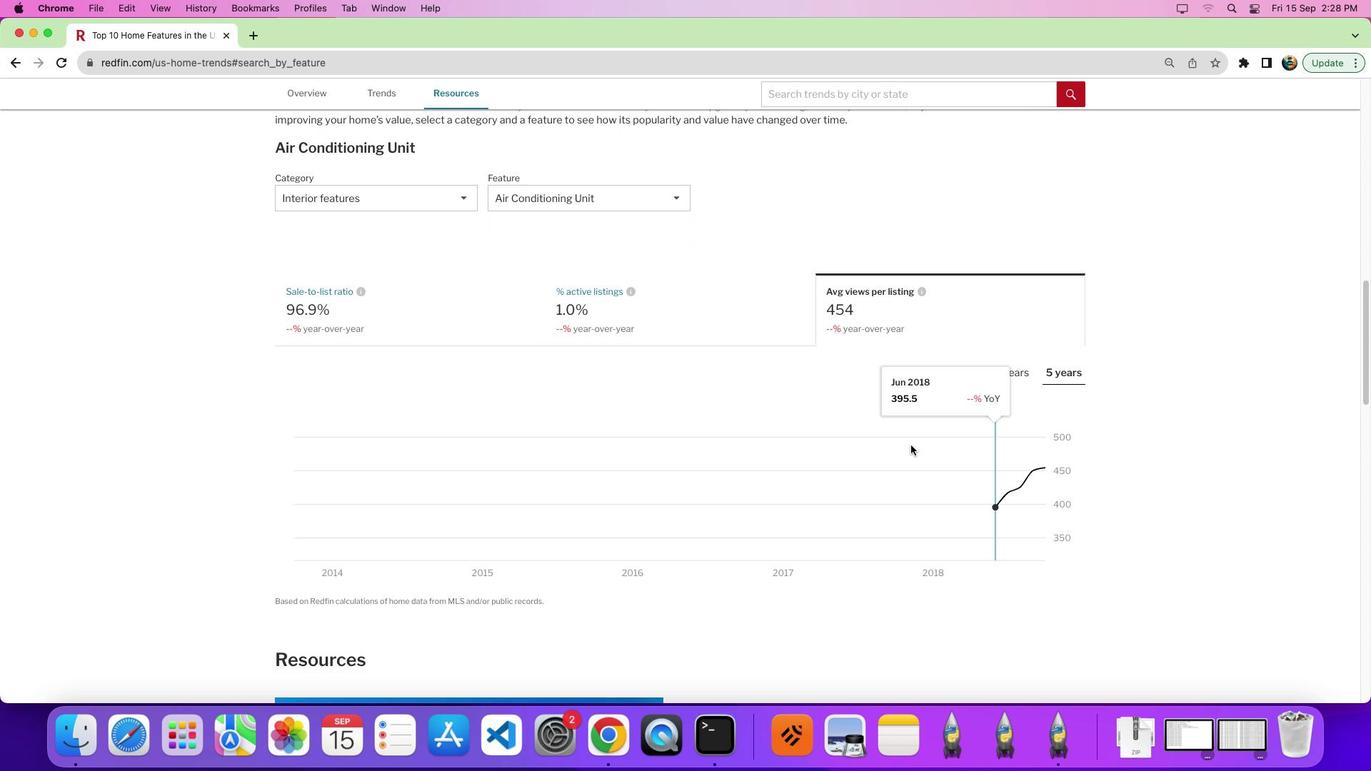 
Action: Mouse scrolled (910, 445) with delta (0, 0)
Screenshot: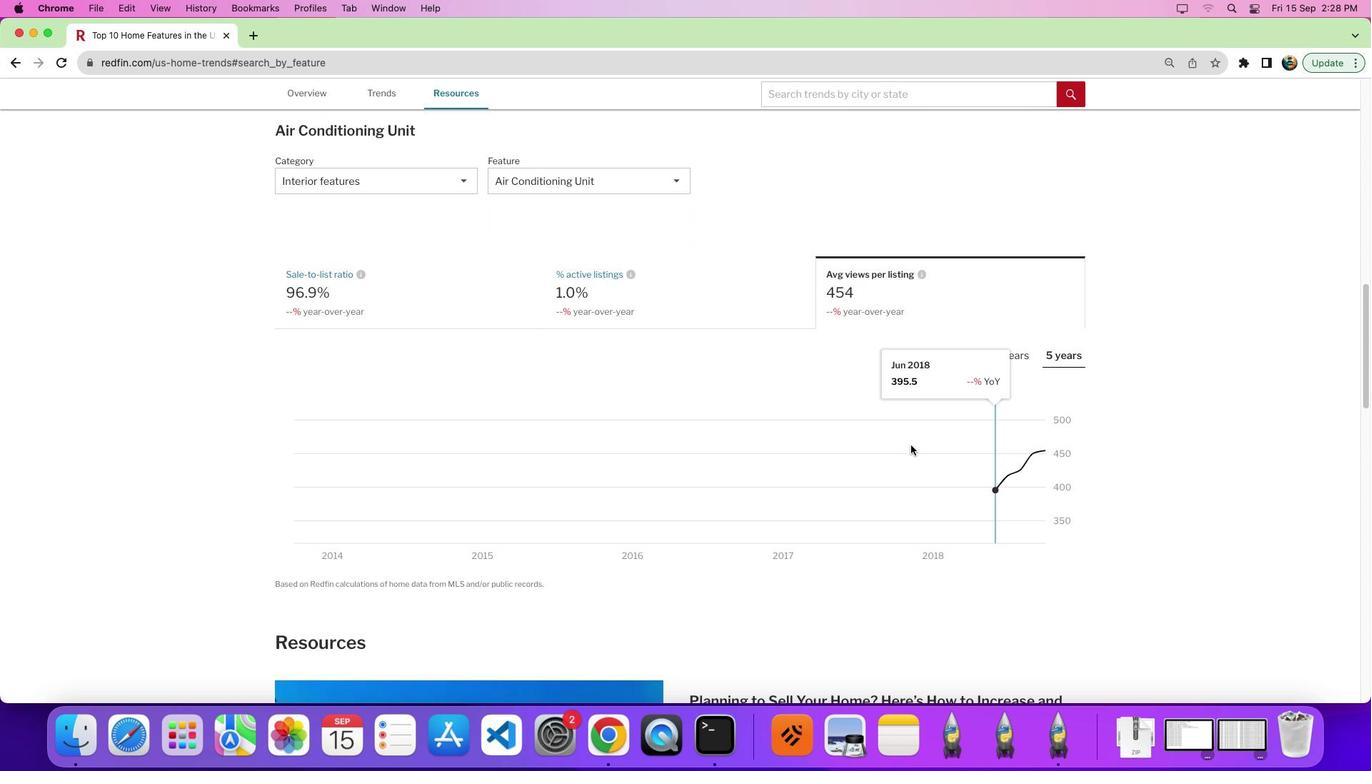 
Action: Mouse moved to (1130, 522)
Screenshot: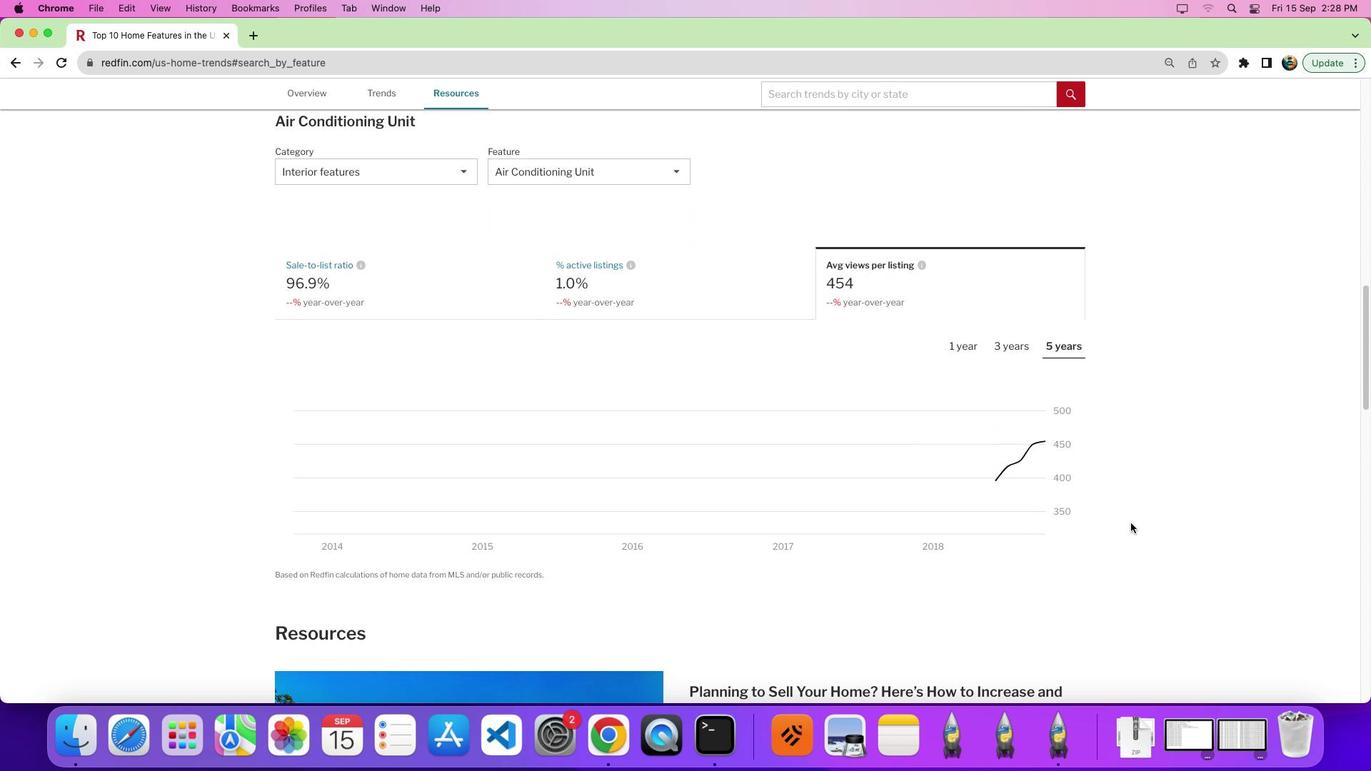 
